 Task: Look for space in Elda, Spain from 6th June, 2023 to 8th June, 2023 for 2 adults in price range Rs.7000 to Rs.12000. Place can be private room with 1  bedroom having 2 beds and 1 bathroom. Property type can be house, flat, guest house. Amenities needed are: wifi. Booking option can be shelf check-in. Required host language is English.
Action: Mouse moved to (381, 328)
Screenshot: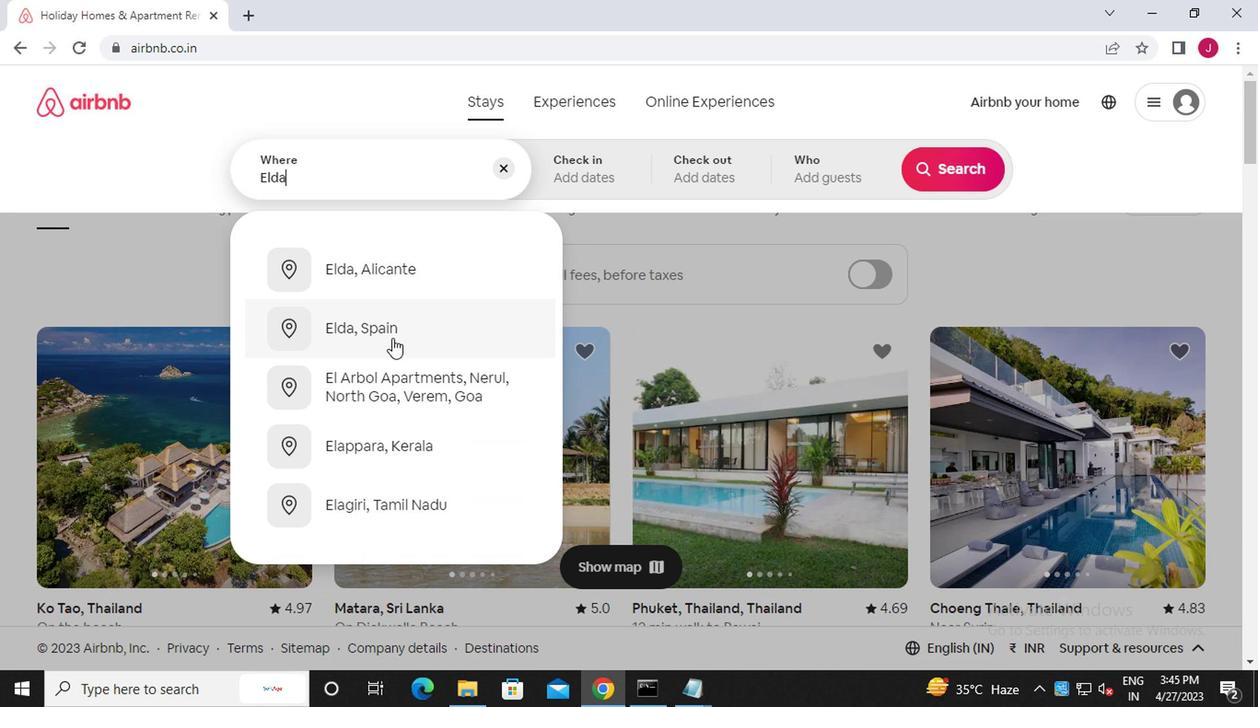 
Action: Mouse pressed left at (381, 328)
Screenshot: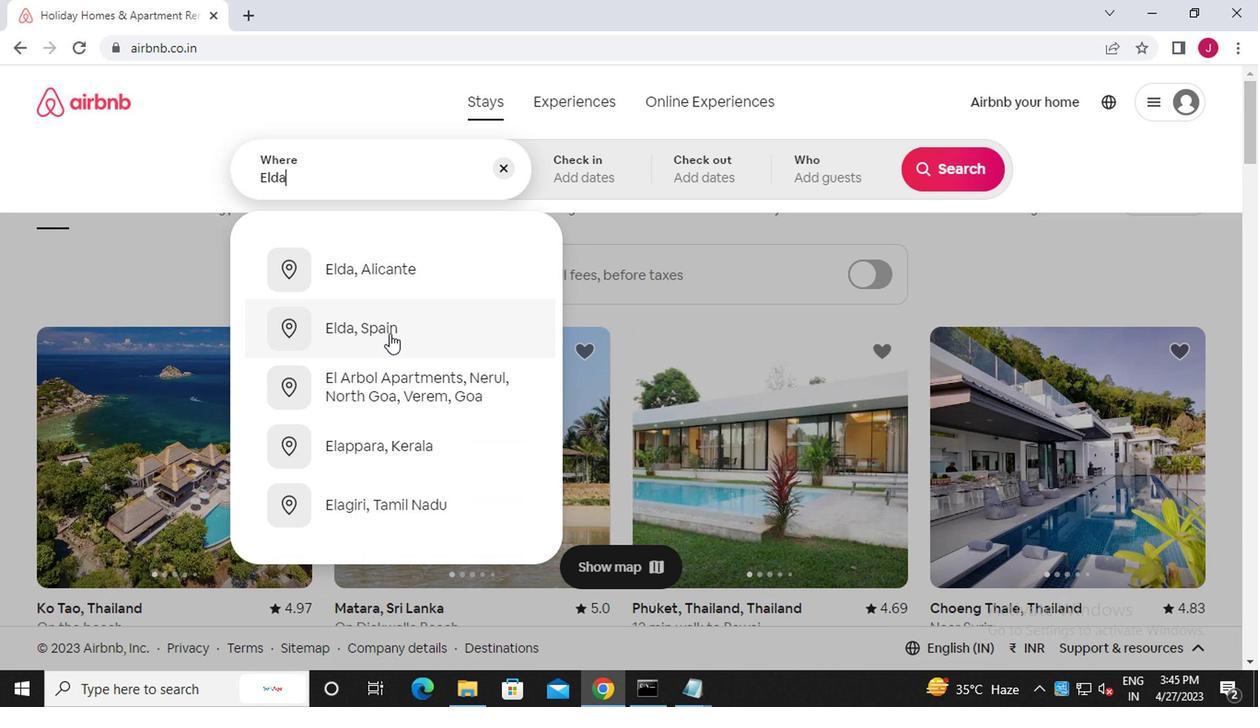 
Action: Mouse moved to (942, 315)
Screenshot: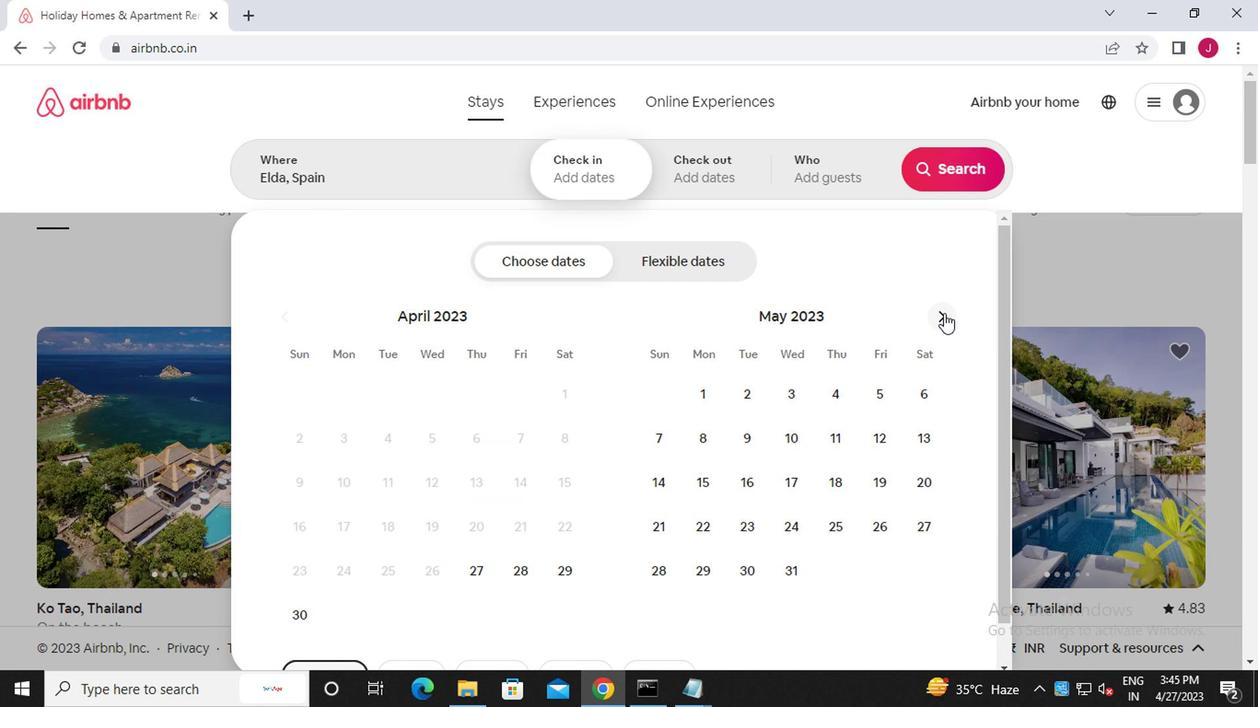 
Action: Mouse pressed left at (942, 315)
Screenshot: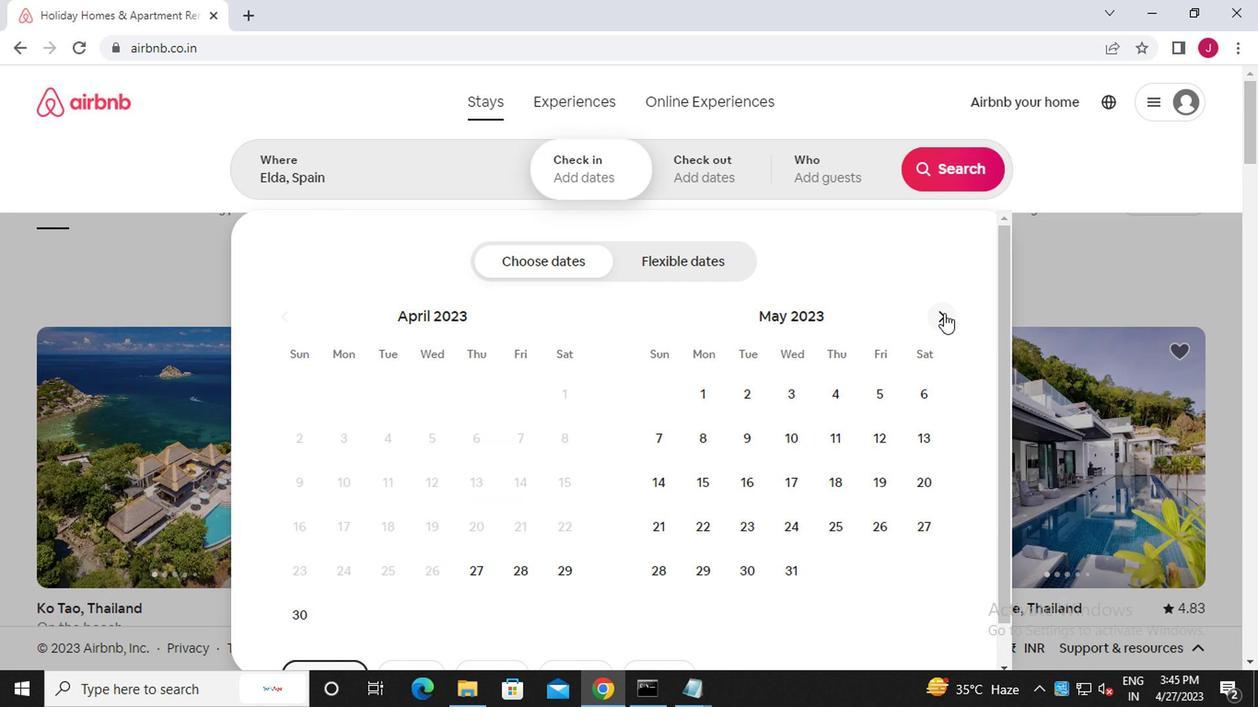 
Action: Mouse moved to (731, 442)
Screenshot: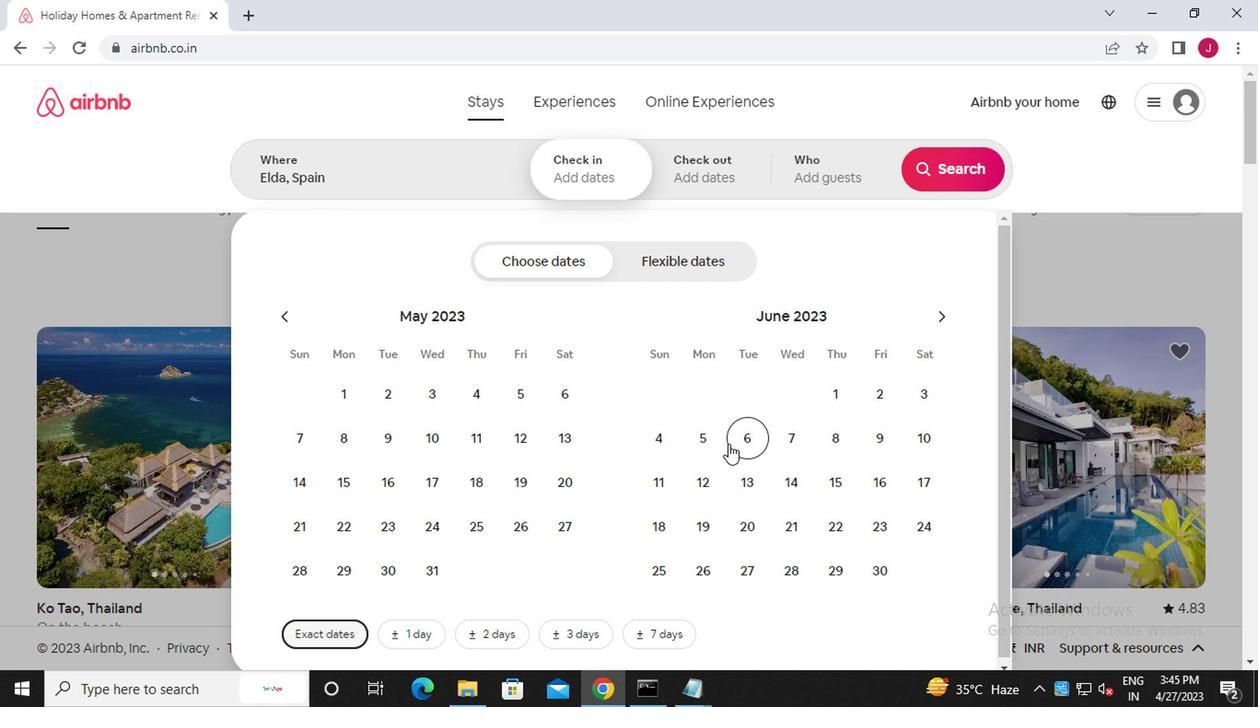 
Action: Mouse pressed left at (731, 442)
Screenshot: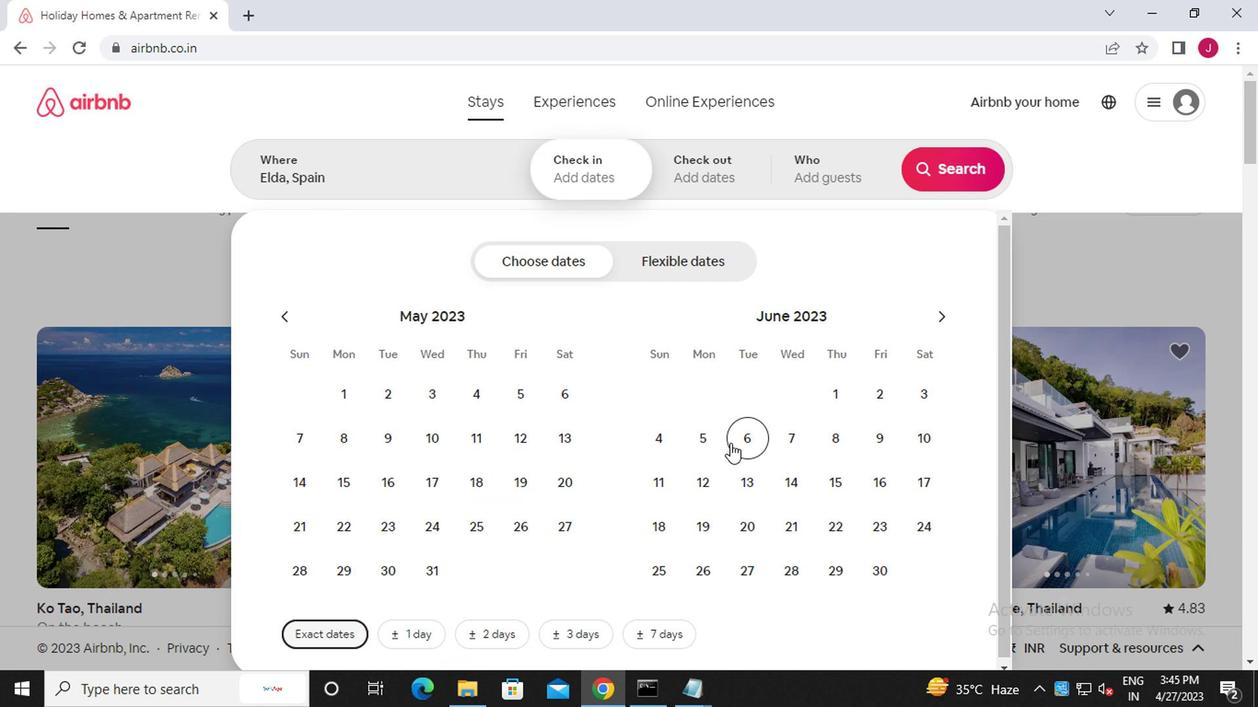 
Action: Mouse moved to (819, 435)
Screenshot: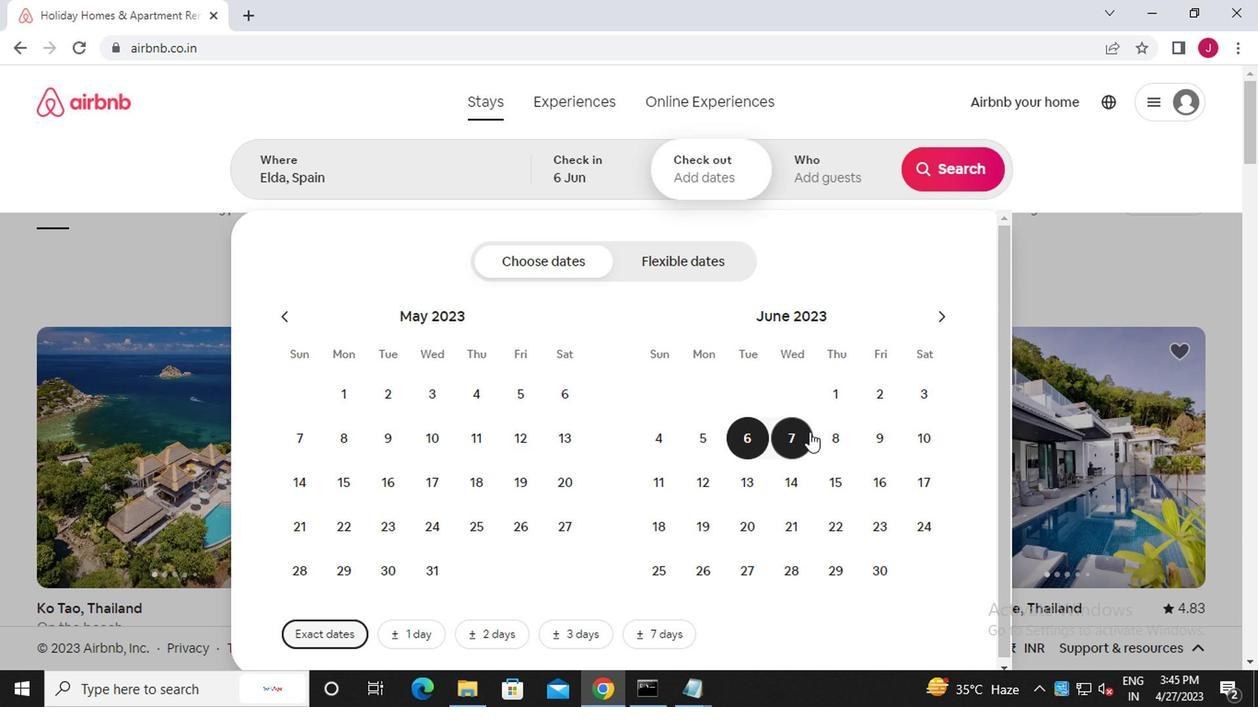 
Action: Mouse pressed left at (819, 435)
Screenshot: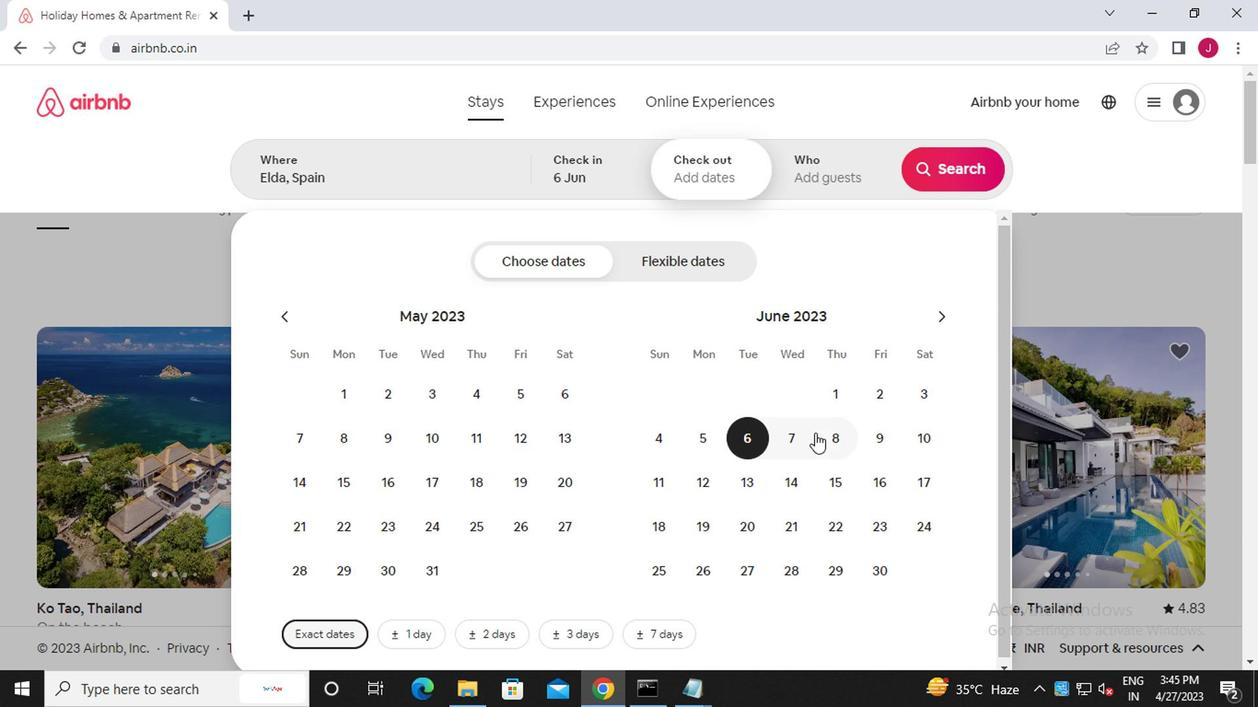 
Action: Mouse moved to (827, 168)
Screenshot: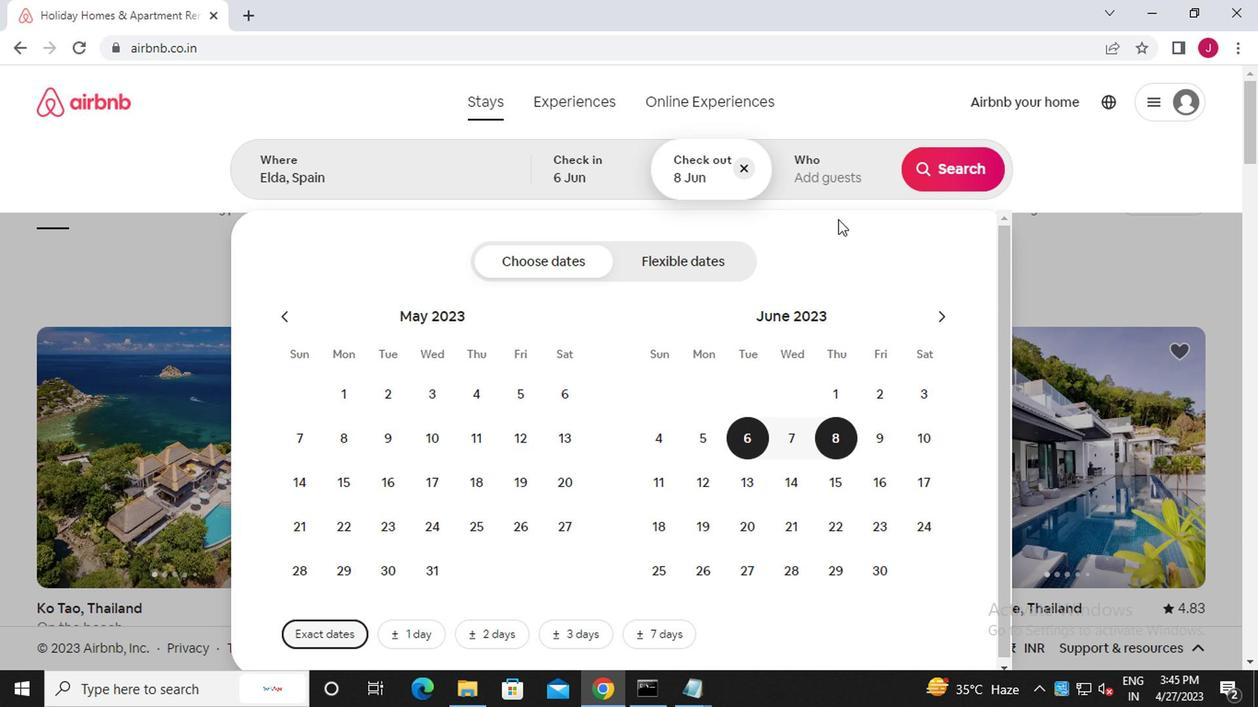 
Action: Mouse pressed left at (827, 168)
Screenshot: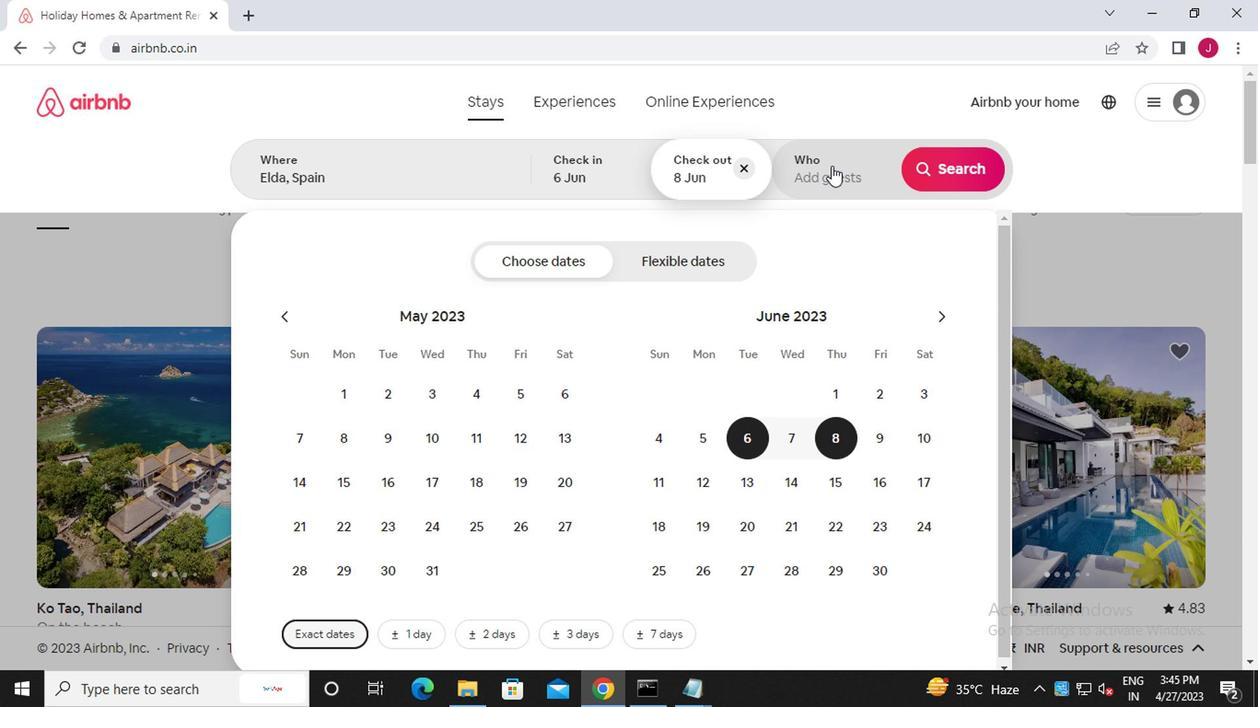 
Action: Mouse moved to (958, 283)
Screenshot: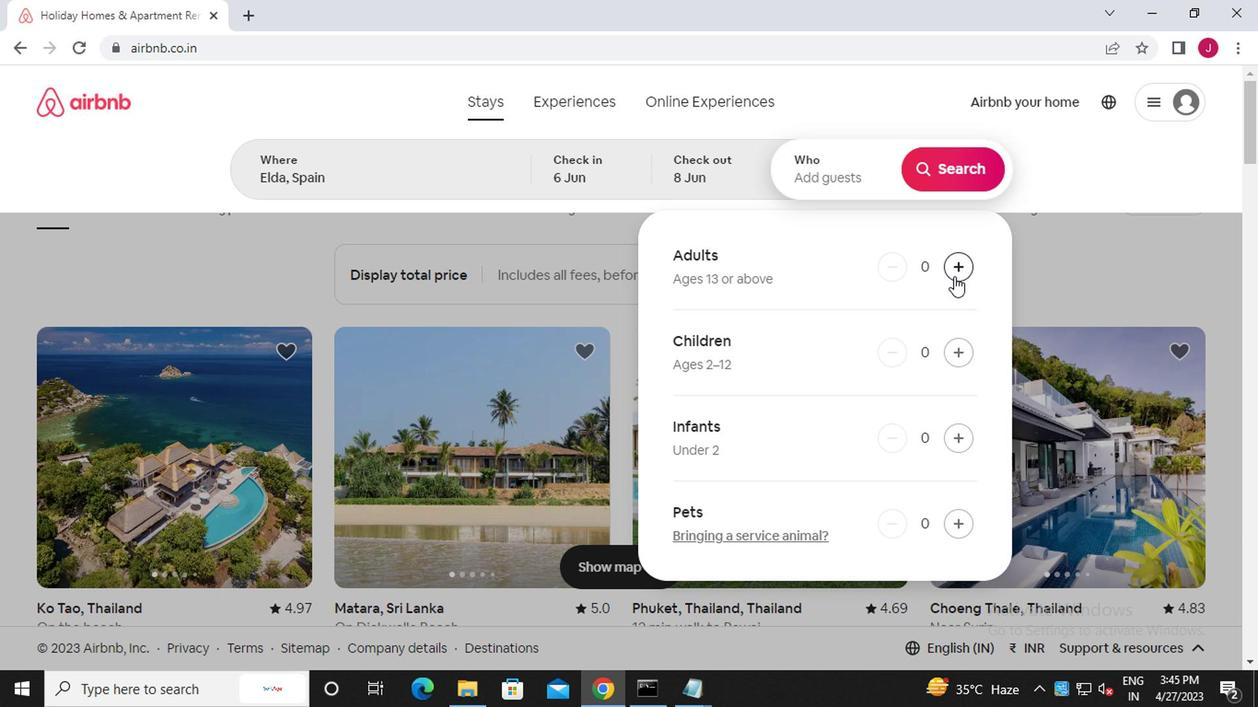 
Action: Mouse pressed left at (958, 283)
Screenshot: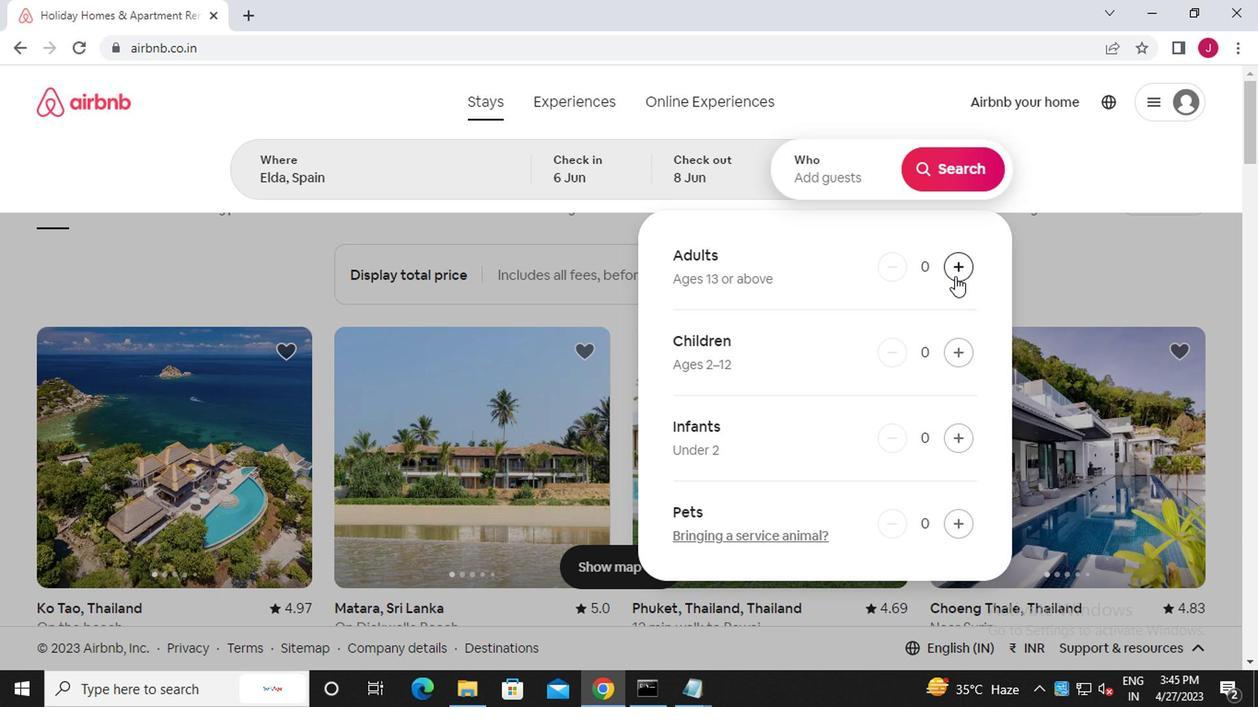 
Action: Mouse moved to (958, 283)
Screenshot: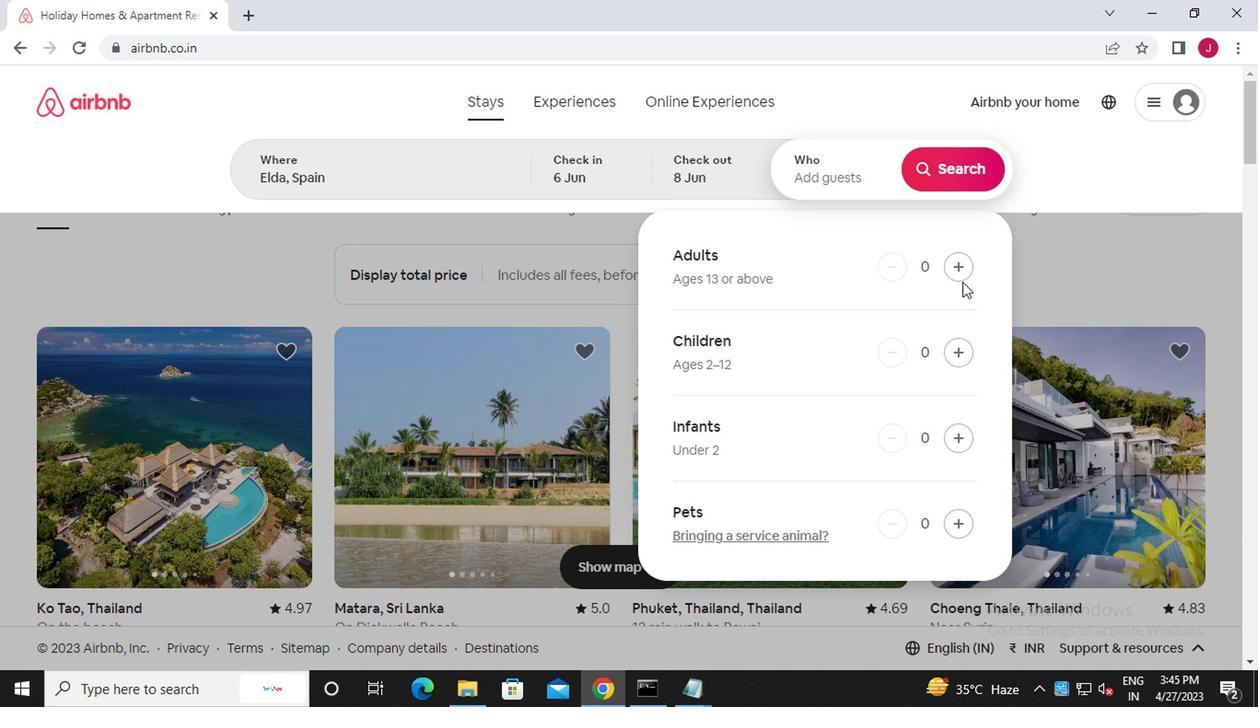 
Action: Mouse pressed left at (958, 283)
Screenshot: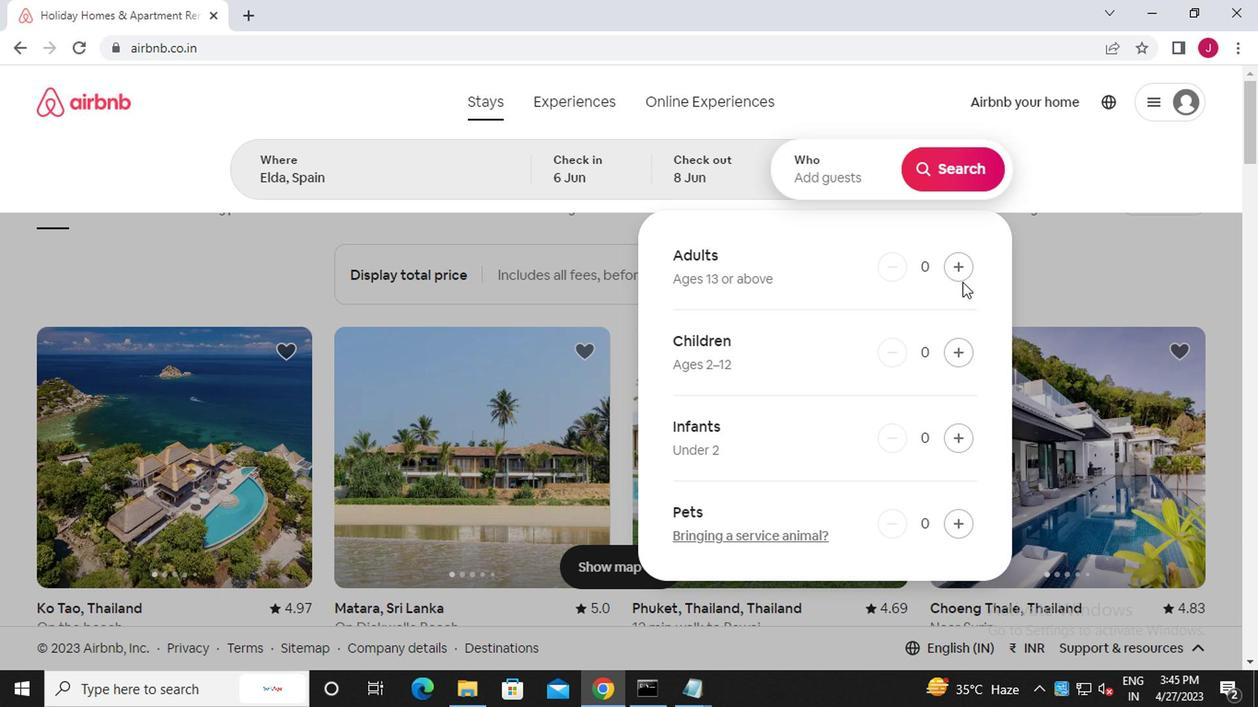 
Action: Mouse moved to (961, 270)
Screenshot: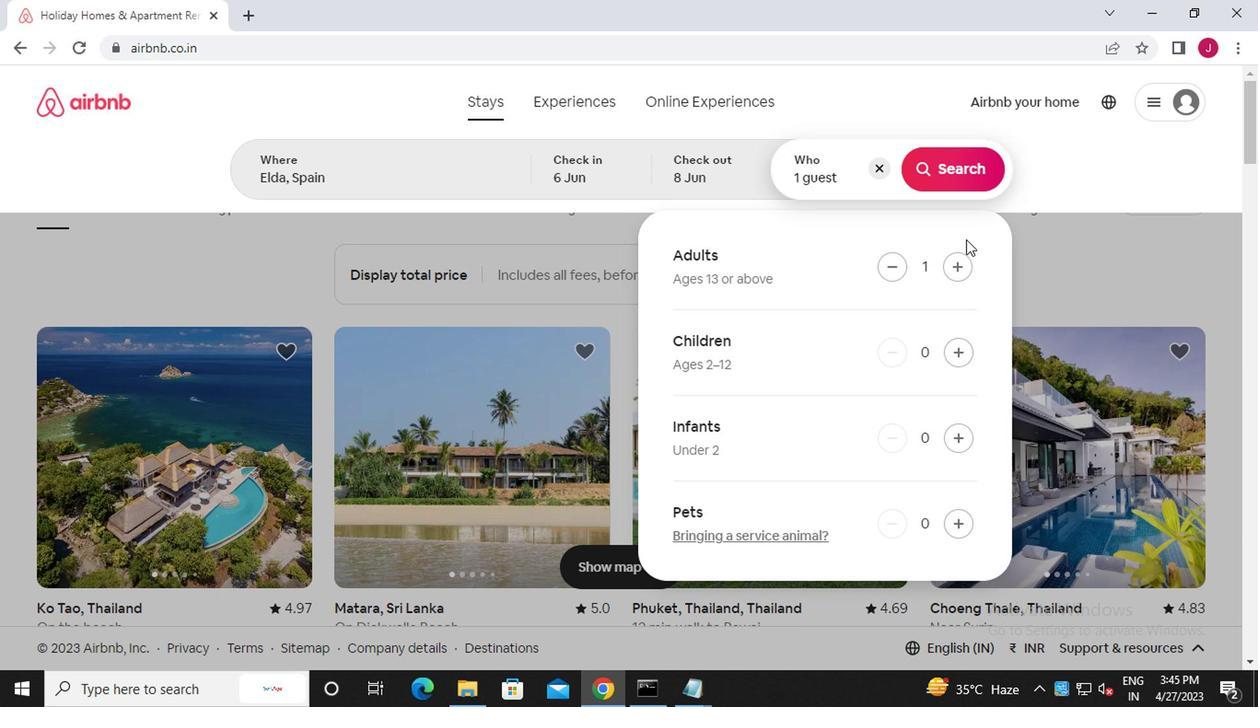 
Action: Mouse pressed left at (961, 270)
Screenshot: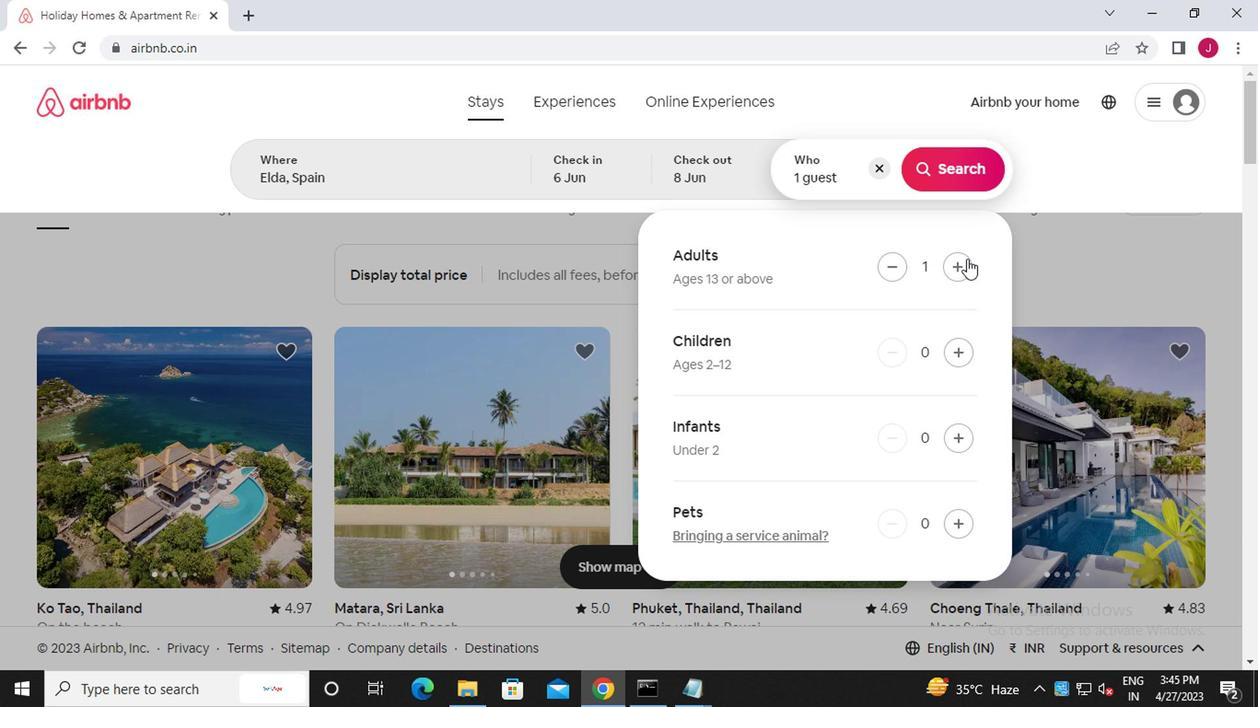 
Action: Mouse moved to (967, 179)
Screenshot: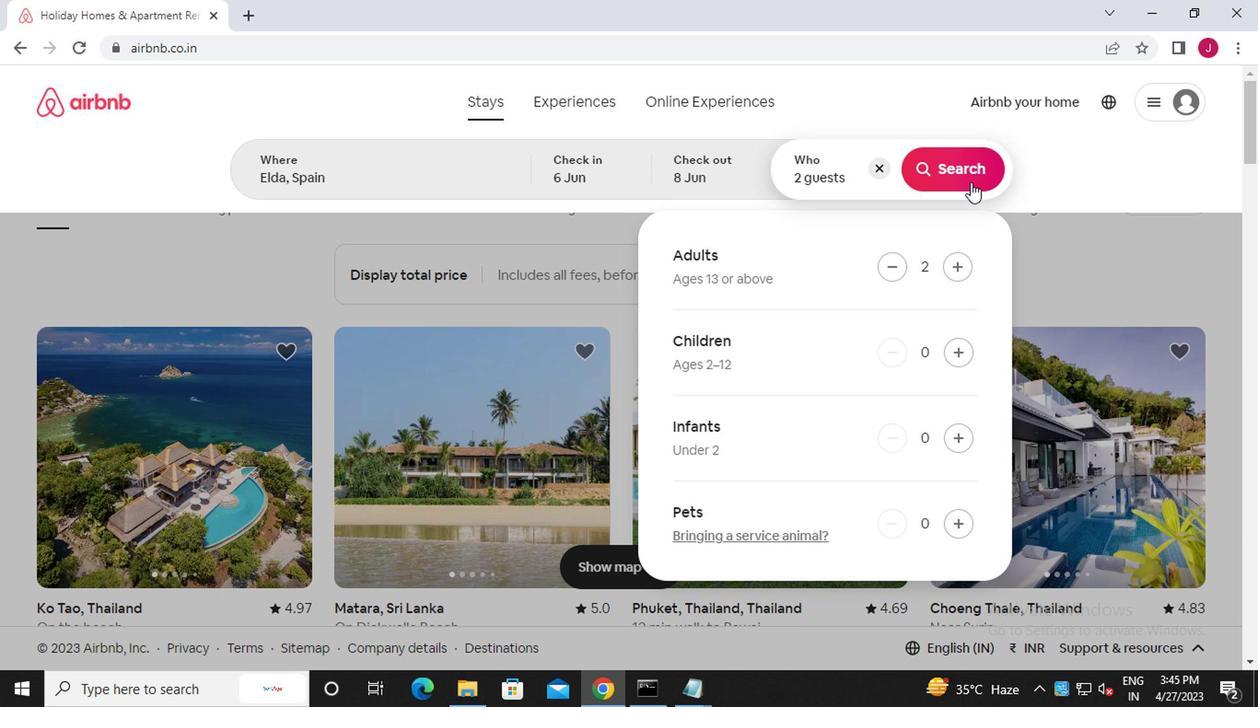 
Action: Mouse pressed left at (967, 179)
Screenshot: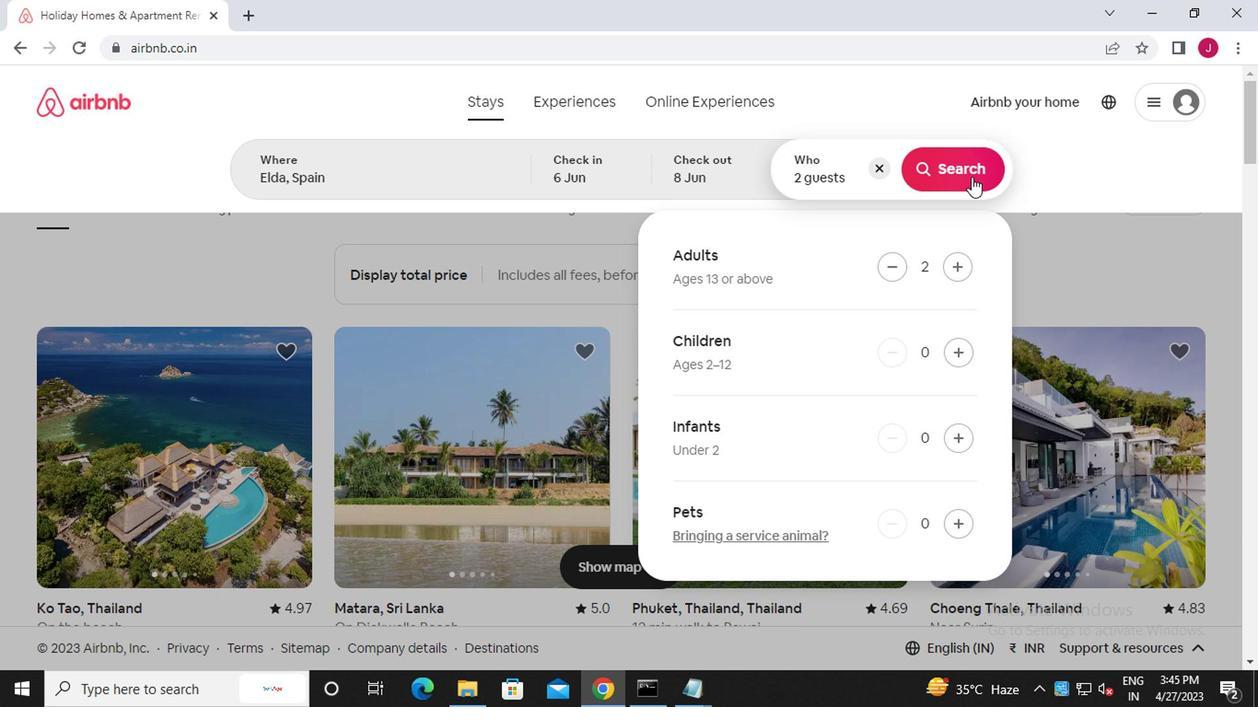 
Action: Mouse moved to (1193, 180)
Screenshot: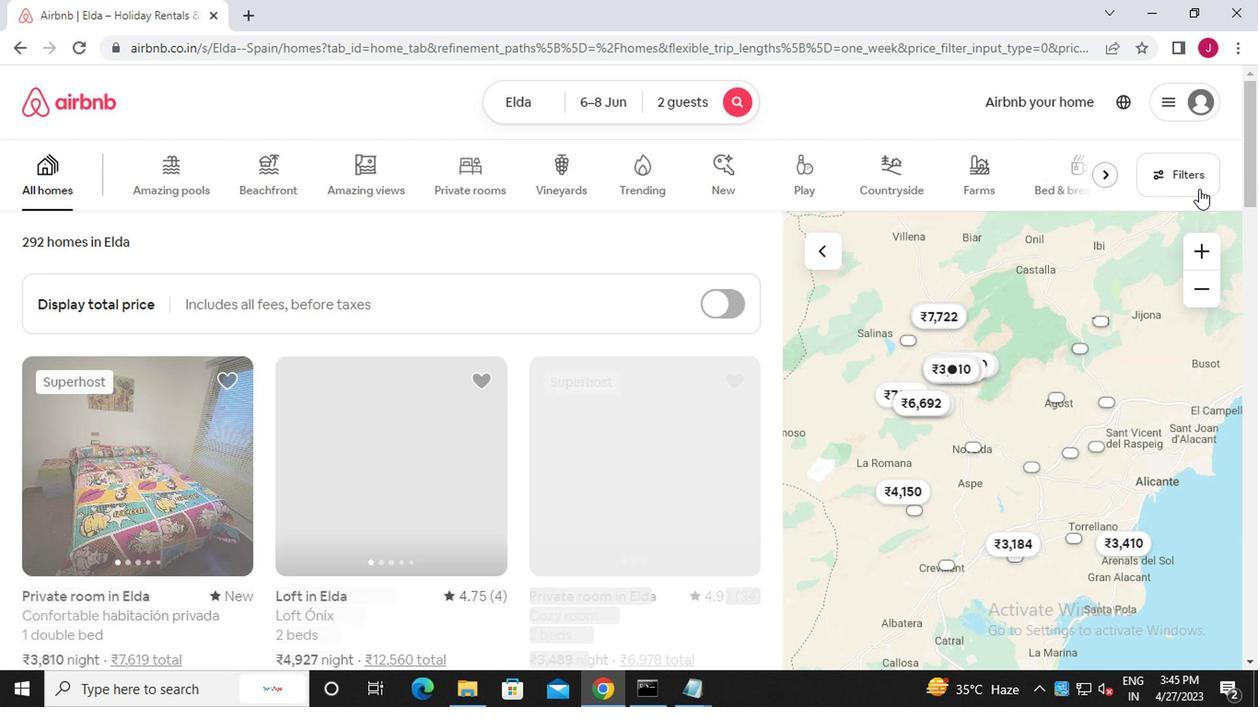 
Action: Mouse pressed left at (1193, 180)
Screenshot: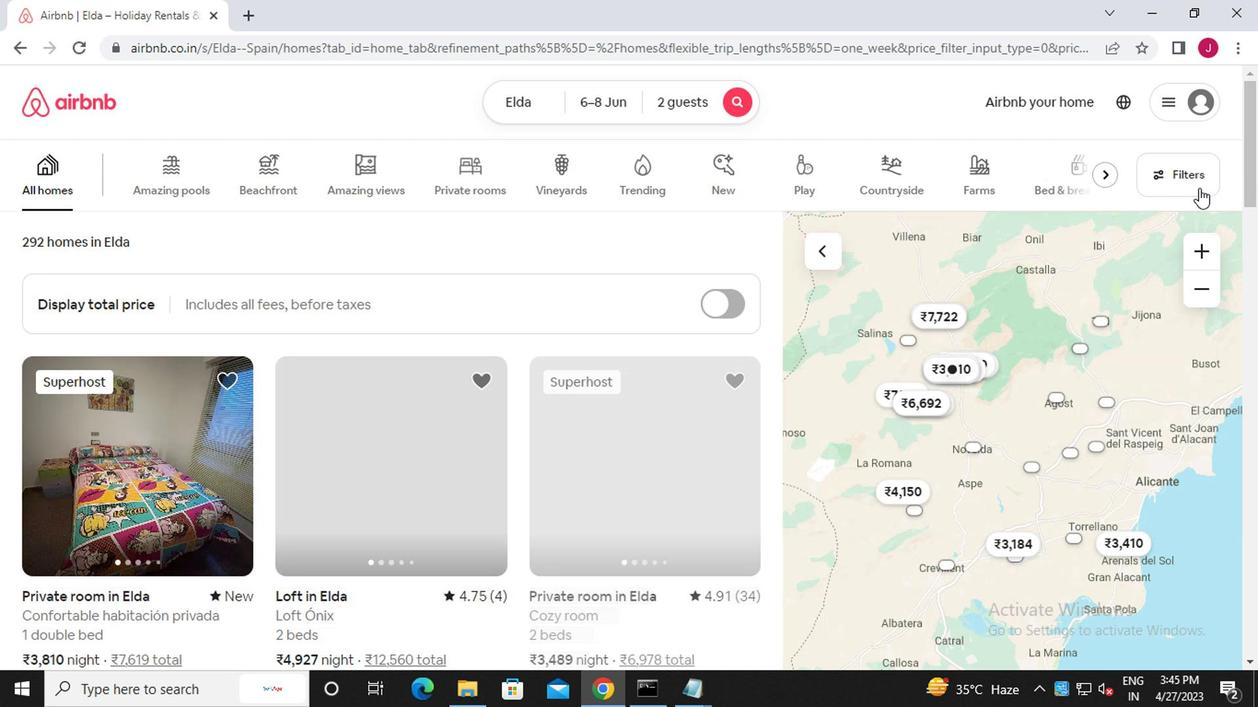 
Action: Mouse moved to (421, 404)
Screenshot: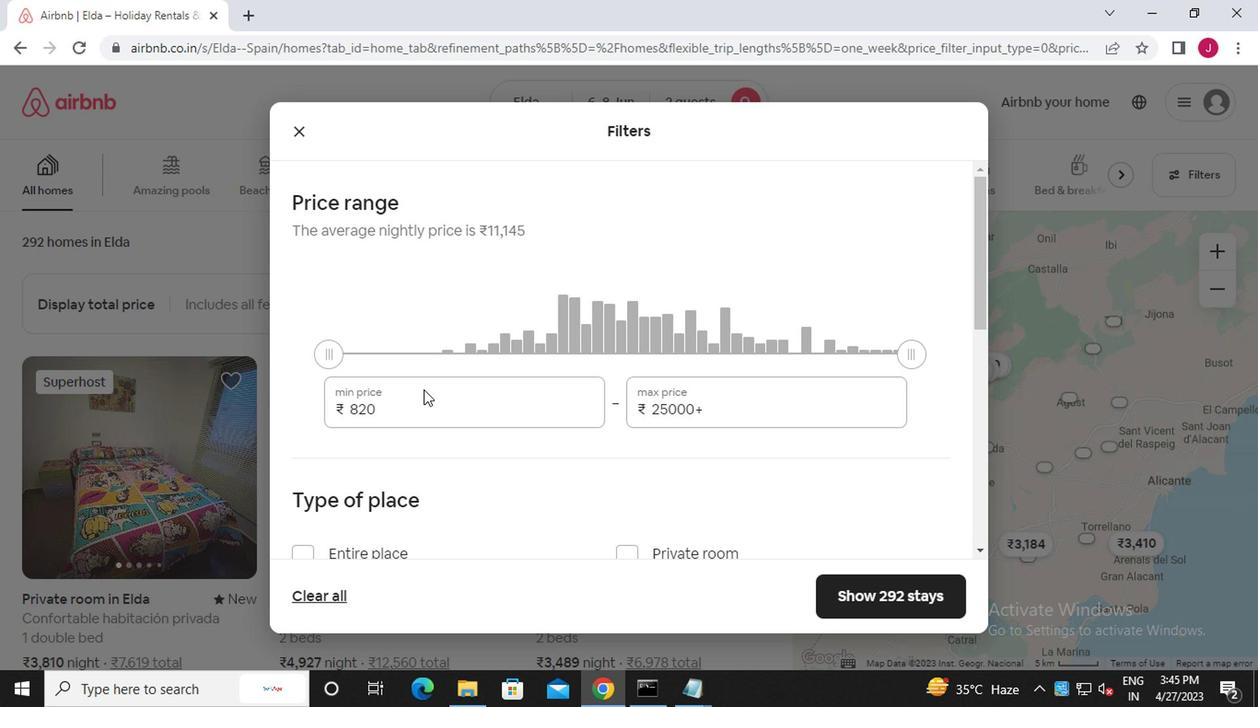 
Action: Mouse pressed left at (421, 404)
Screenshot: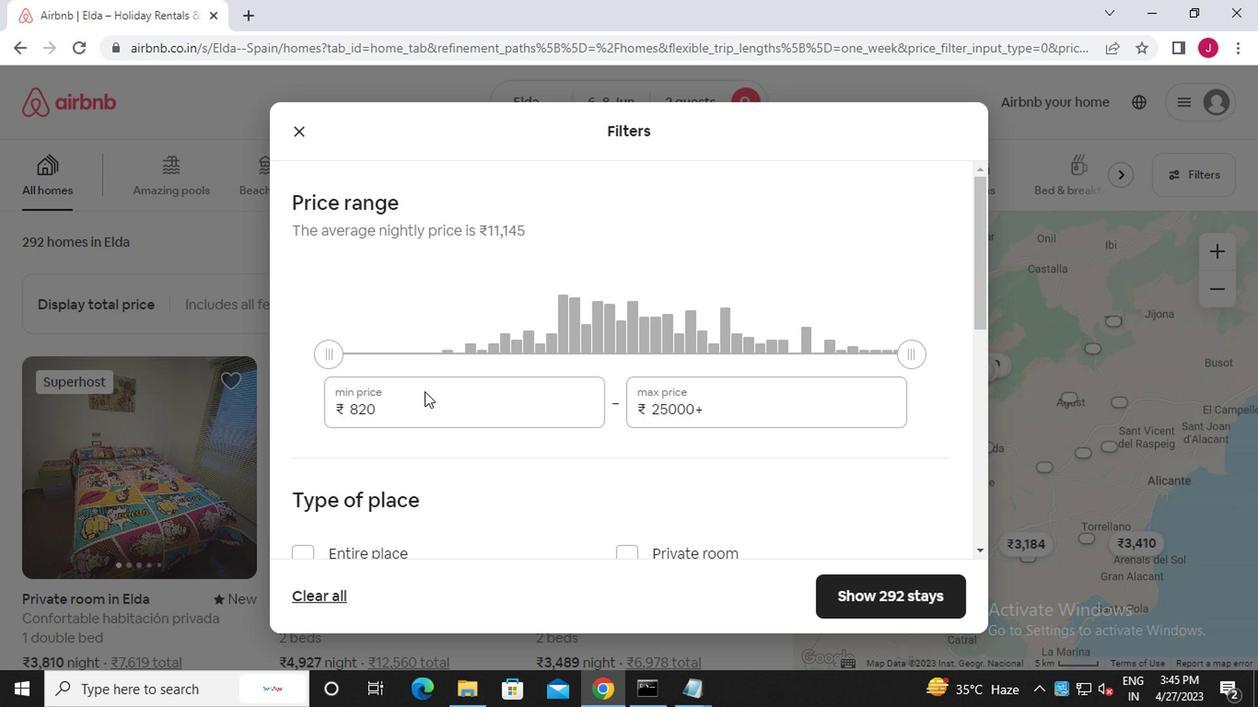 
Action: Mouse moved to (422, 405)
Screenshot: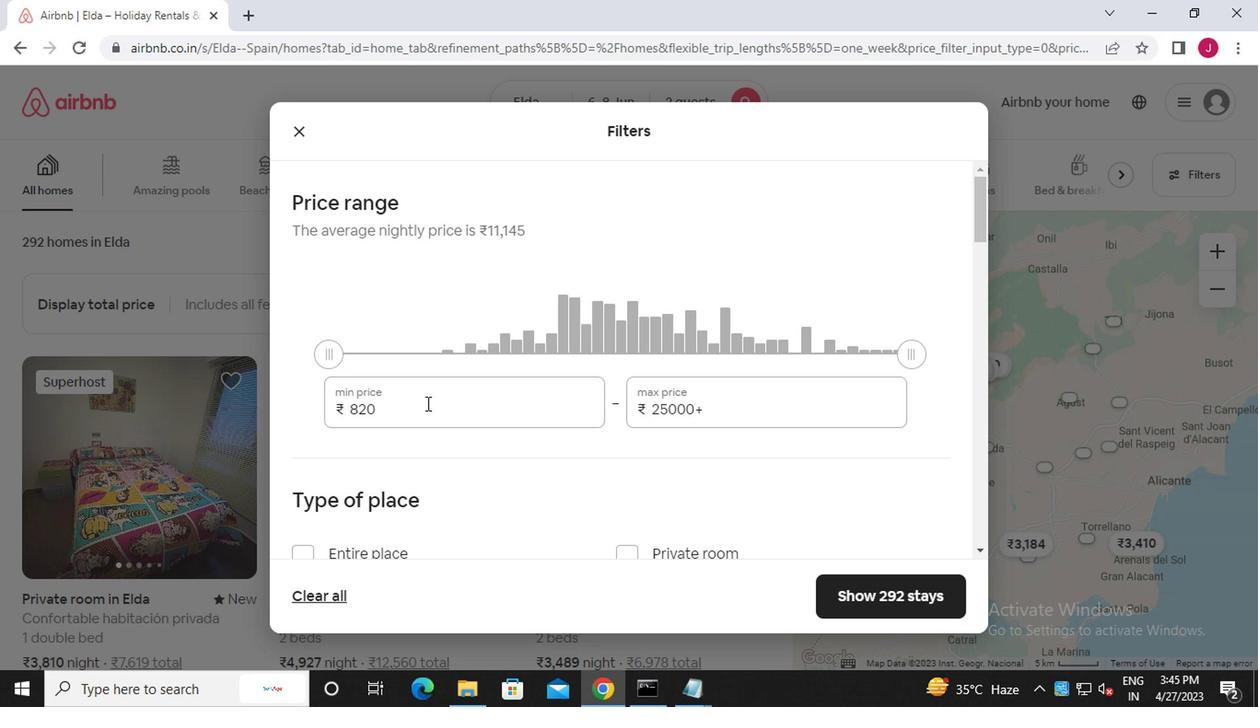 
Action: Key pressed <Key.backspace><Key.backspace><Key.backspace><<103>><<96>><<96>><<96>>
Screenshot: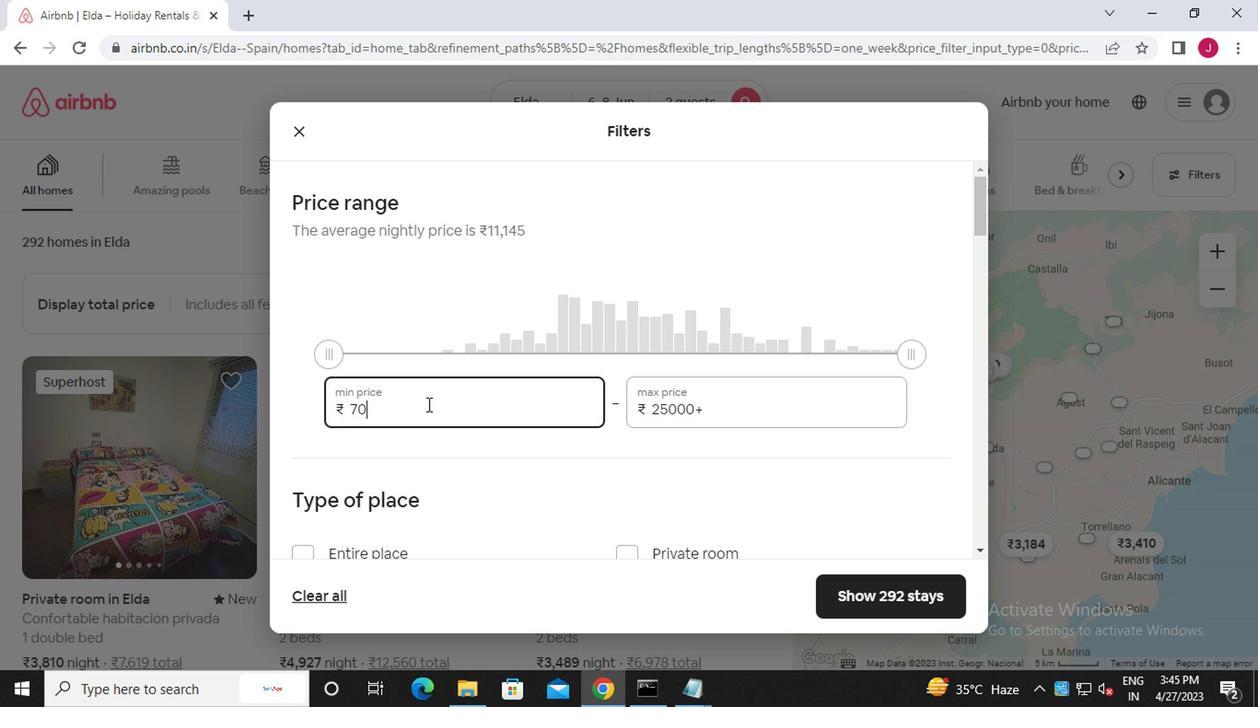 
Action: Mouse moved to (729, 407)
Screenshot: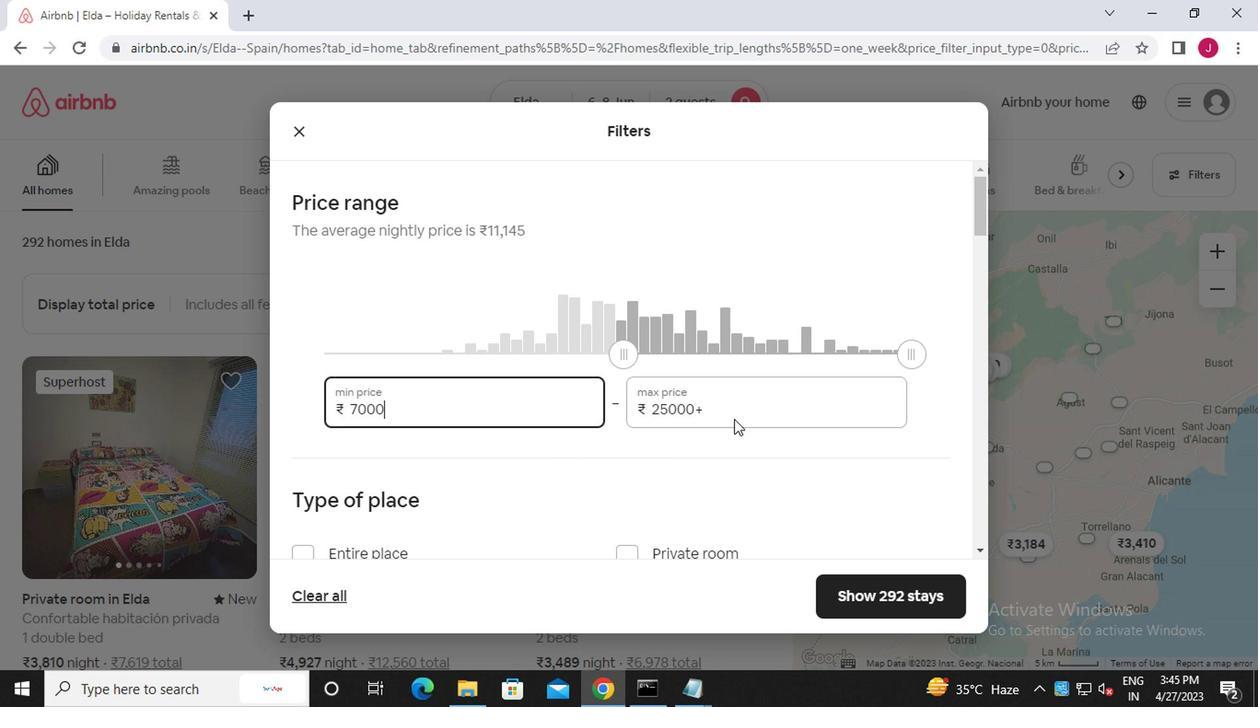 
Action: Mouse pressed left at (729, 407)
Screenshot: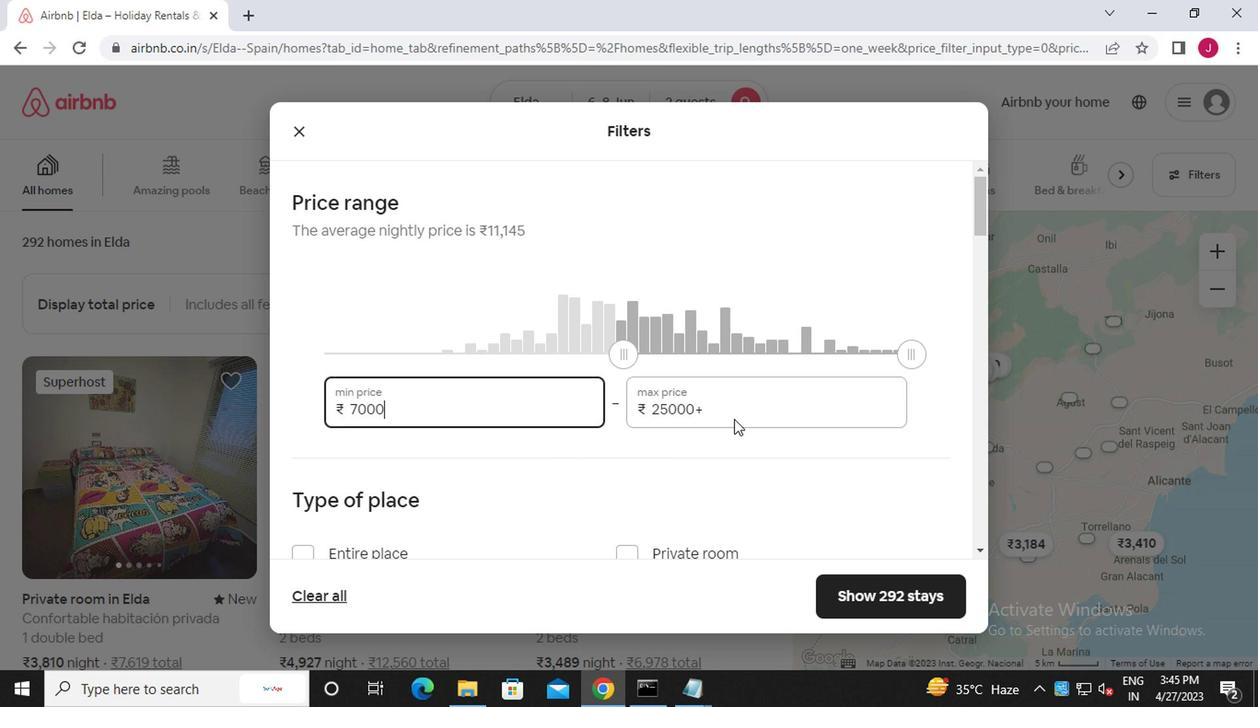 
Action: Key pressed <Key.backspace><Key.backspace><Key.backspace><Key.backspace><Key.backspace><Key.backspace><Key.backspace><Key.backspace><Key.backspace><Key.backspace><<97>><<98>><<96>><<96>><<96>>
Screenshot: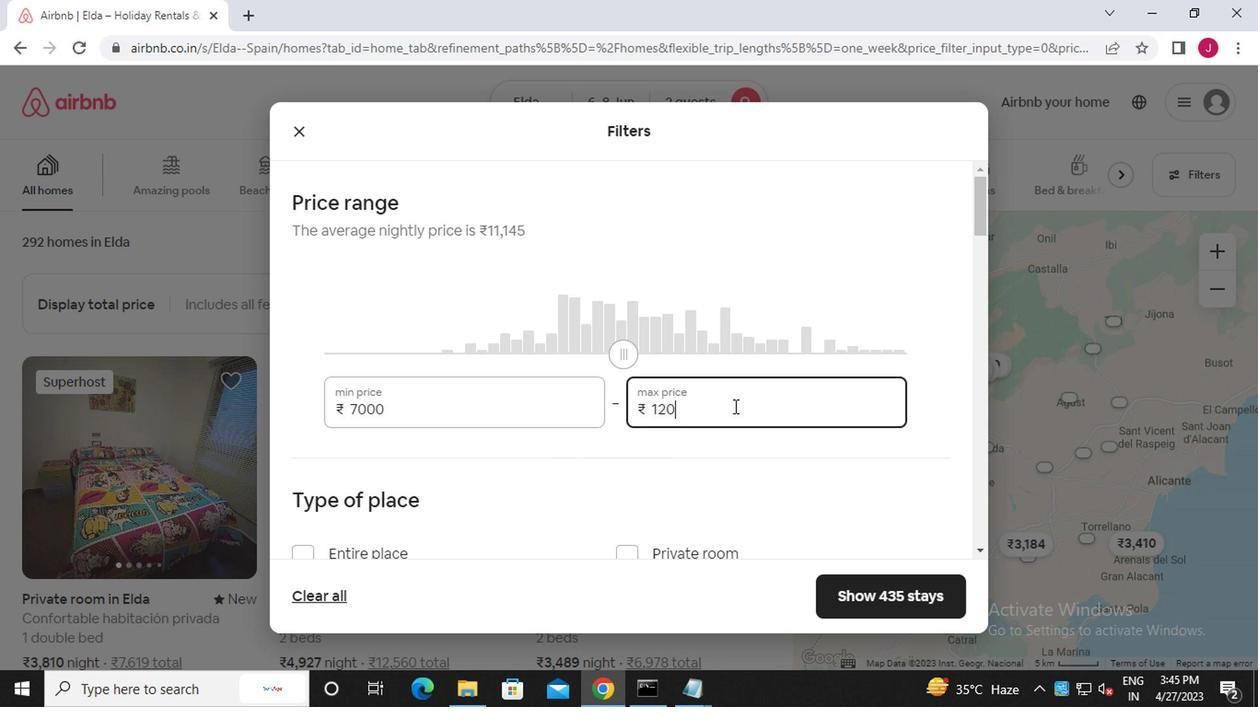 
Action: Mouse moved to (584, 382)
Screenshot: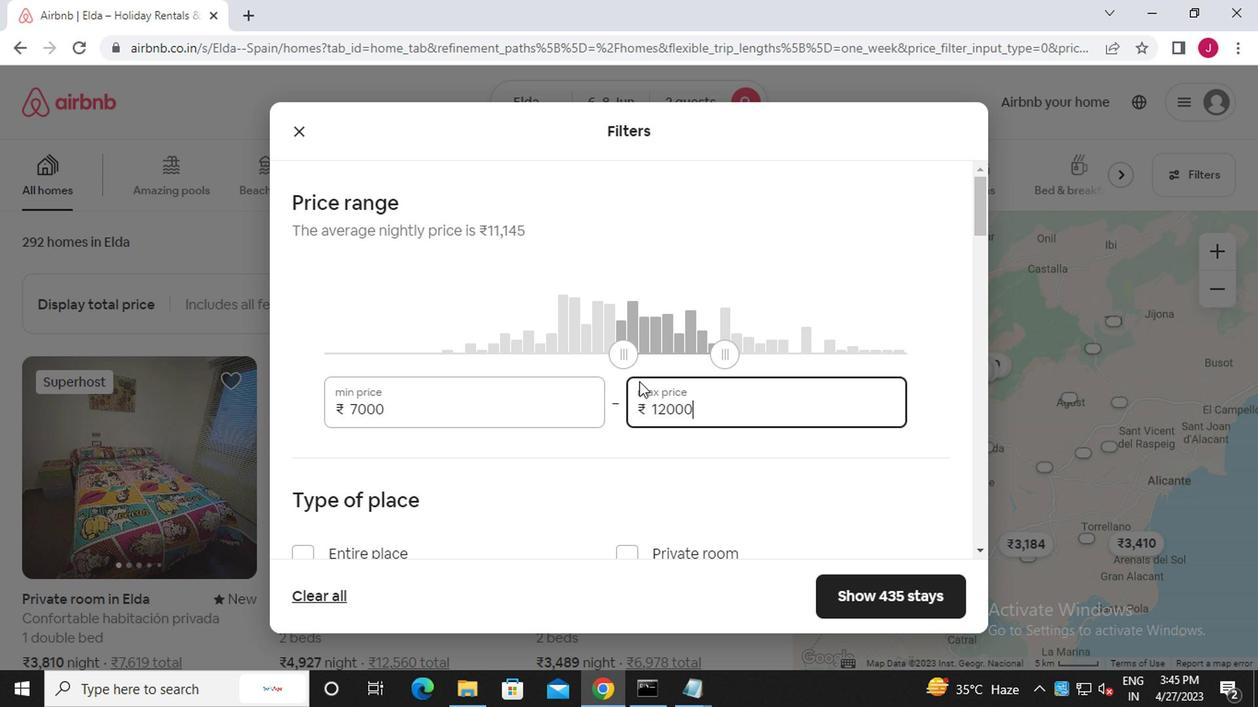
Action: Mouse scrolled (584, 380) with delta (0, -1)
Screenshot: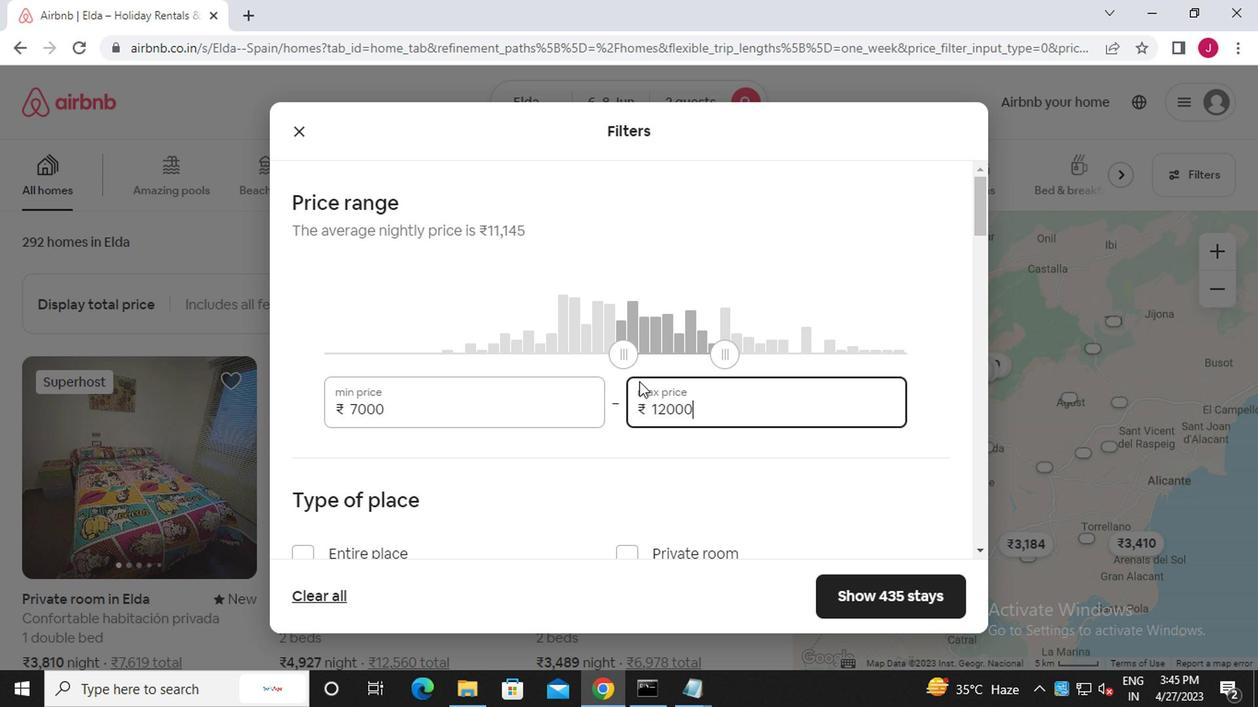 
Action: Mouse moved to (575, 385)
Screenshot: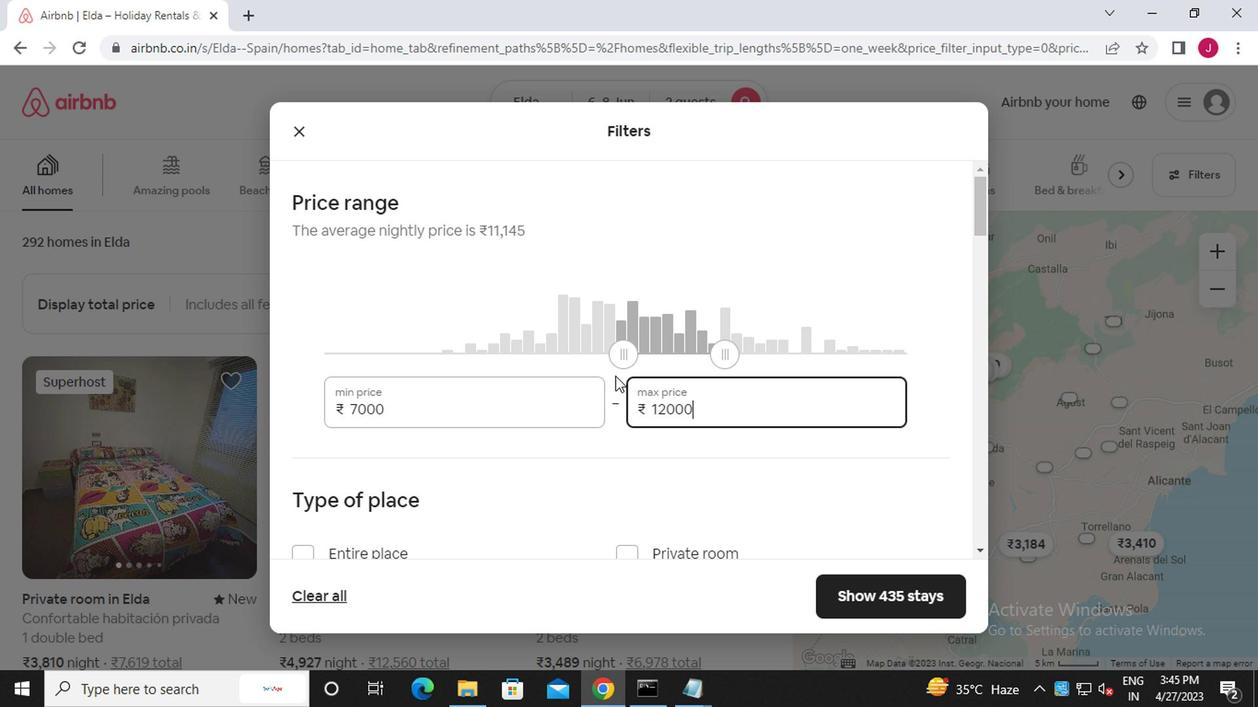 
Action: Mouse scrolled (575, 384) with delta (0, 0)
Screenshot: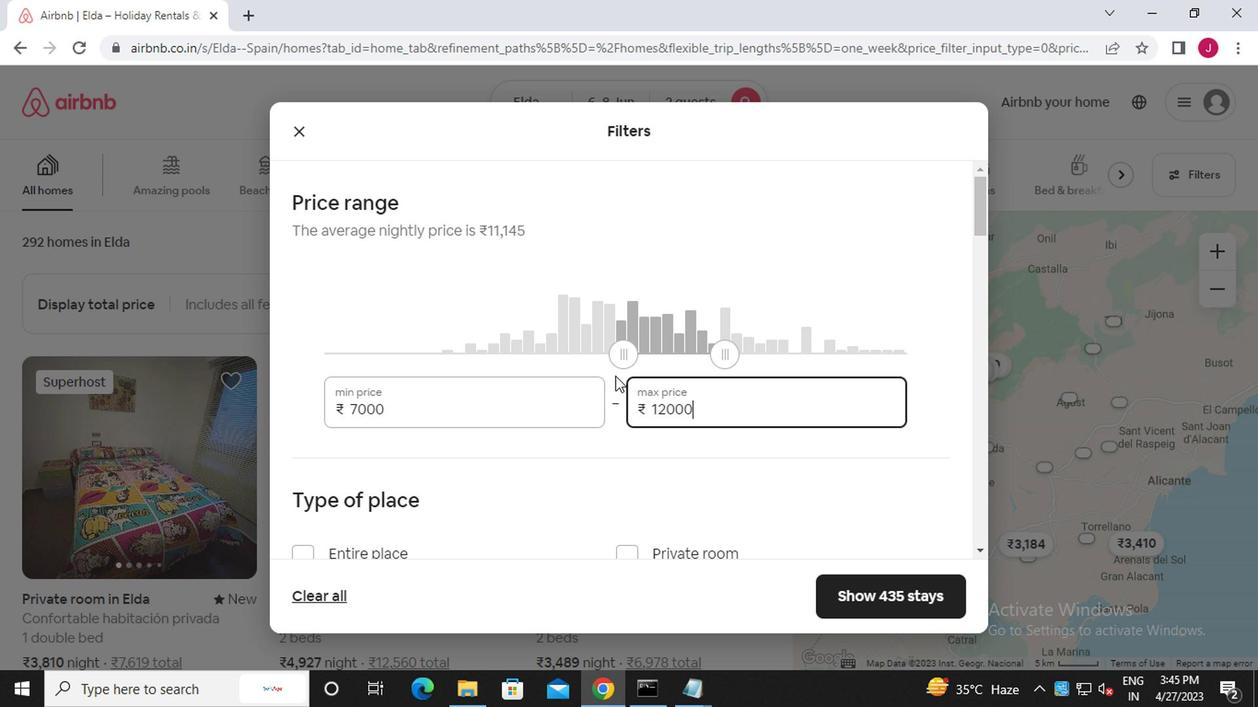 
Action: Mouse moved to (573, 385)
Screenshot: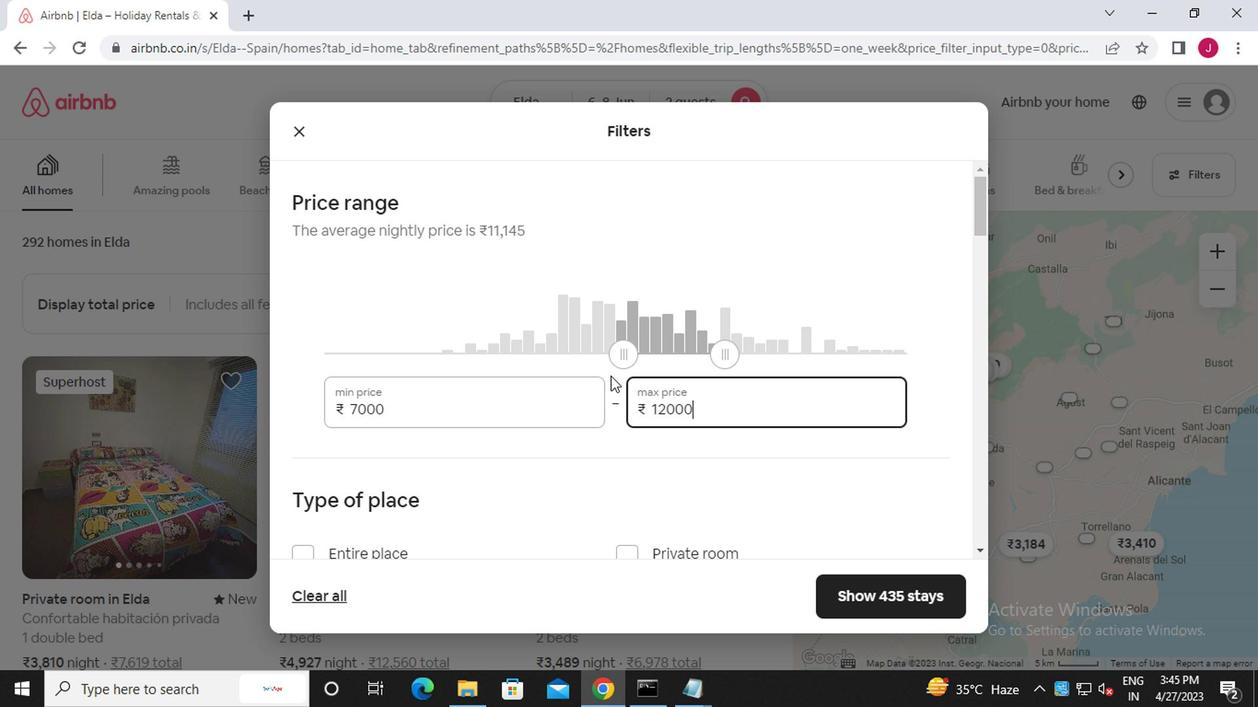 
Action: Mouse scrolled (573, 384) with delta (0, 0)
Screenshot: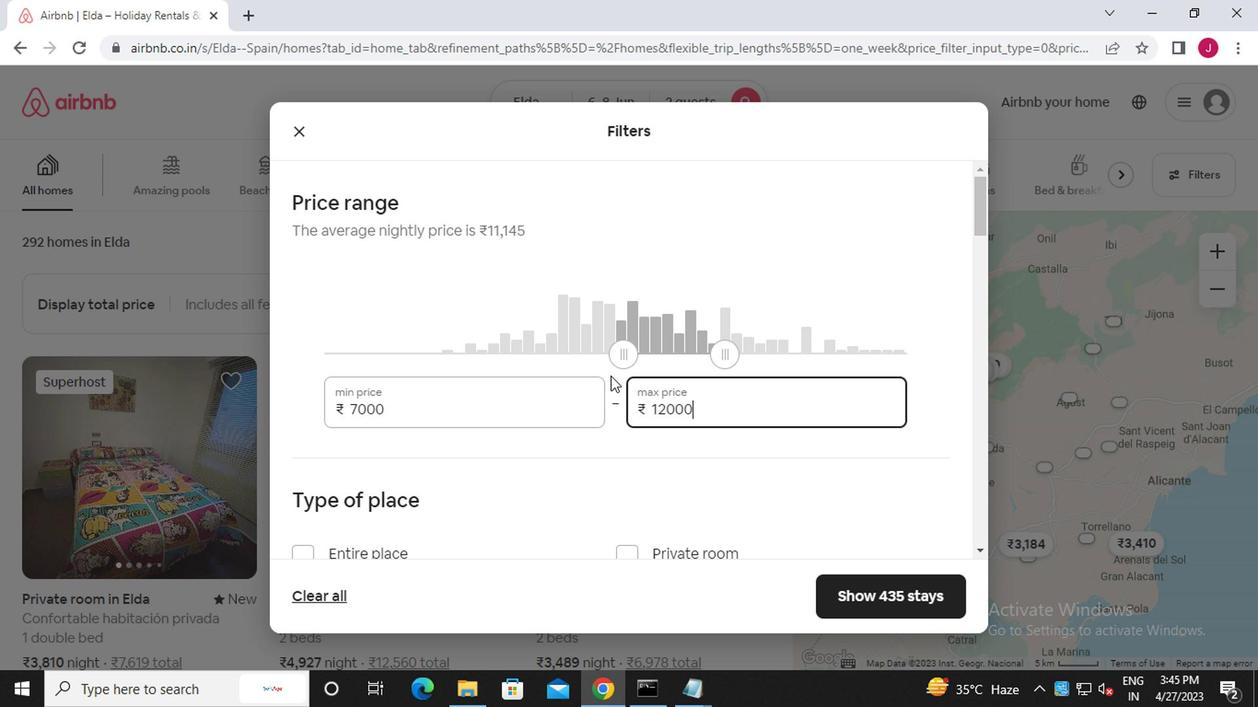 
Action: Mouse moved to (618, 288)
Screenshot: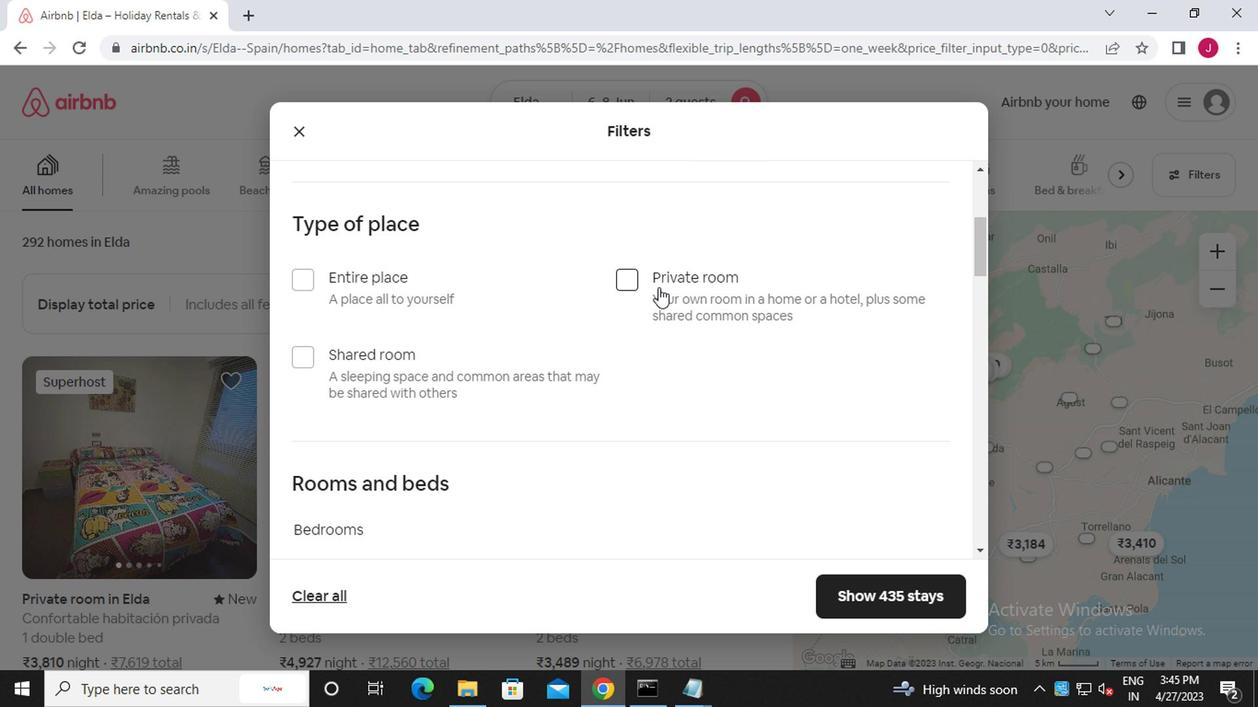 
Action: Mouse pressed left at (618, 288)
Screenshot: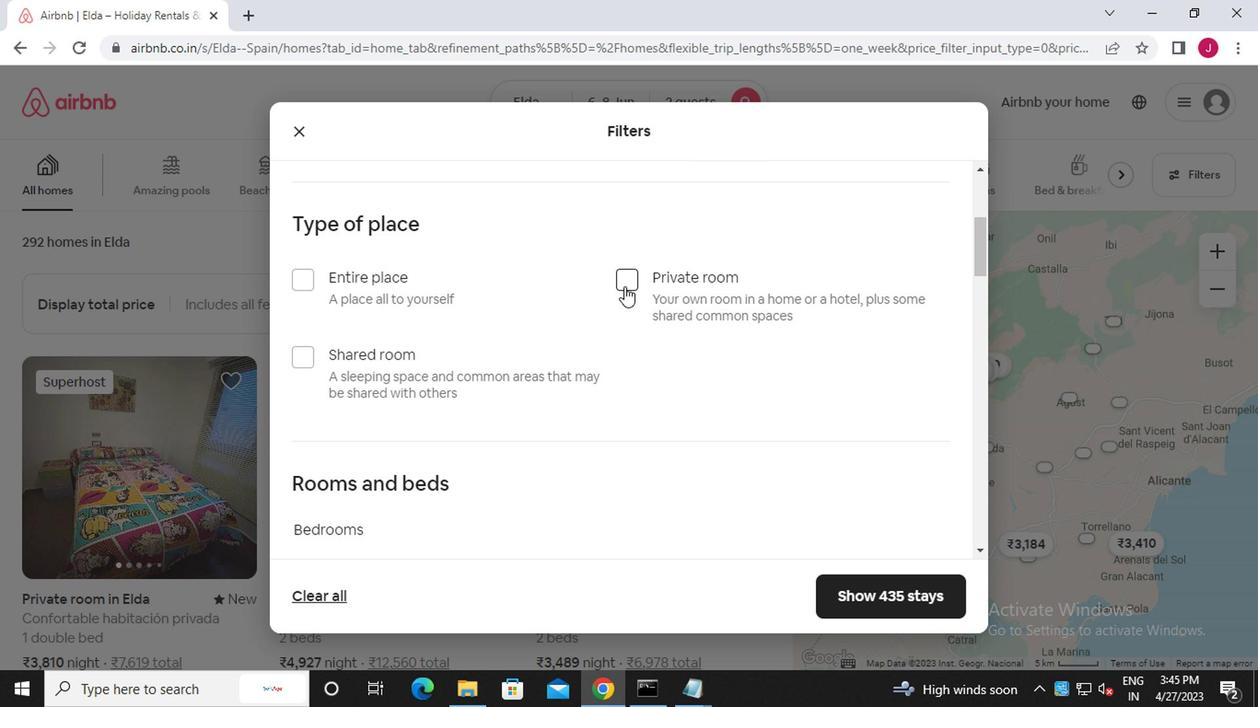 
Action: Mouse moved to (424, 400)
Screenshot: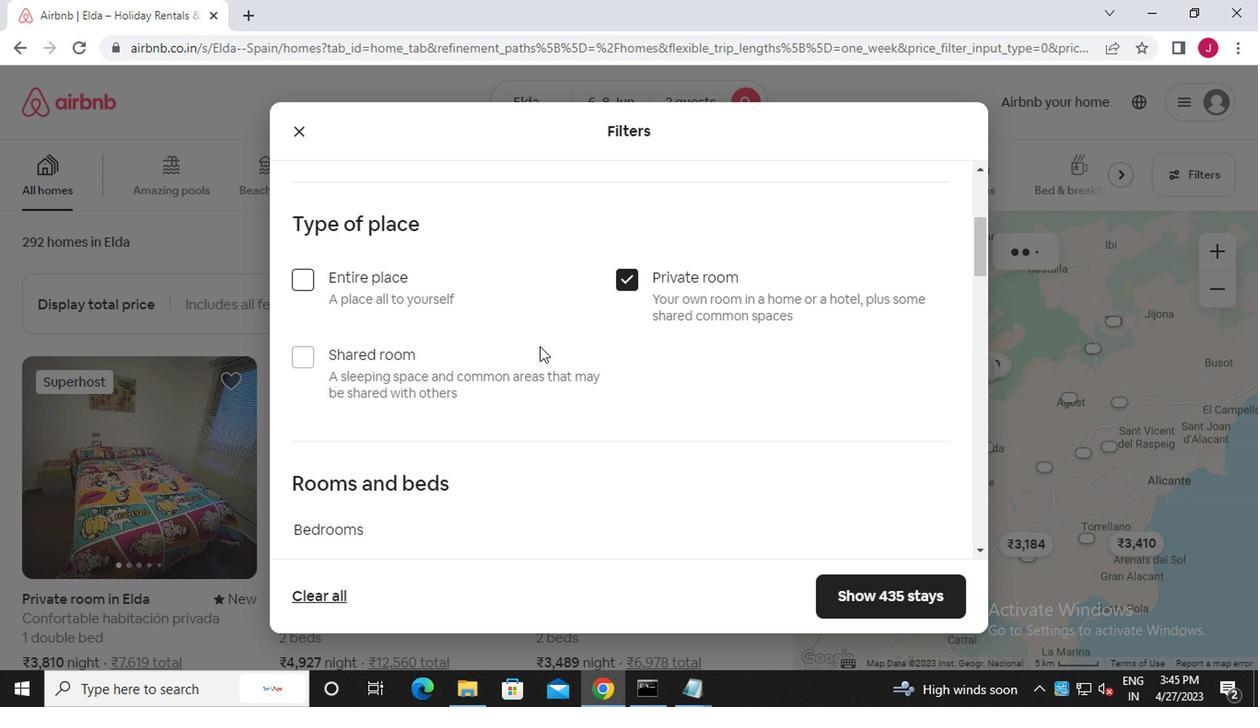 
Action: Mouse scrolled (424, 399) with delta (0, -1)
Screenshot: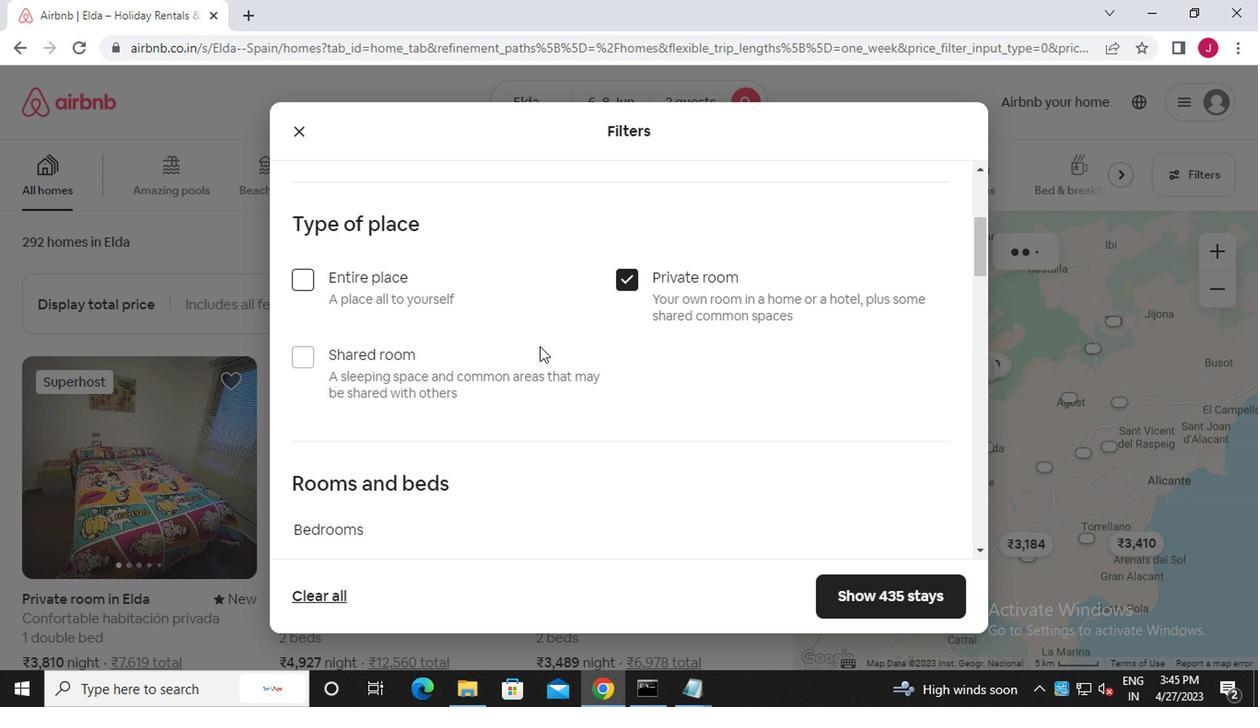 
Action: Mouse scrolled (424, 399) with delta (0, -1)
Screenshot: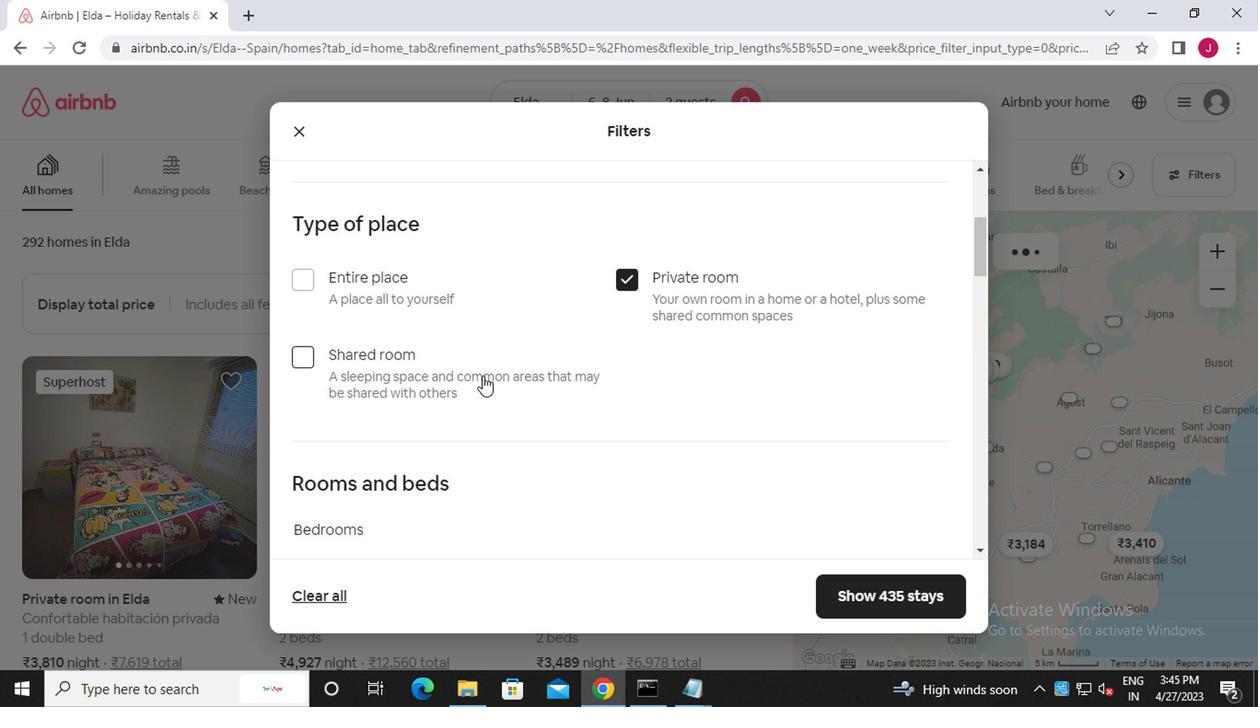 
Action: Mouse scrolled (424, 399) with delta (0, -1)
Screenshot: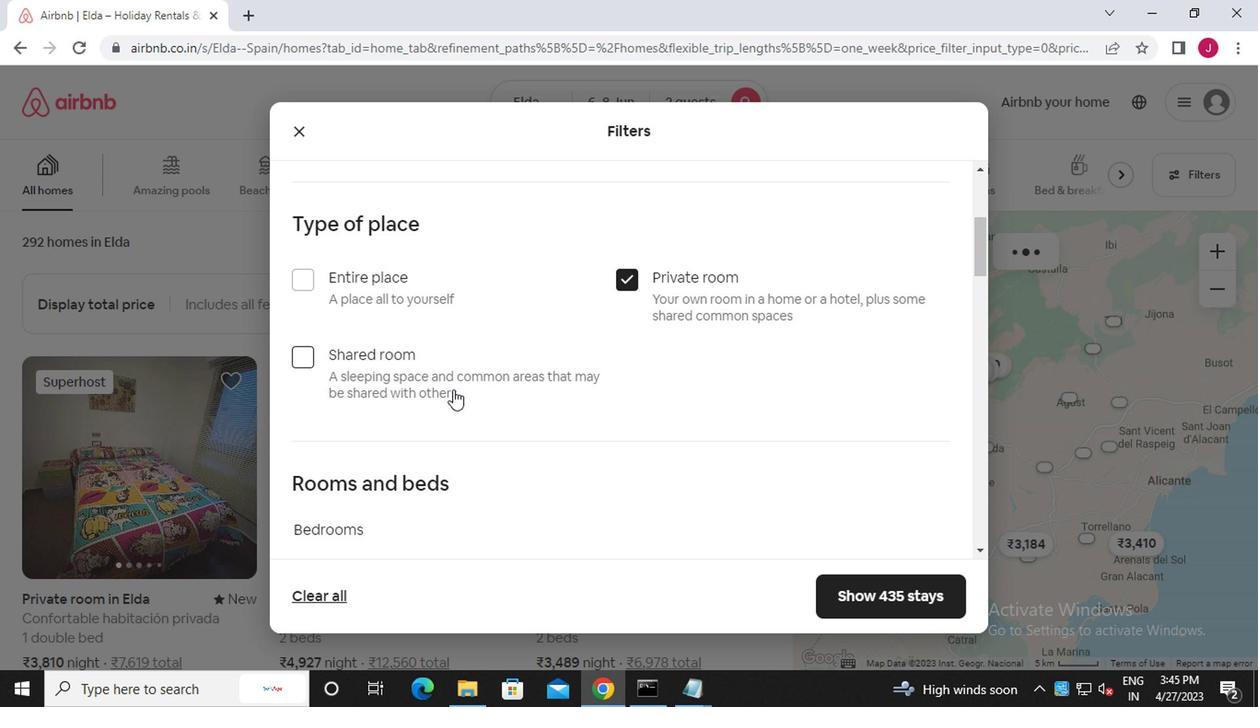 
Action: Mouse moved to (402, 300)
Screenshot: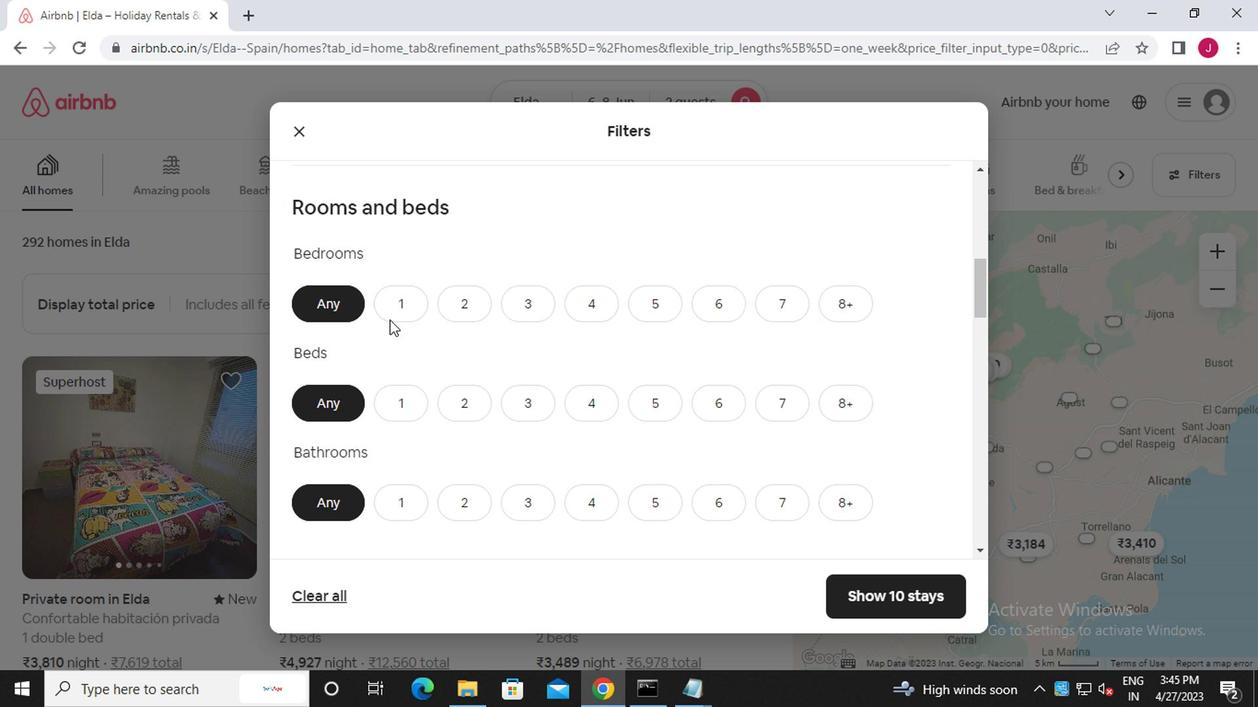 
Action: Mouse pressed left at (402, 300)
Screenshot: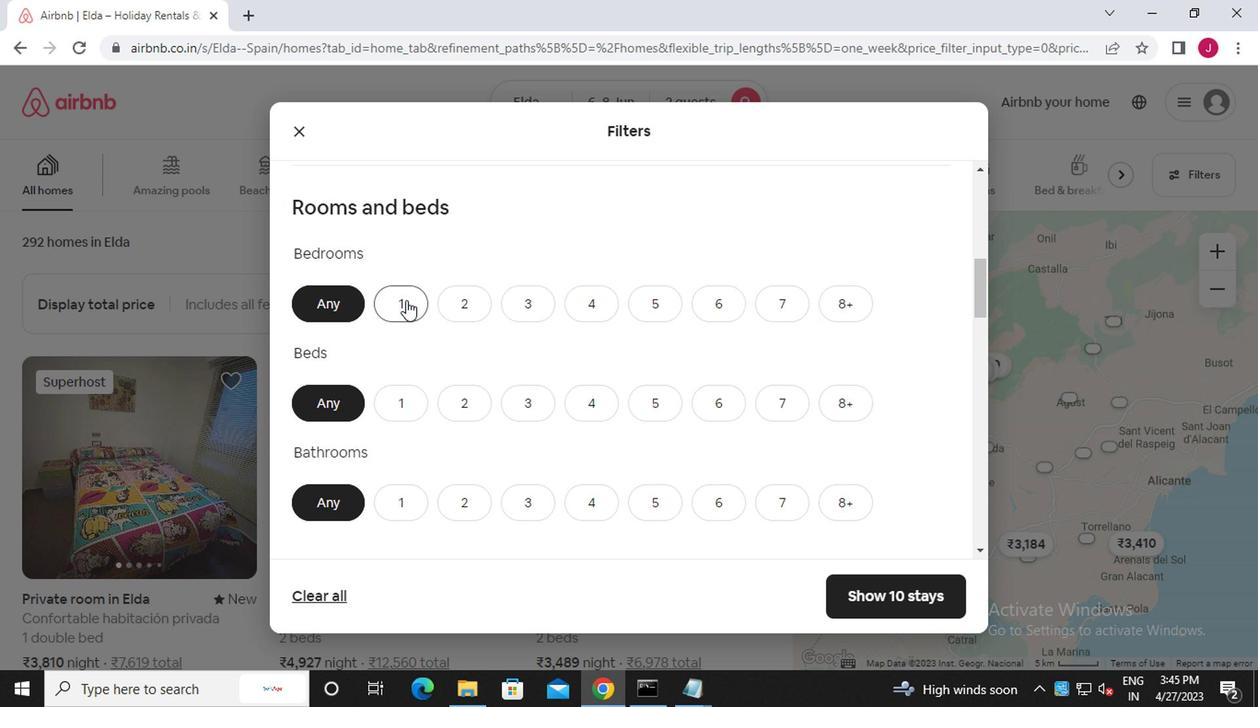 
Action: Mouse moved to (465, 403)
Screenshot: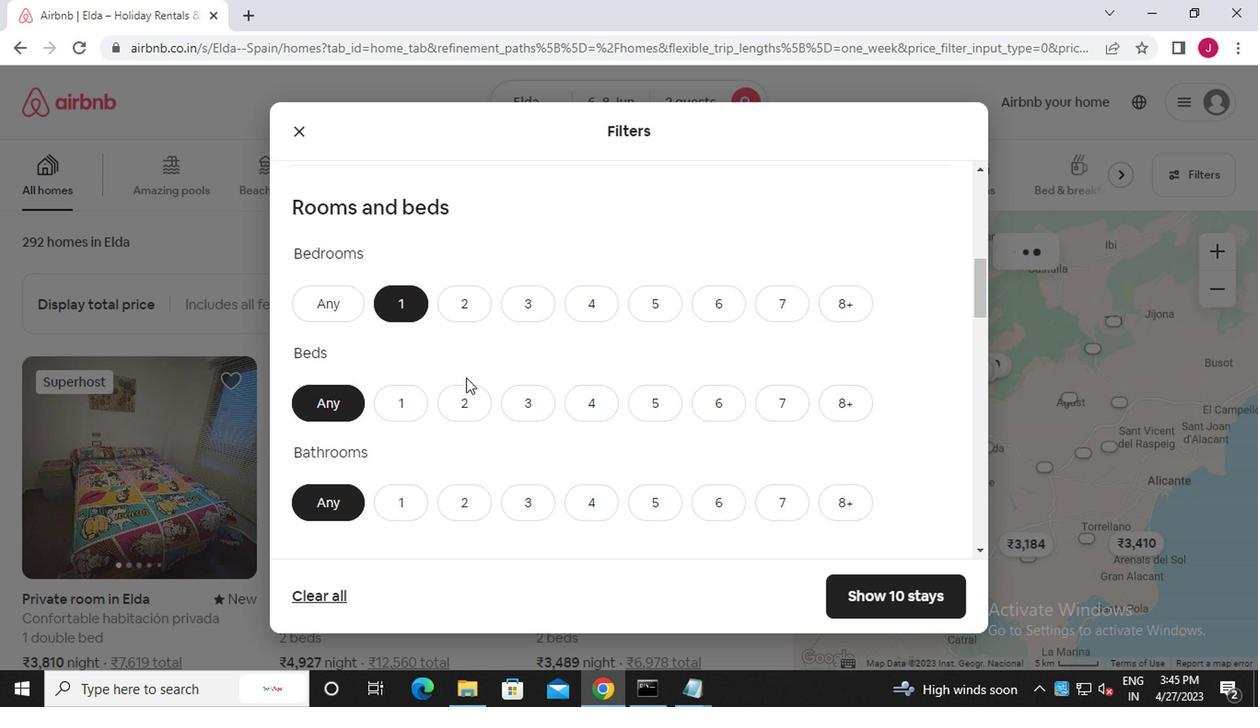 
Action: Mouse pressed left at (465, 403)
Screenshot: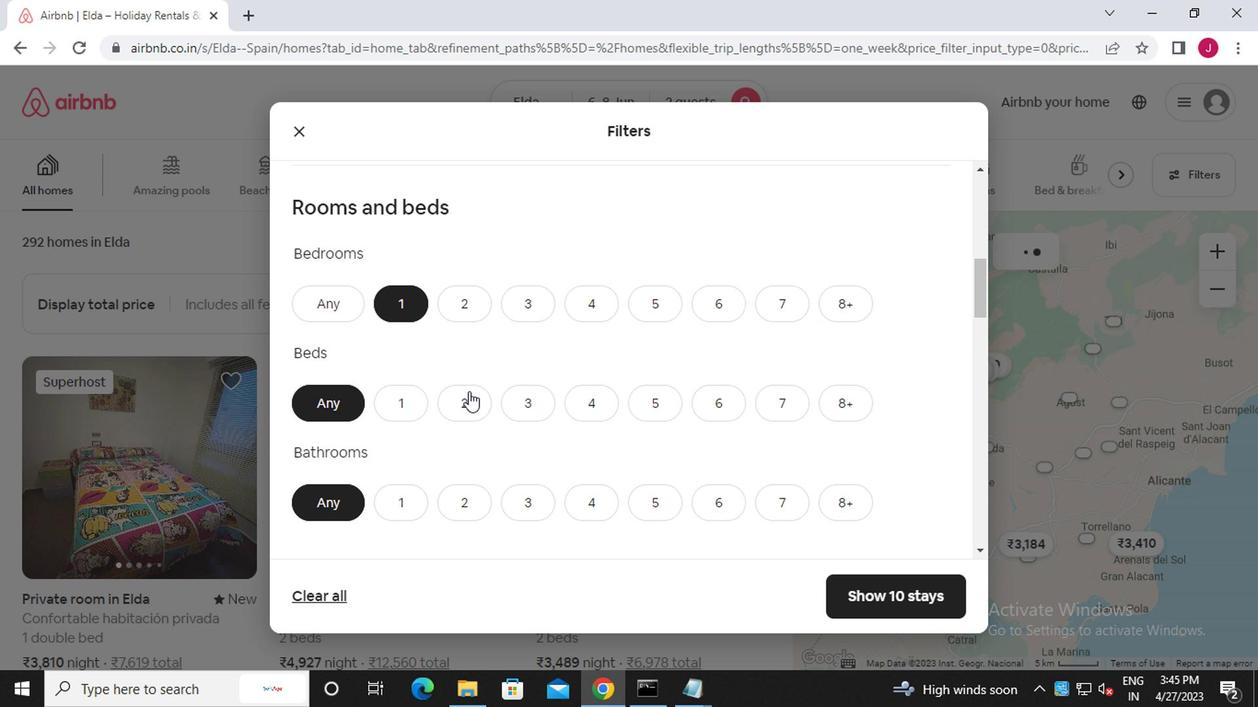 
Action: Mouse moved to (399, 504)
Screenshot: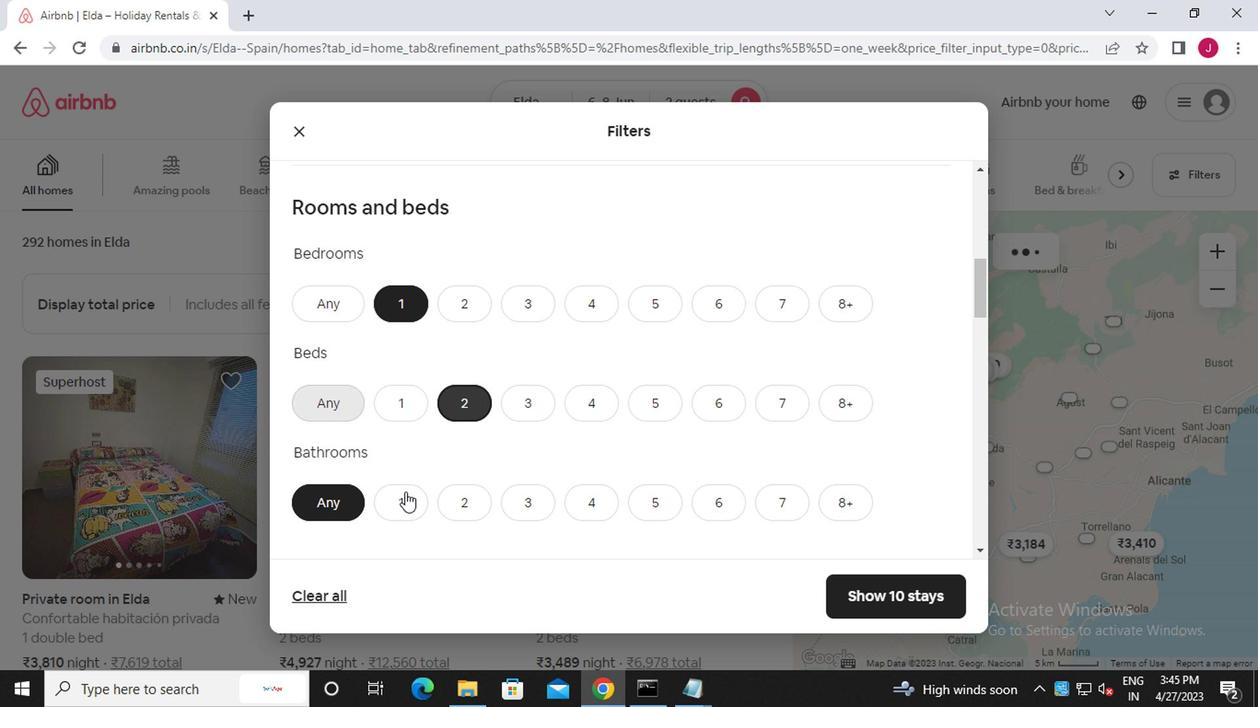 
Action: Mouse pressed left at (399, 504)
Screenshot: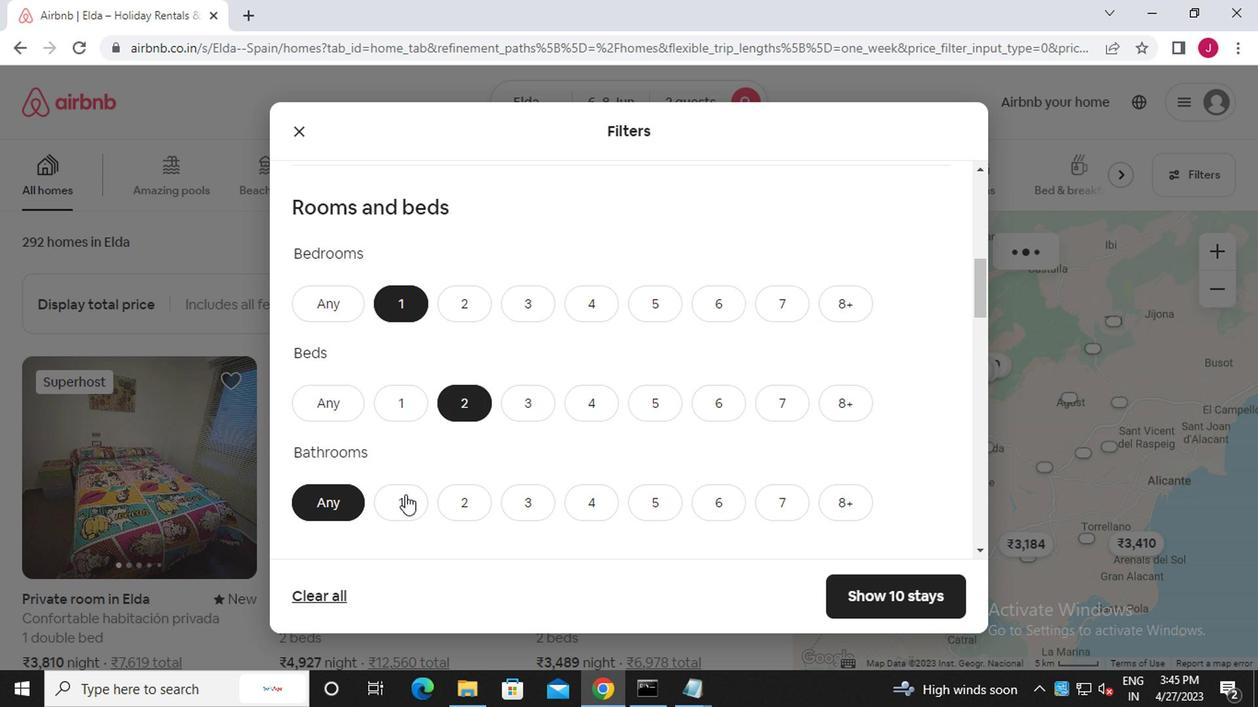 
Action: Mouse moved to (383, 494)
Screenshot: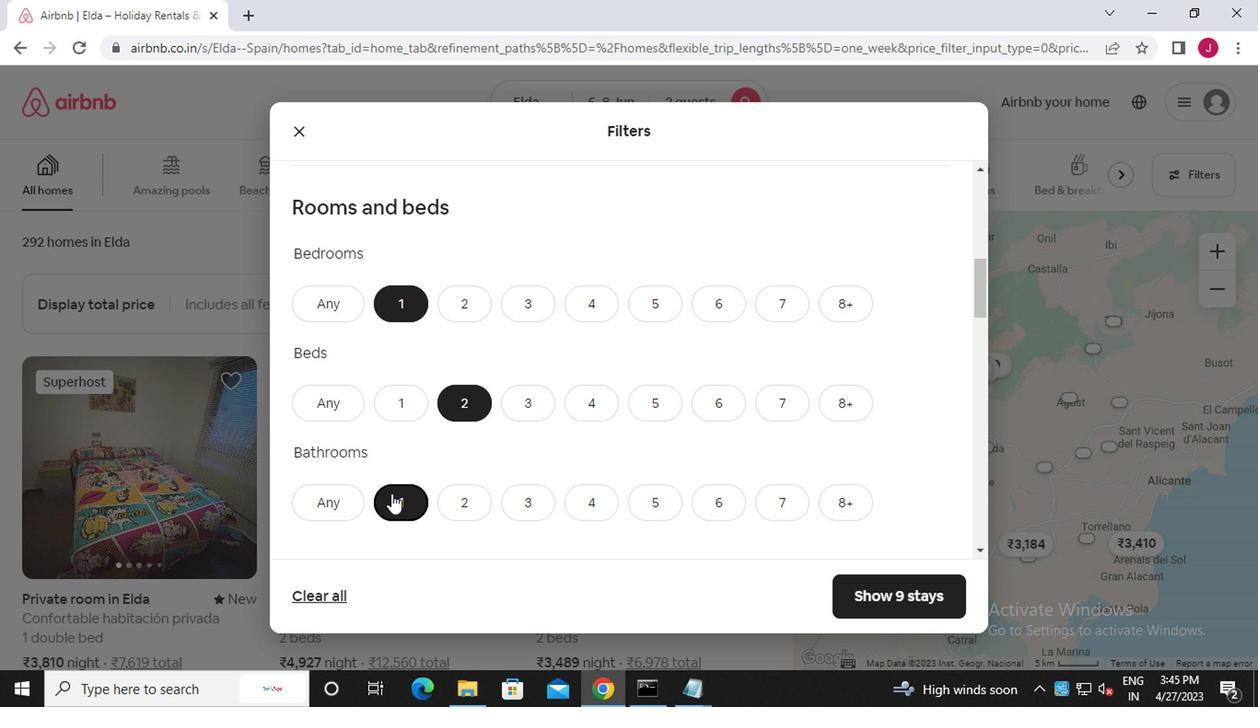 
Action: Mouse scrolled (383, 493) with delta (0, -1)
Screenshot: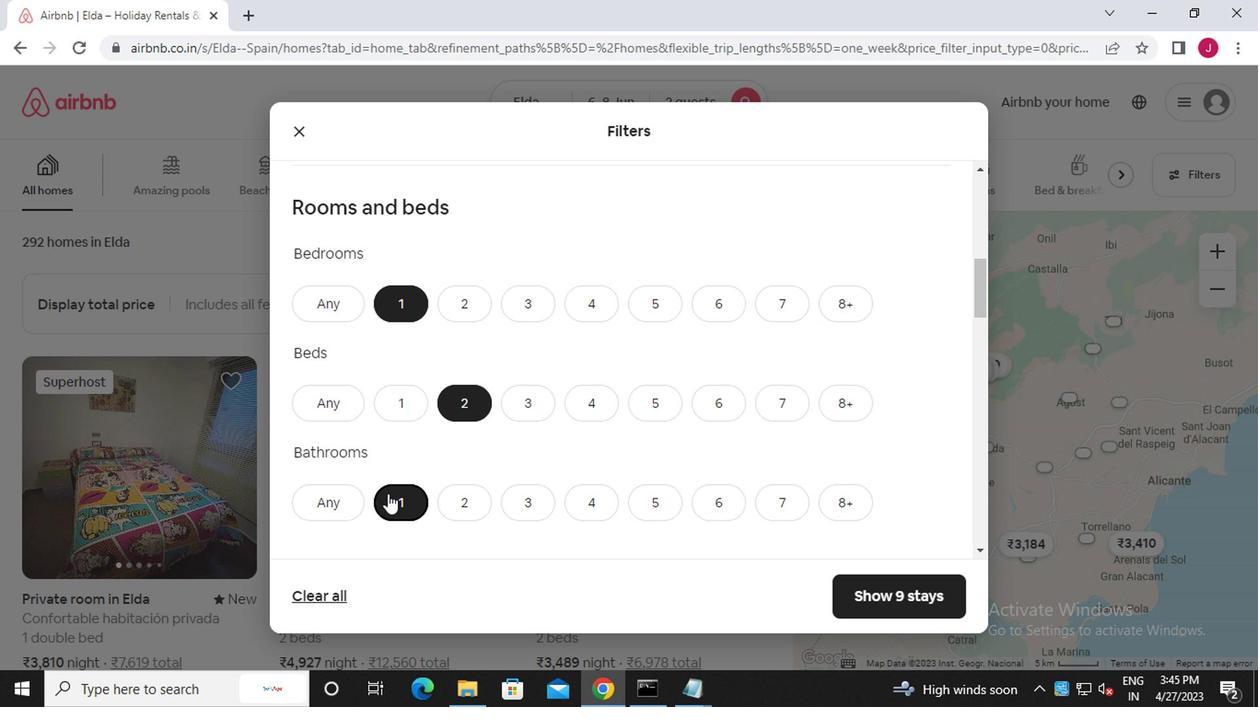 
Action: Mouse scrolled (383, 493) with delta (0, -1)
Screenshot: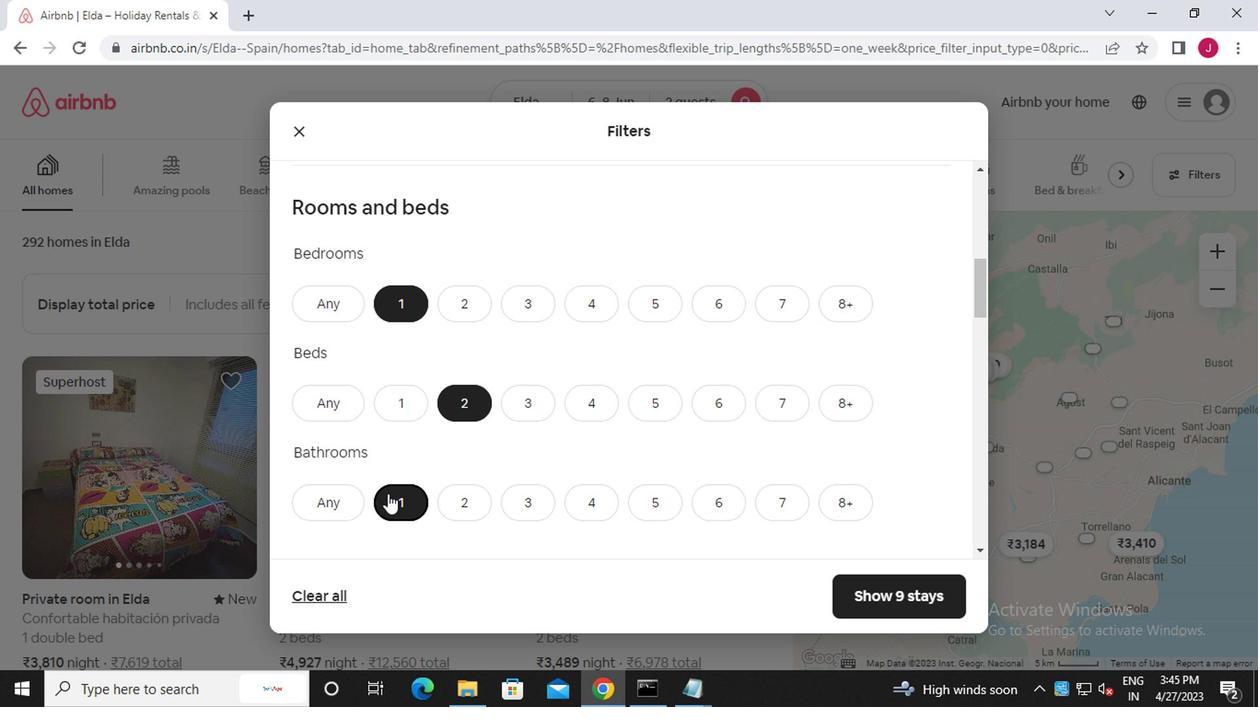 
Action: Mouse scrolled (383, 493) with delta (0, -1)
Screenshot: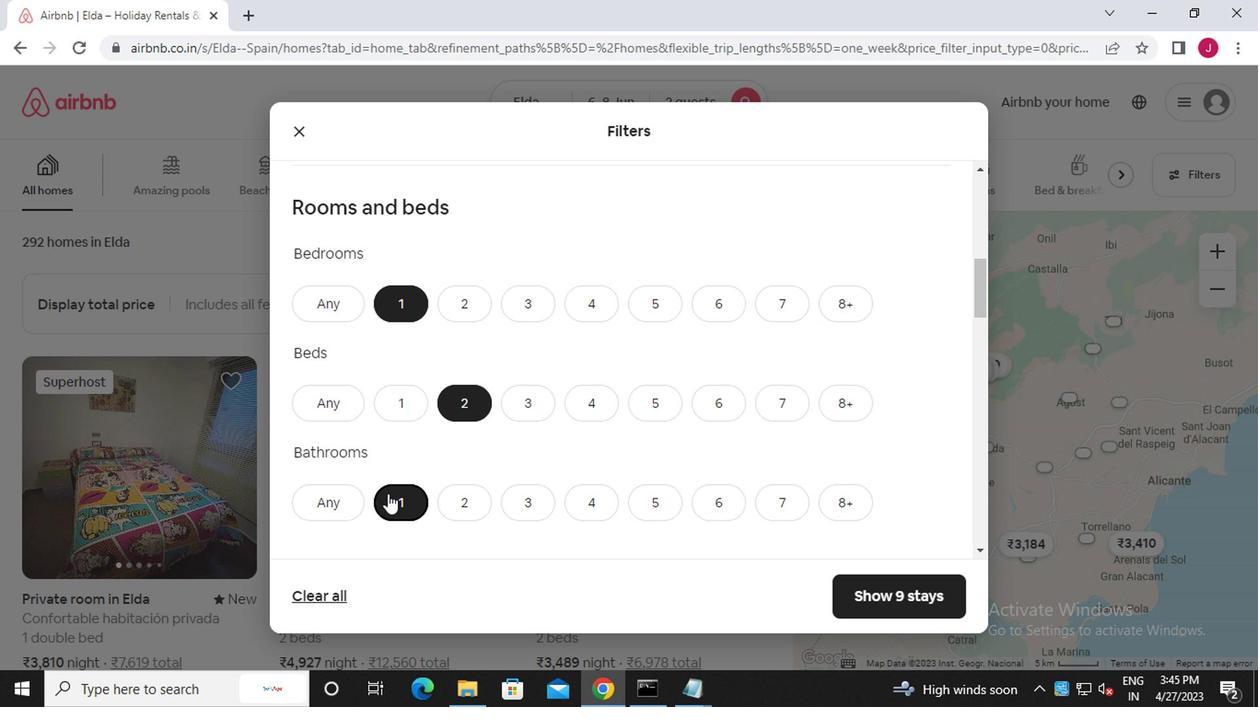 
Action: Mouse moved to (361, 446)
Screenshot: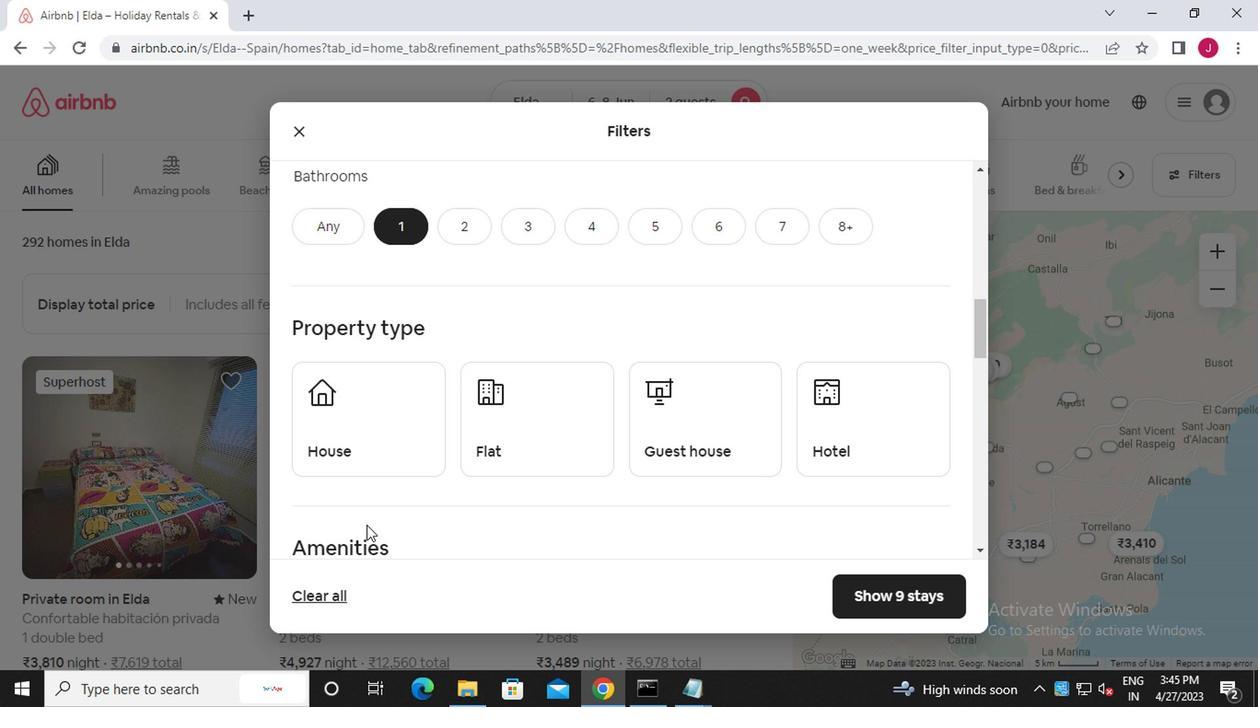 
Action: Mouse pressed left at (361, 446)
Screenshot: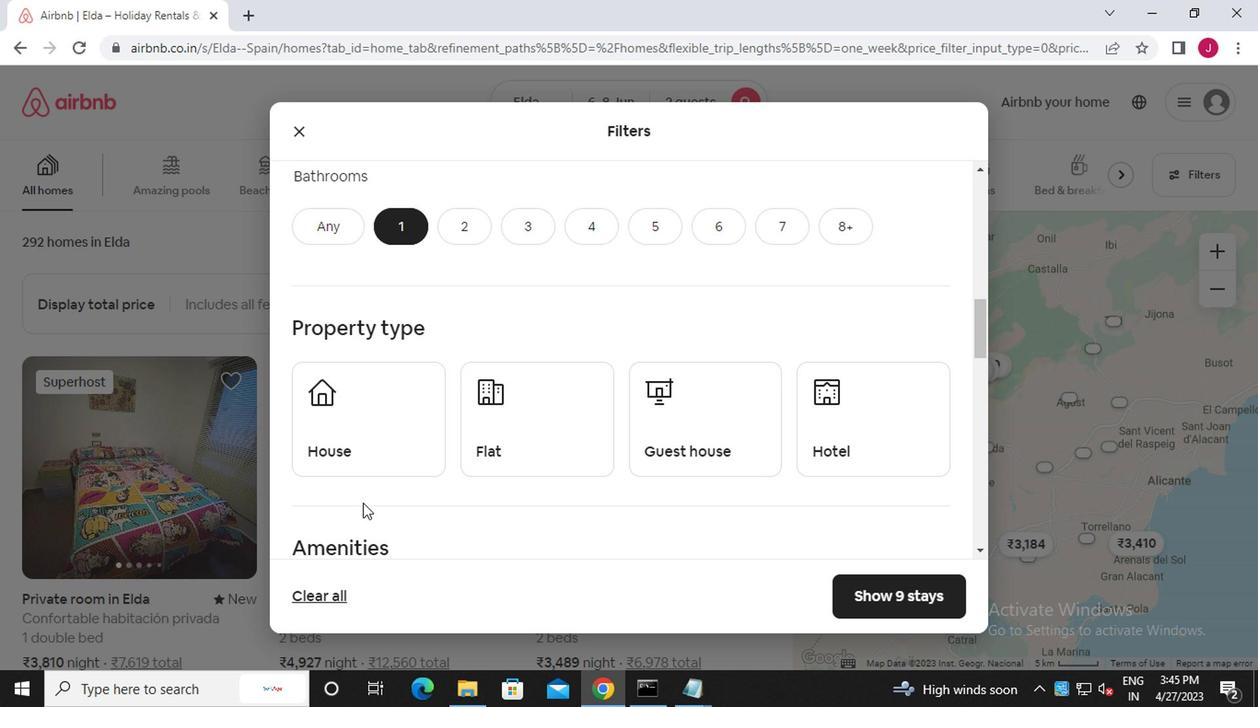 
Action: Mouse moved to (494, 438)
Screenshot: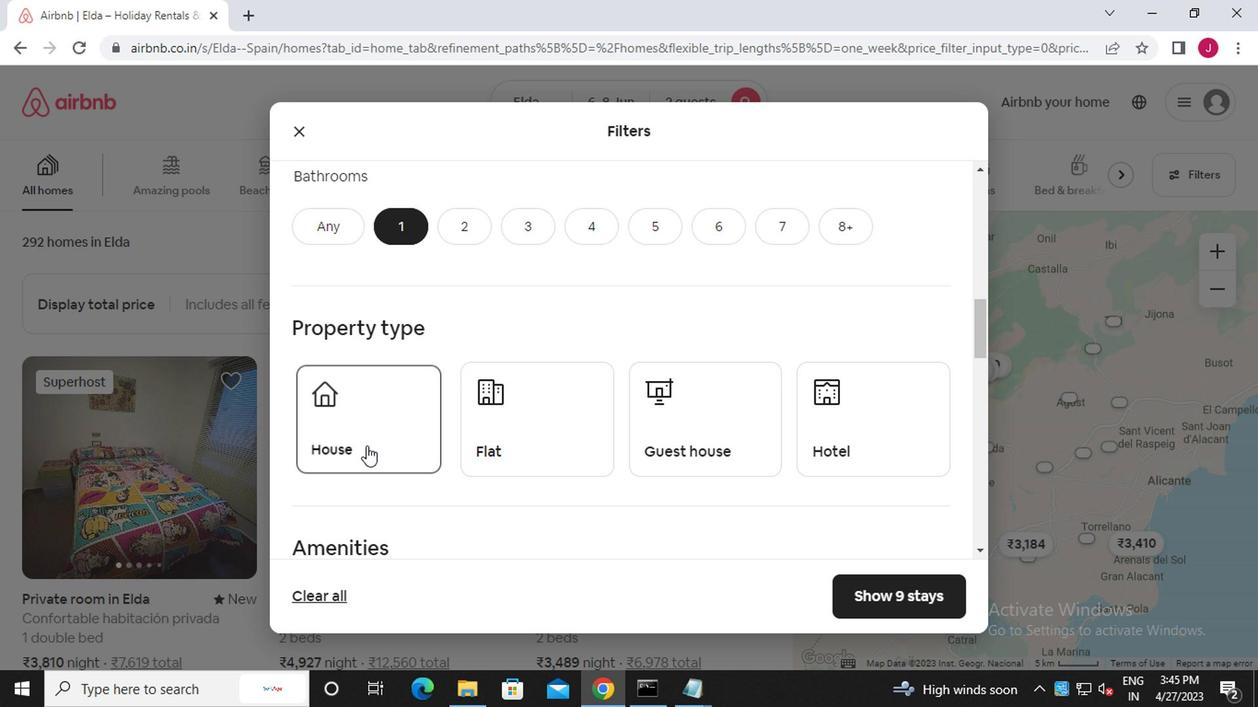 
Action: Mouse pressed left at (494, 438)
Screenshot: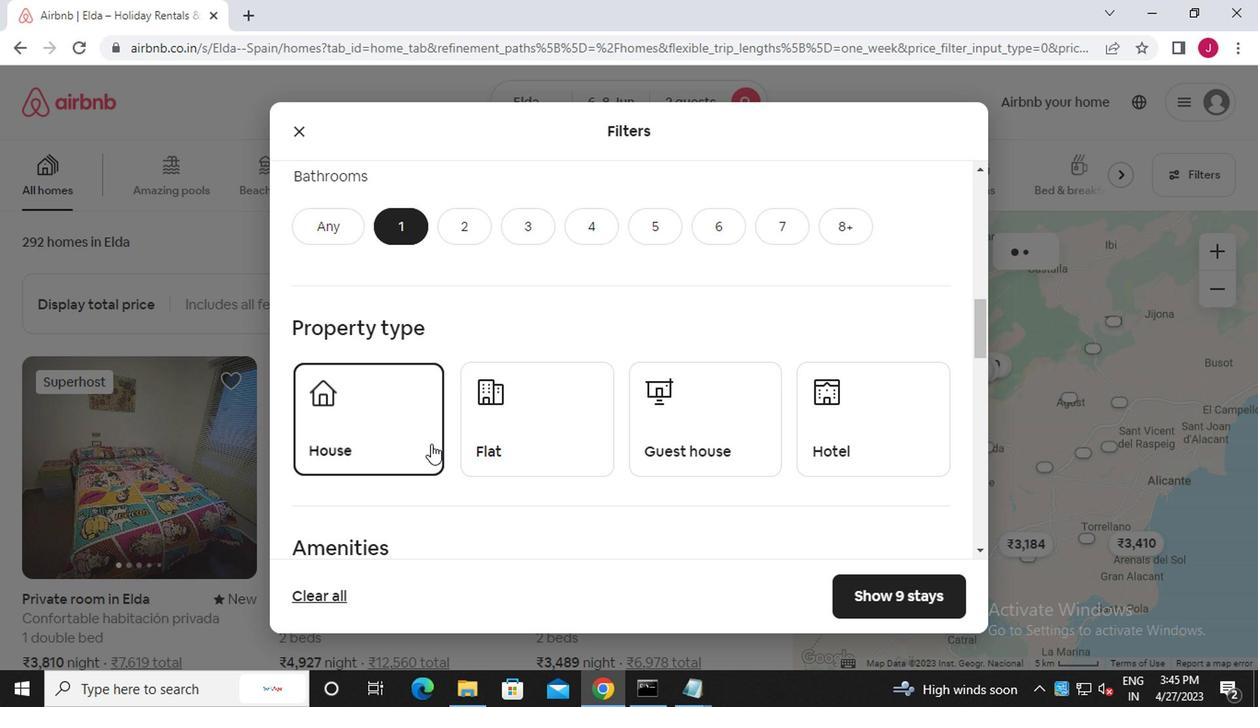 
Action: Mouse moved to (661, 435)
Screenshot: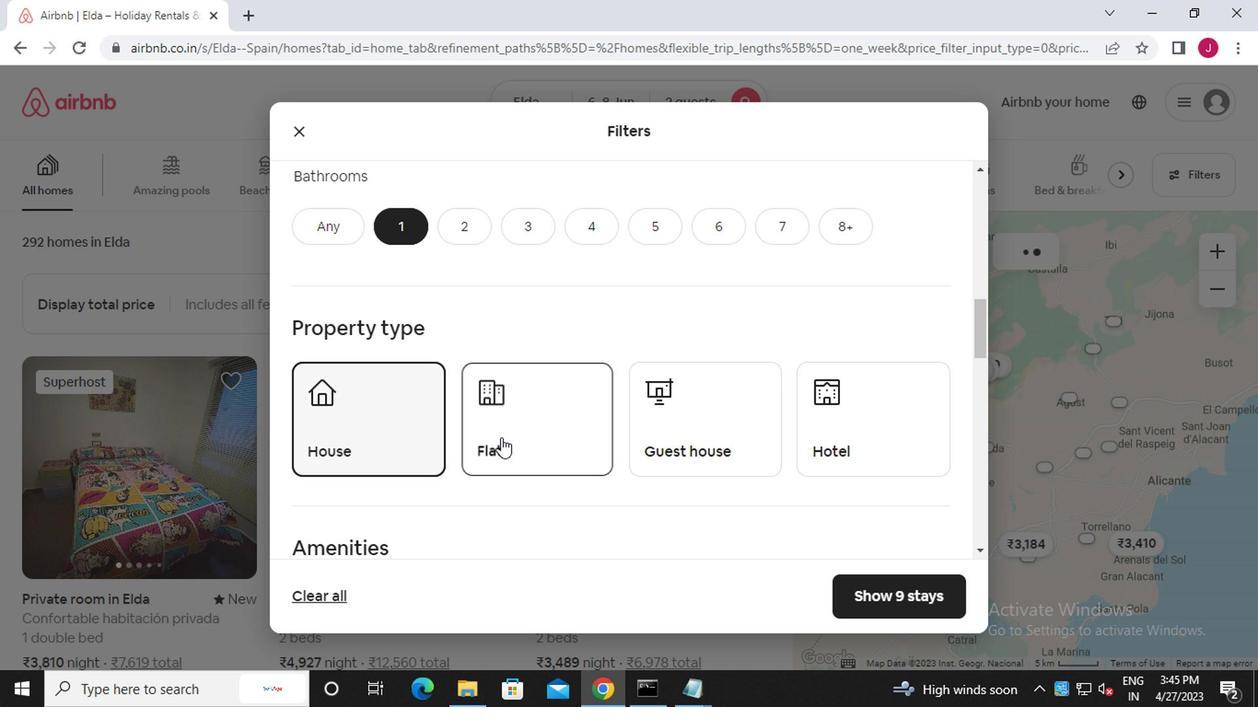 
Action: Mouse pressed left at (661, 435)
Screenshot: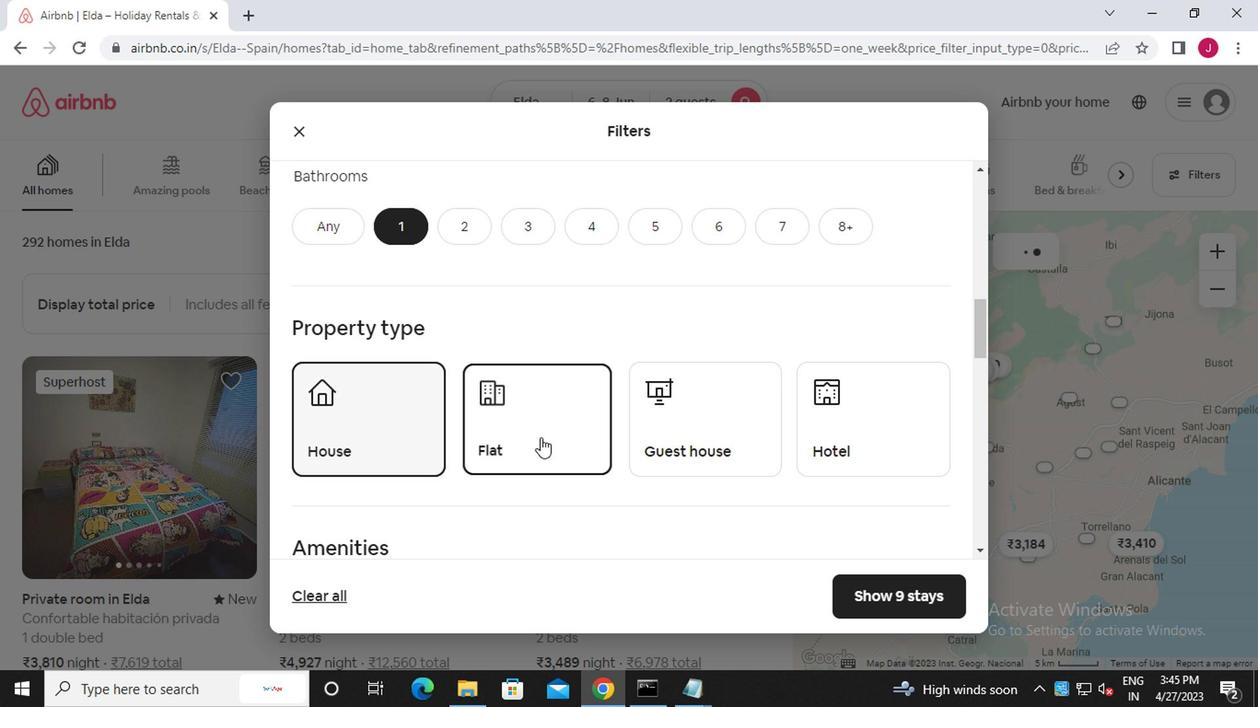 
Action: Mouse moved to (661, 435)
Screenshot: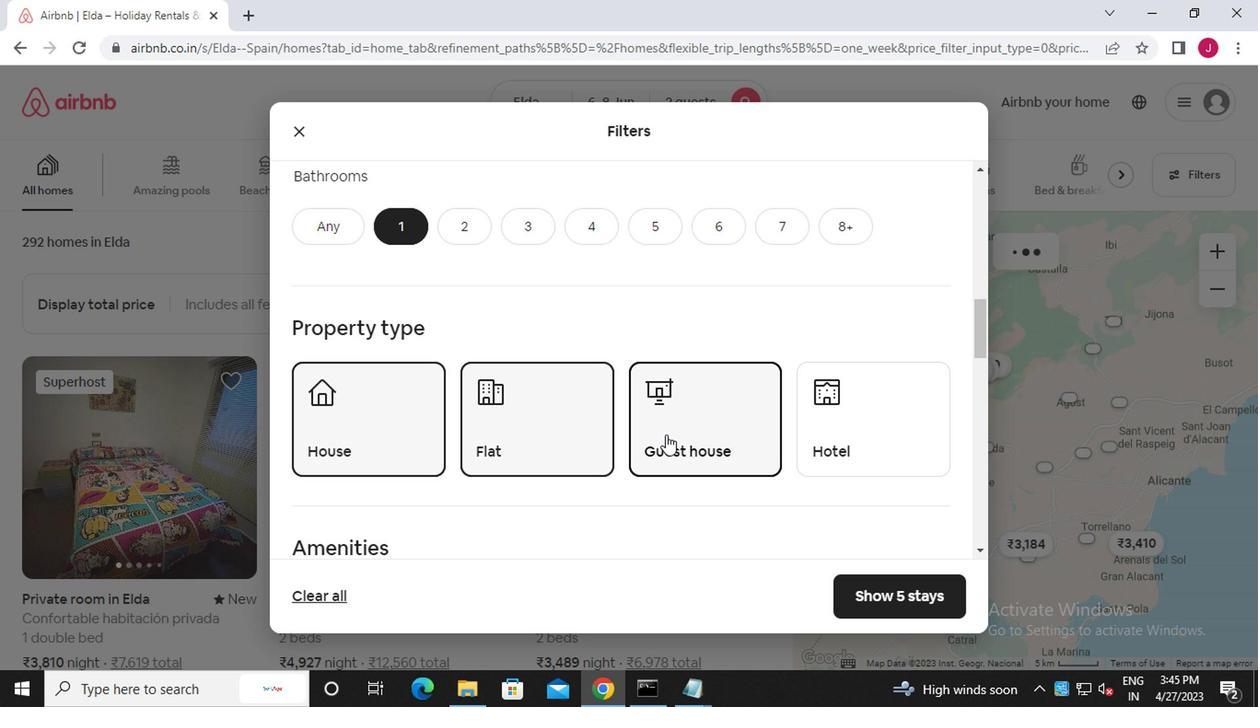 
Action: Mouse scrolled (661, 435) with delta (0, 0)
Screenshot: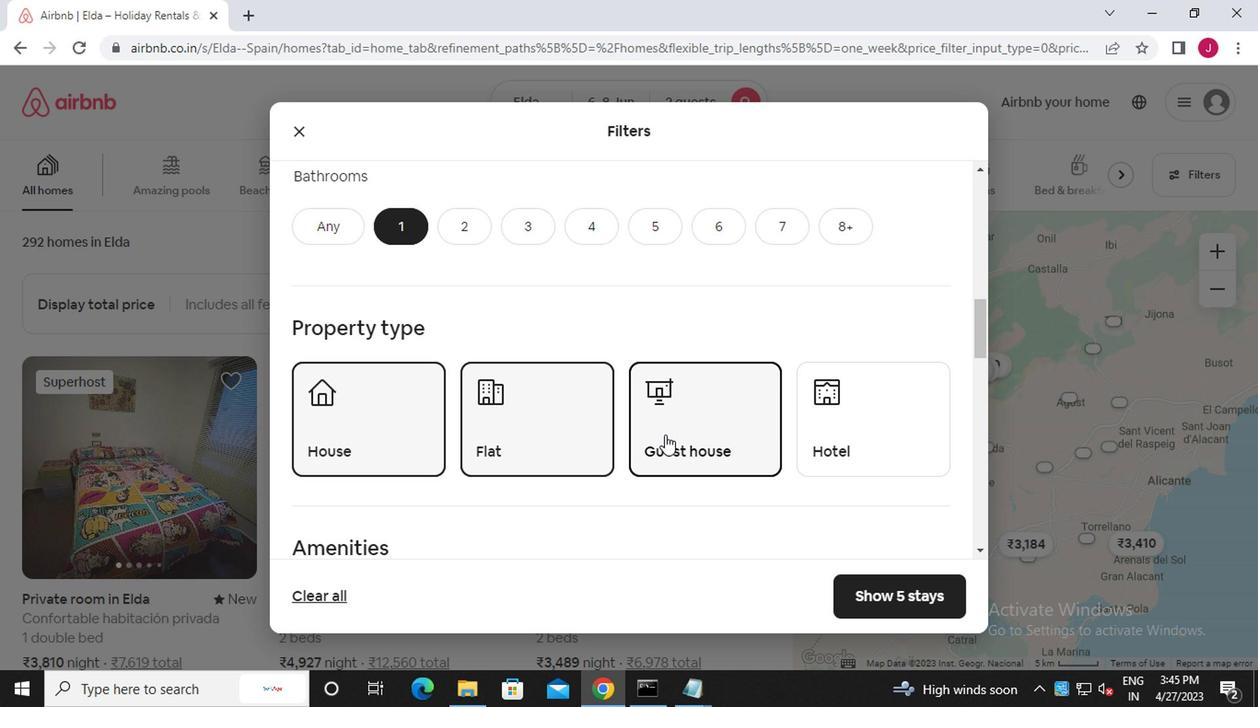 
Action: Mouse scrolled (661, 435) with delta (0, 0)
Screenshot: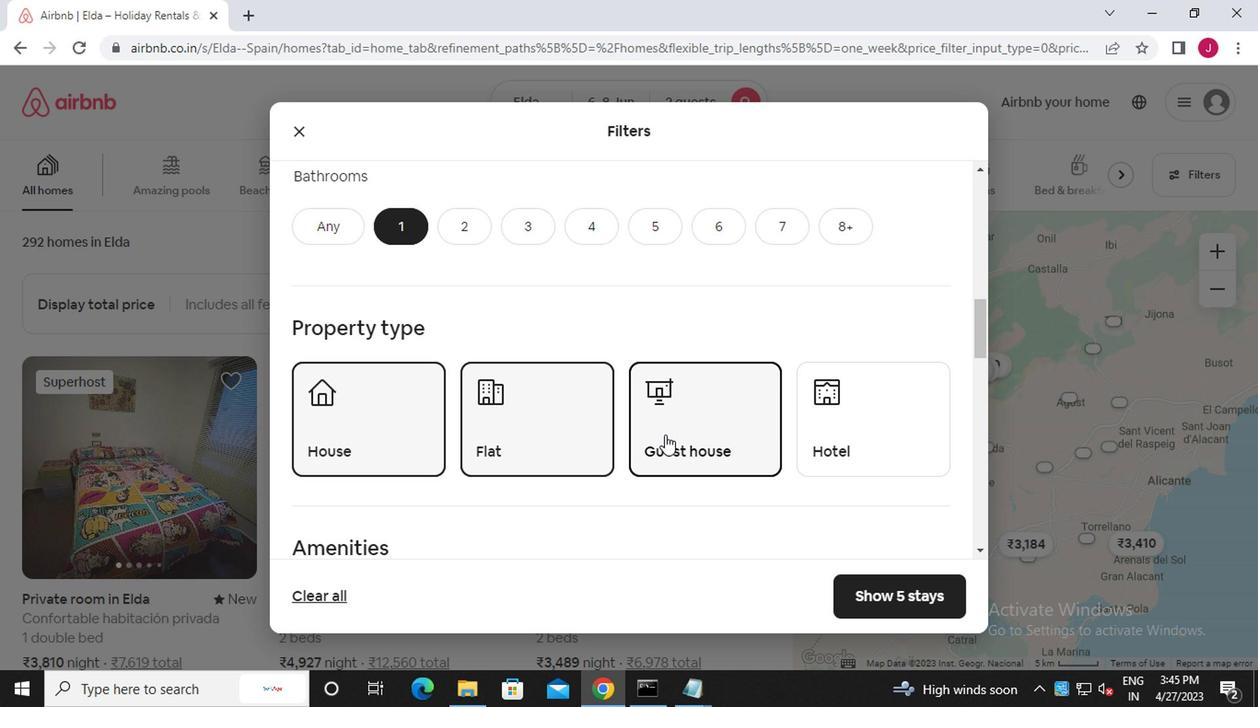 
Action: Mouse scrolled (661, 435) with delta (0, 0)
Screenshot: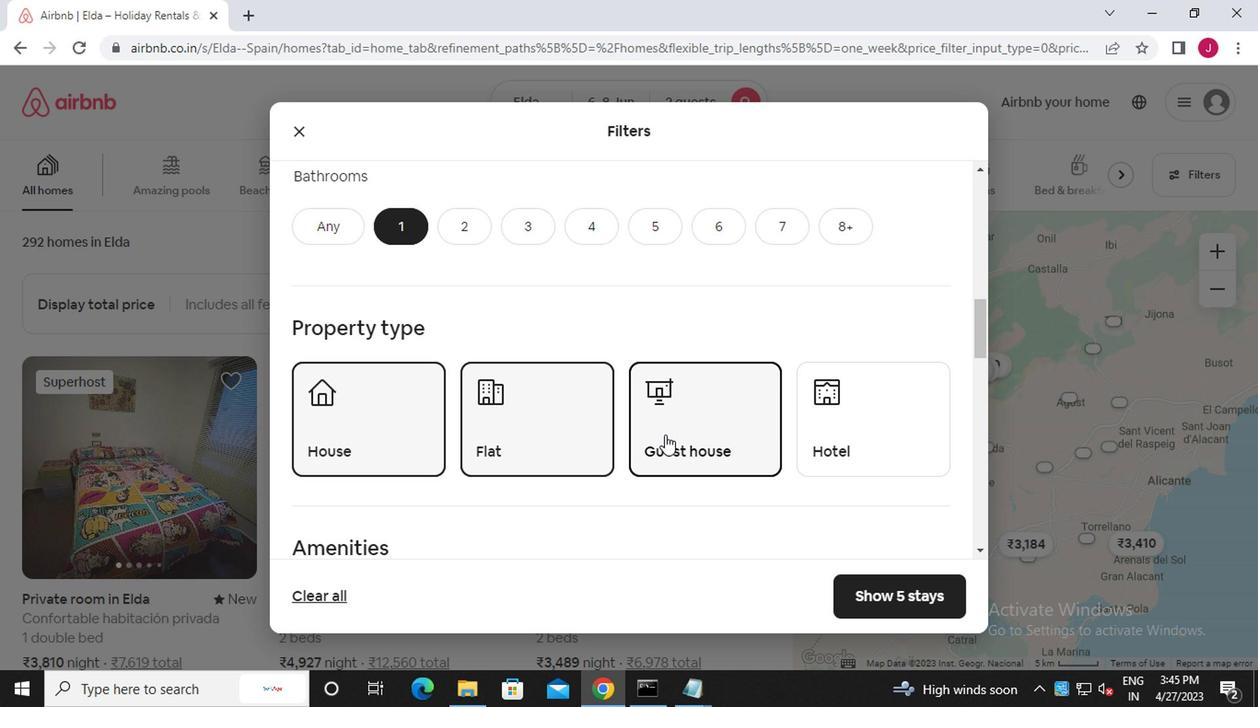 
Action: Mouse moved to (302, 407)
Screenshot: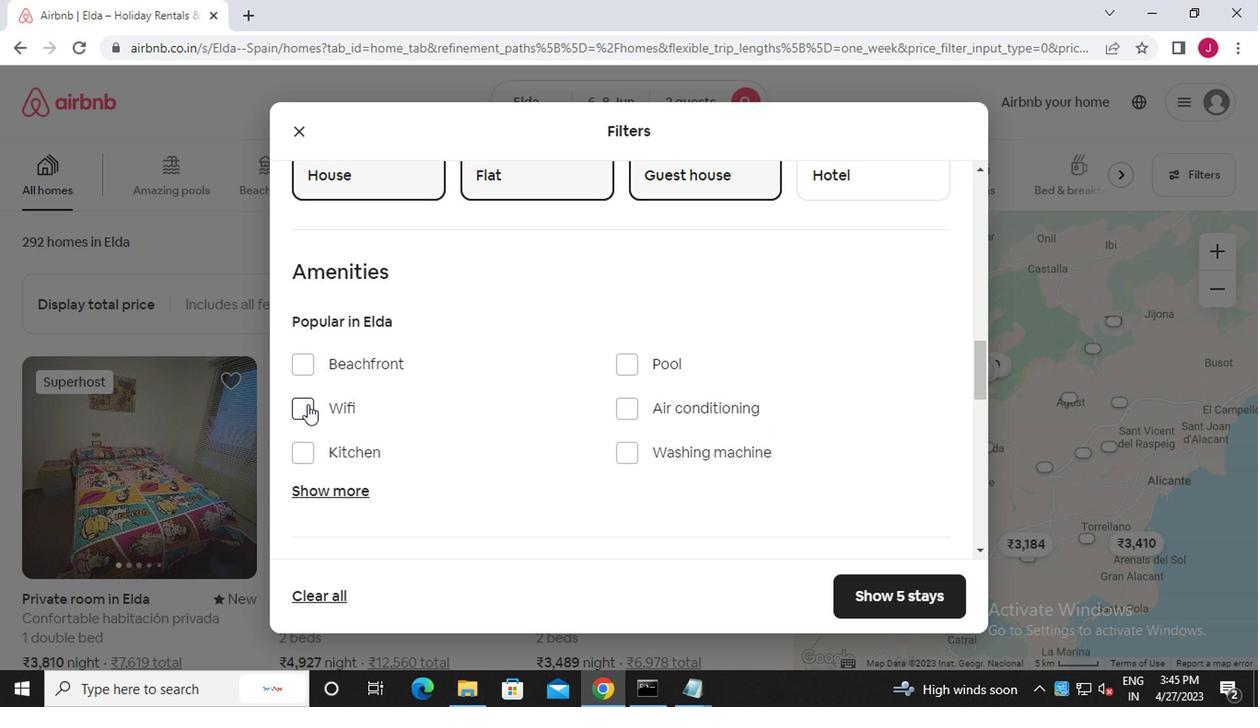 
Action: Mouse pressed left at (302, 407)
Screenshot: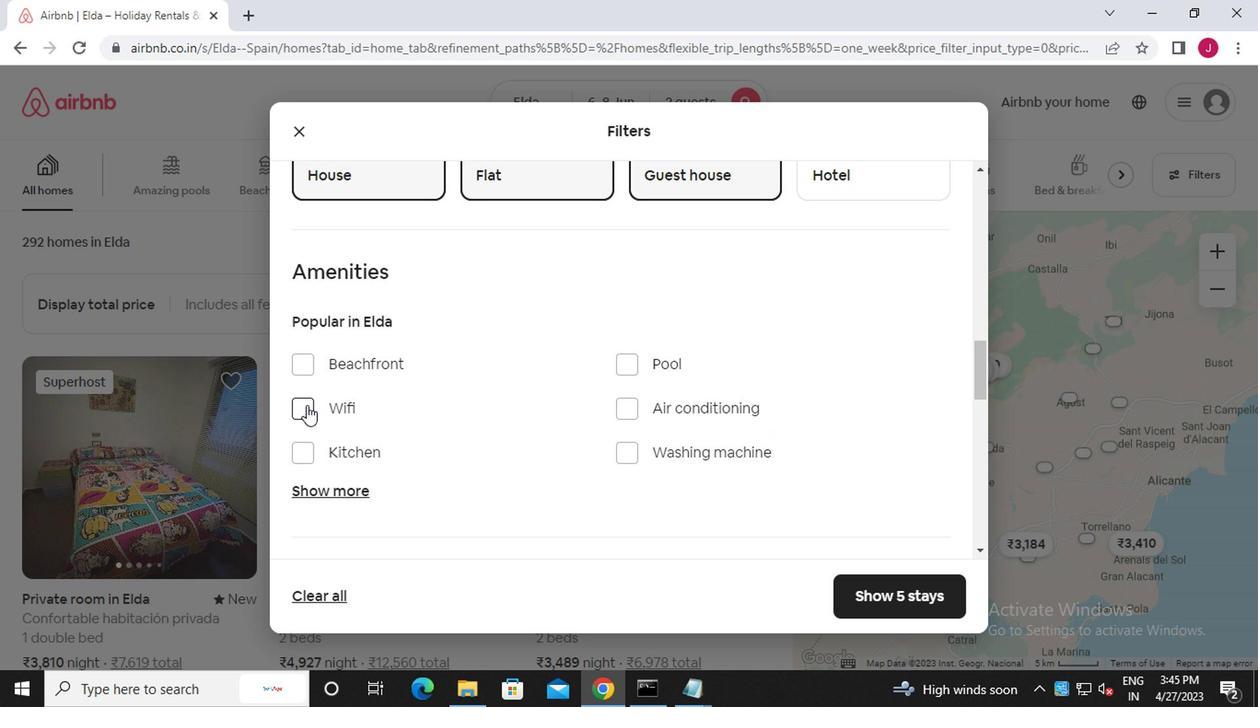 
Action: Mouse moved to (682, 444)
Screenshot: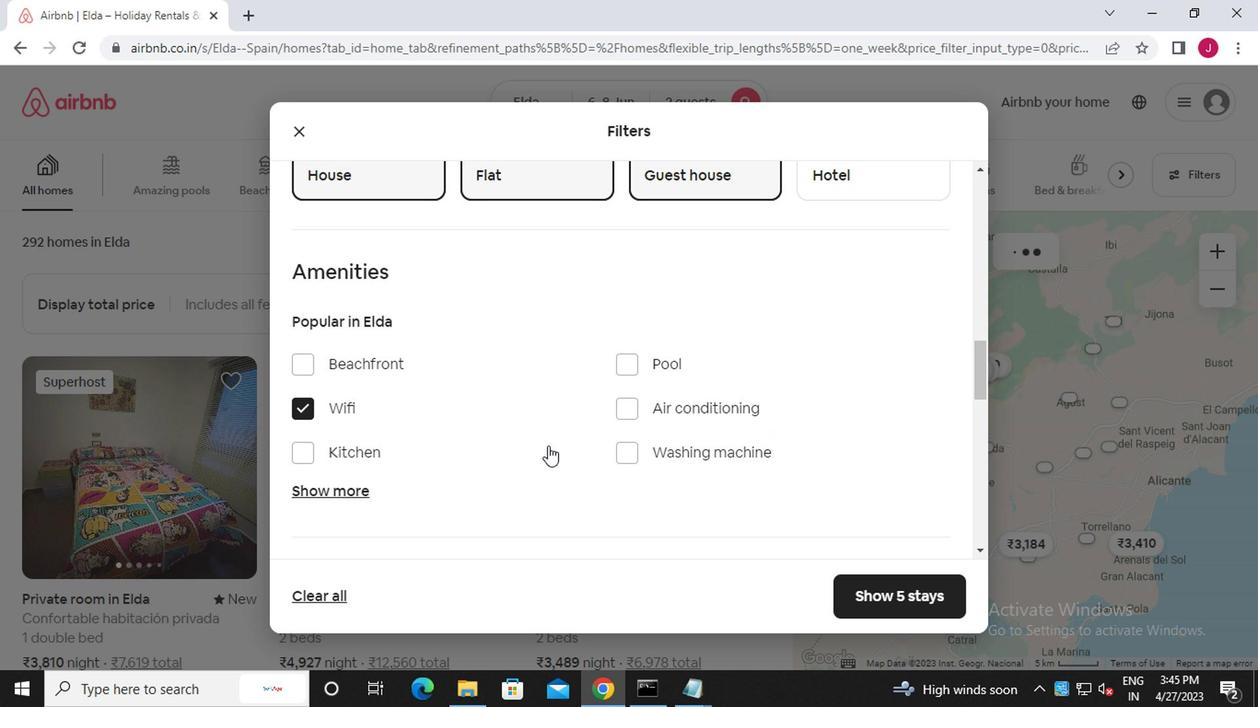 
Action: Mouse scrolled (682, 442) with delta (0, -1)
Screenshot: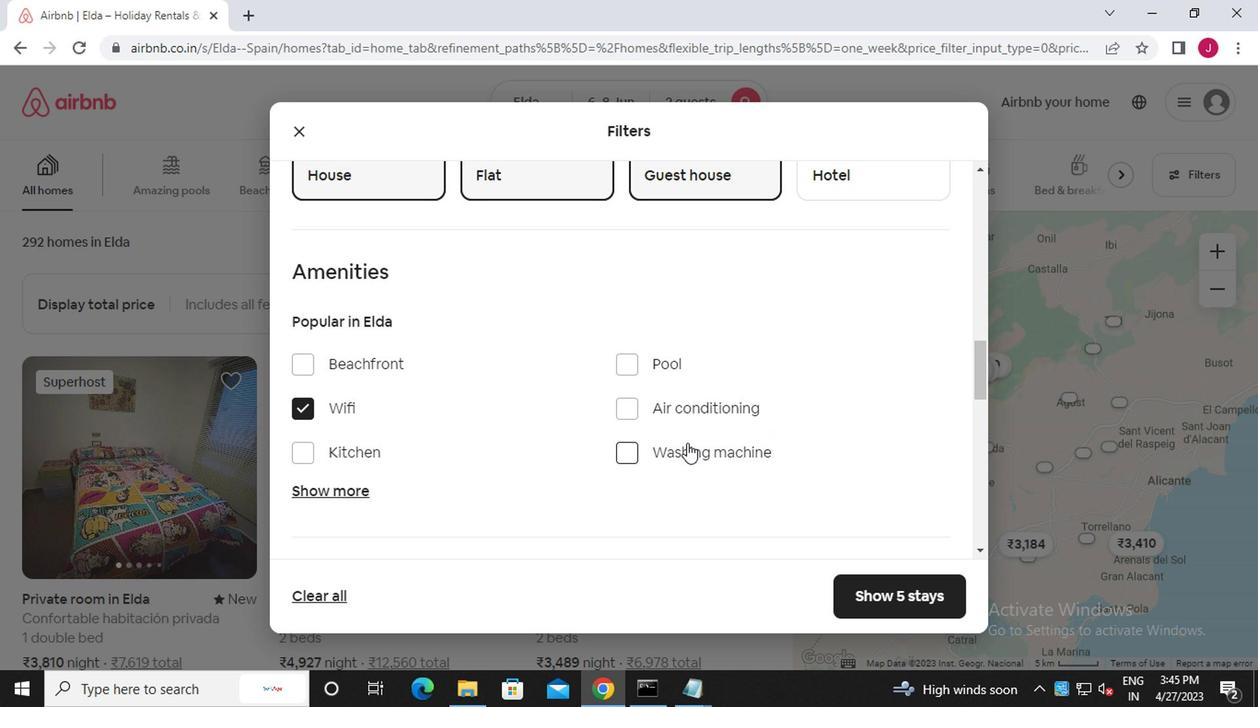 
Action: Mouse scrolled (682, 442) with delta (0, -1)
Screenshot: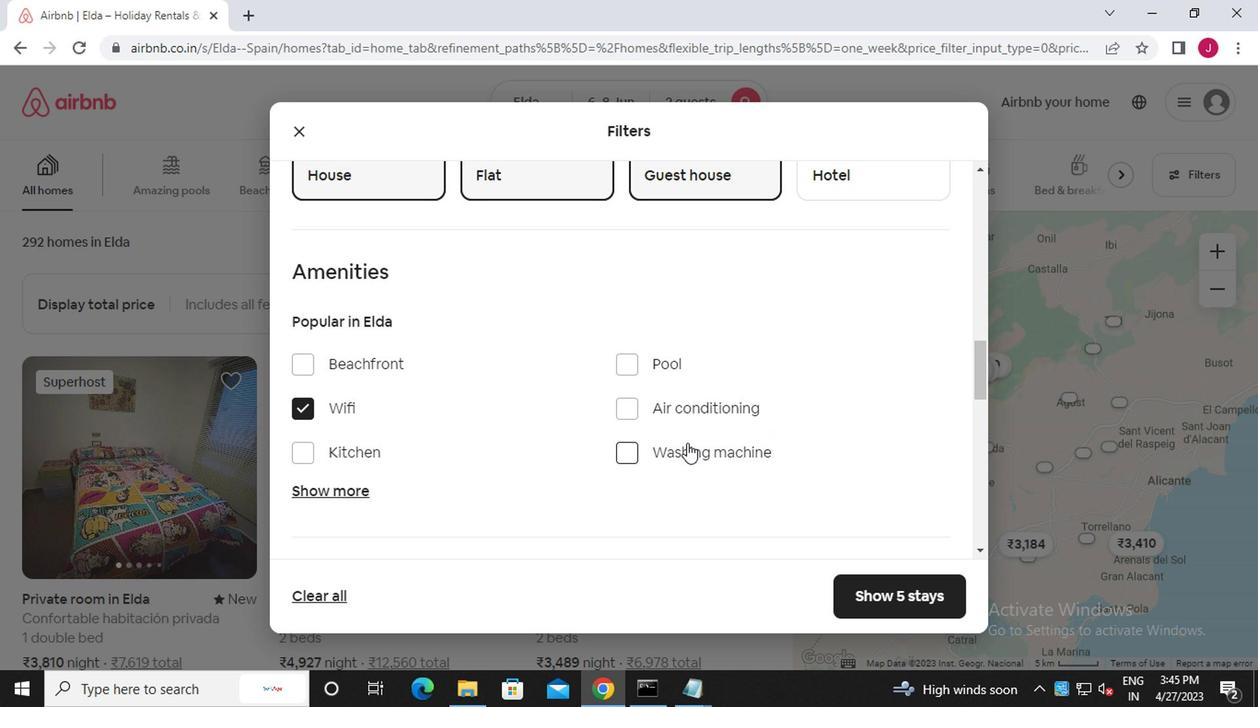 
Action: Mouse scrolled (682, 442) with delta (0, -1)
Screenshot: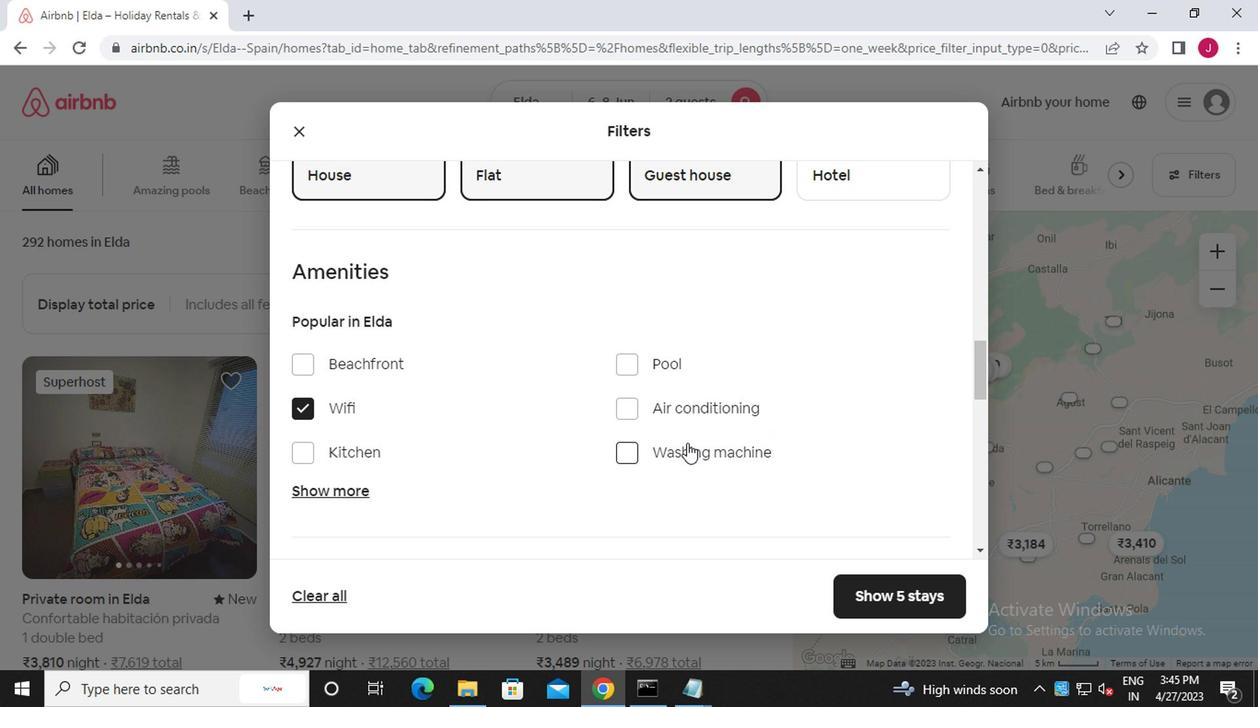 
Action: Mouse scrolled (682, 442) with delta (0, -1)
Screenshot: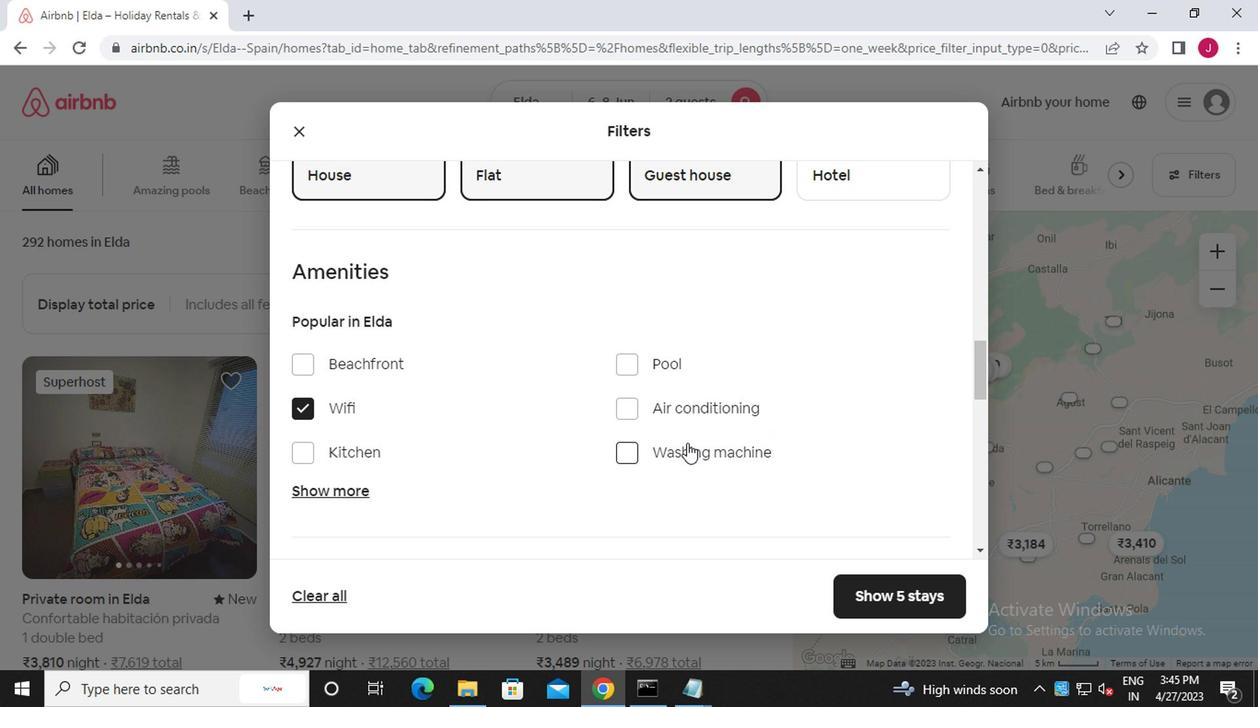 
Action: Mouse moved to (921, 336)
Screenshot: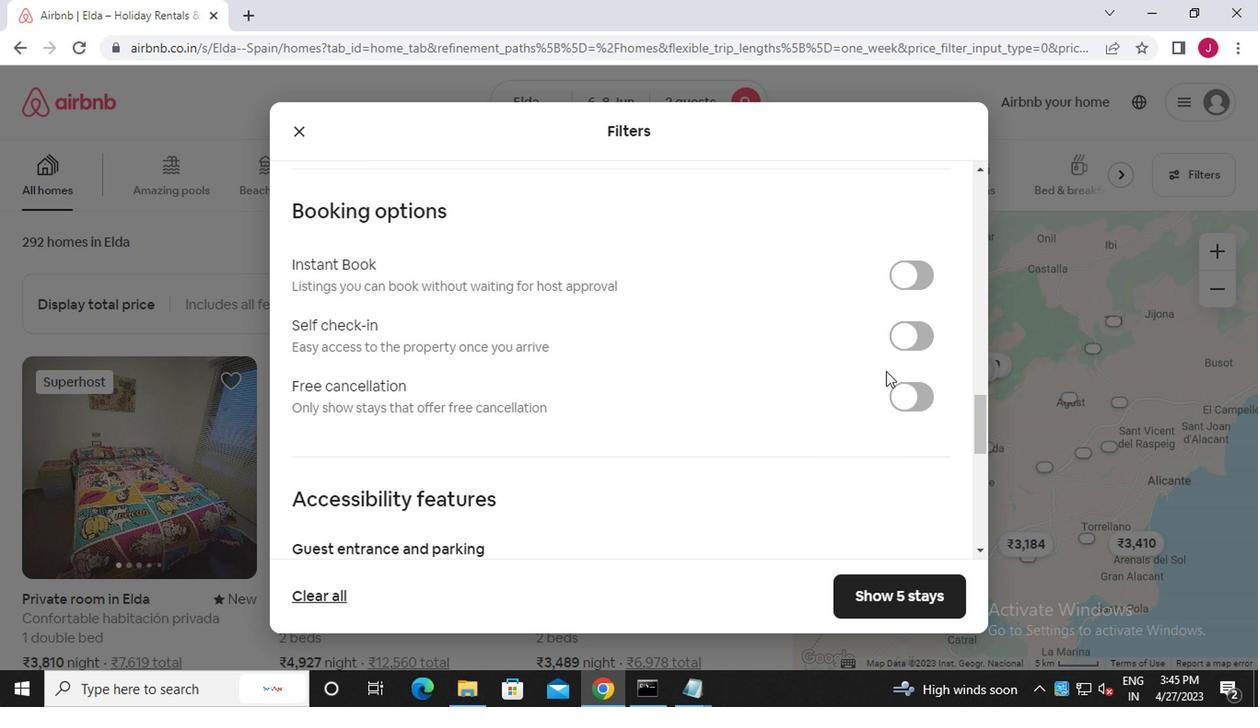 
Action: Mouse pressed left at (921, 336)
Screenshot: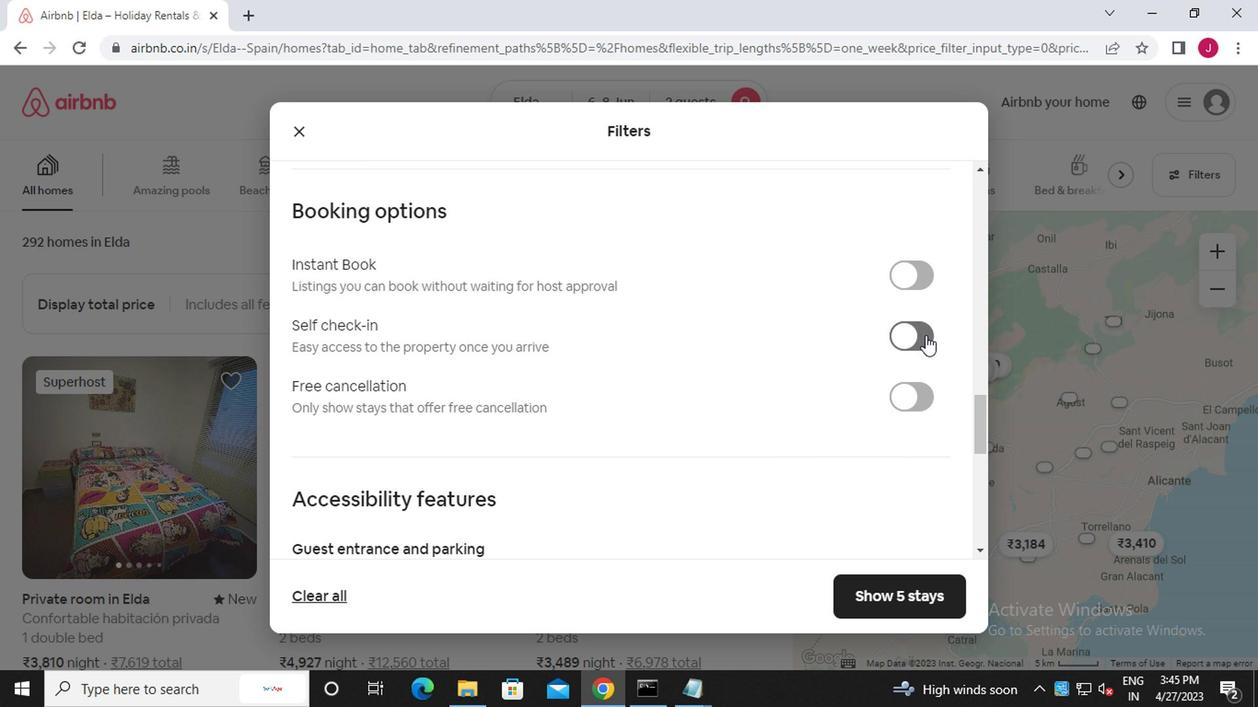 
Action: Mouse moved to (414, 488)
Screenshot: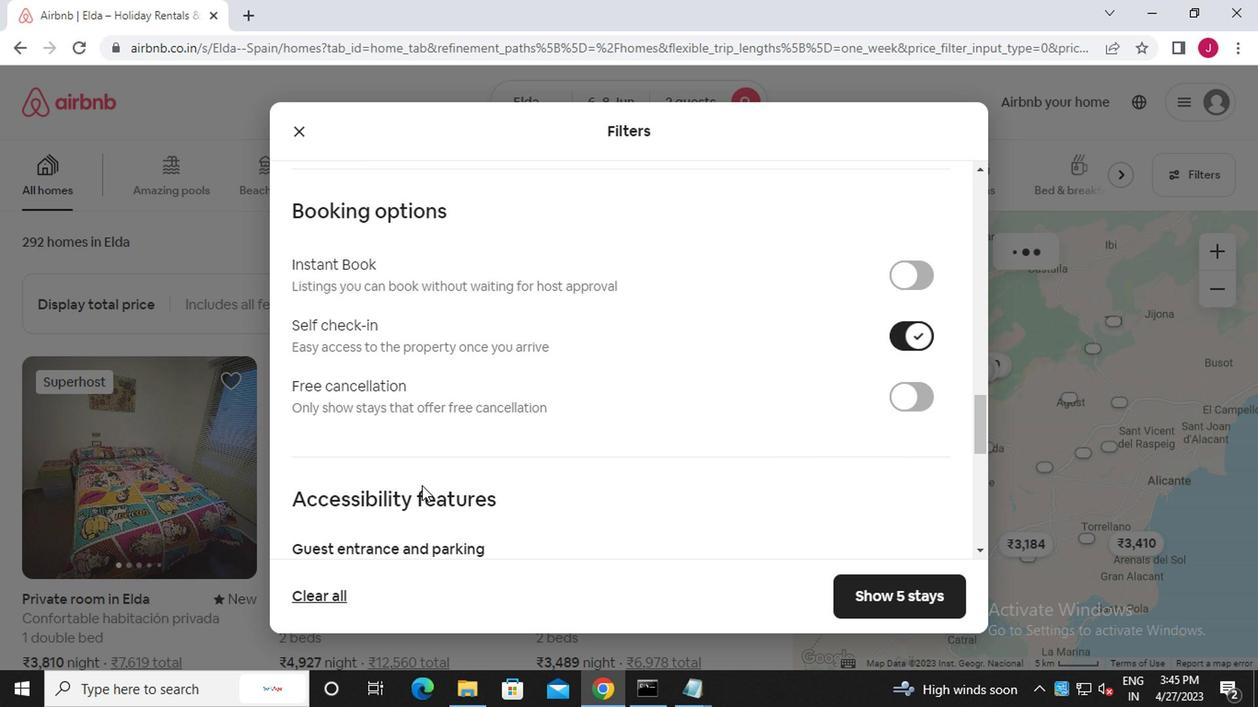 
Action: Mouse scrolled (414, 486) with delta (0, -1)
Screenshot: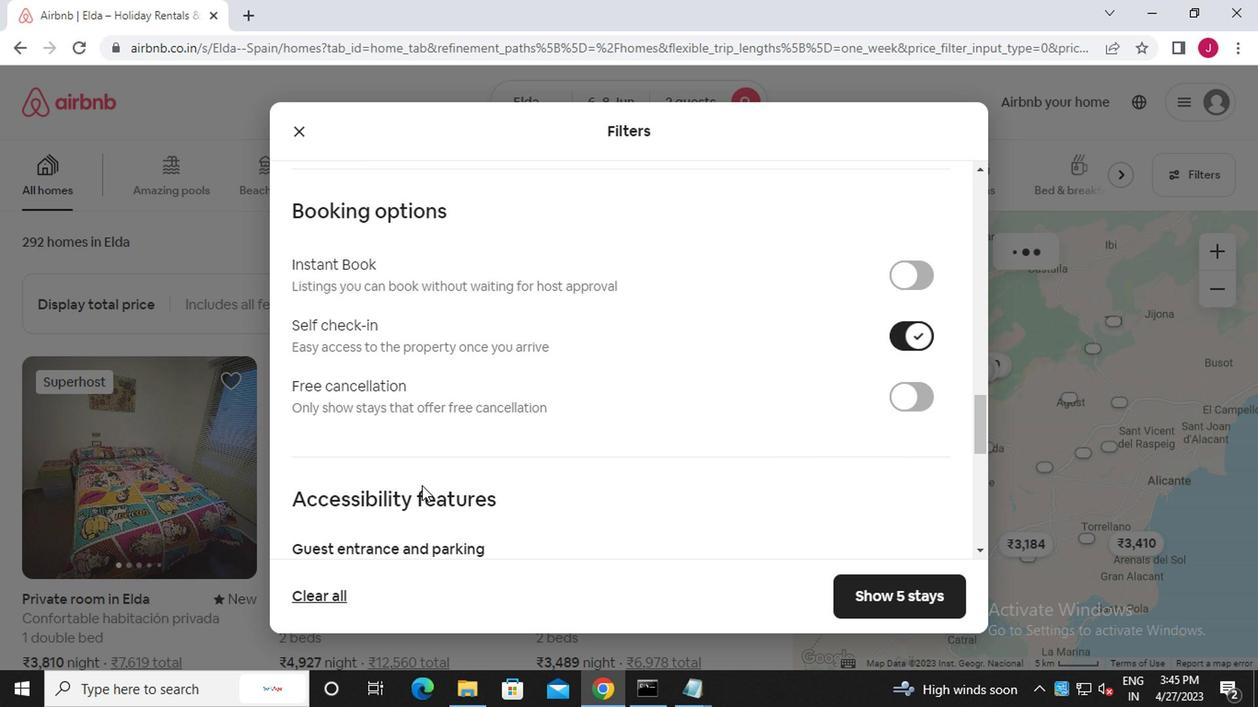
Action: Mouse scrolled (414, 486) with delta (0, -1)
Screenshot: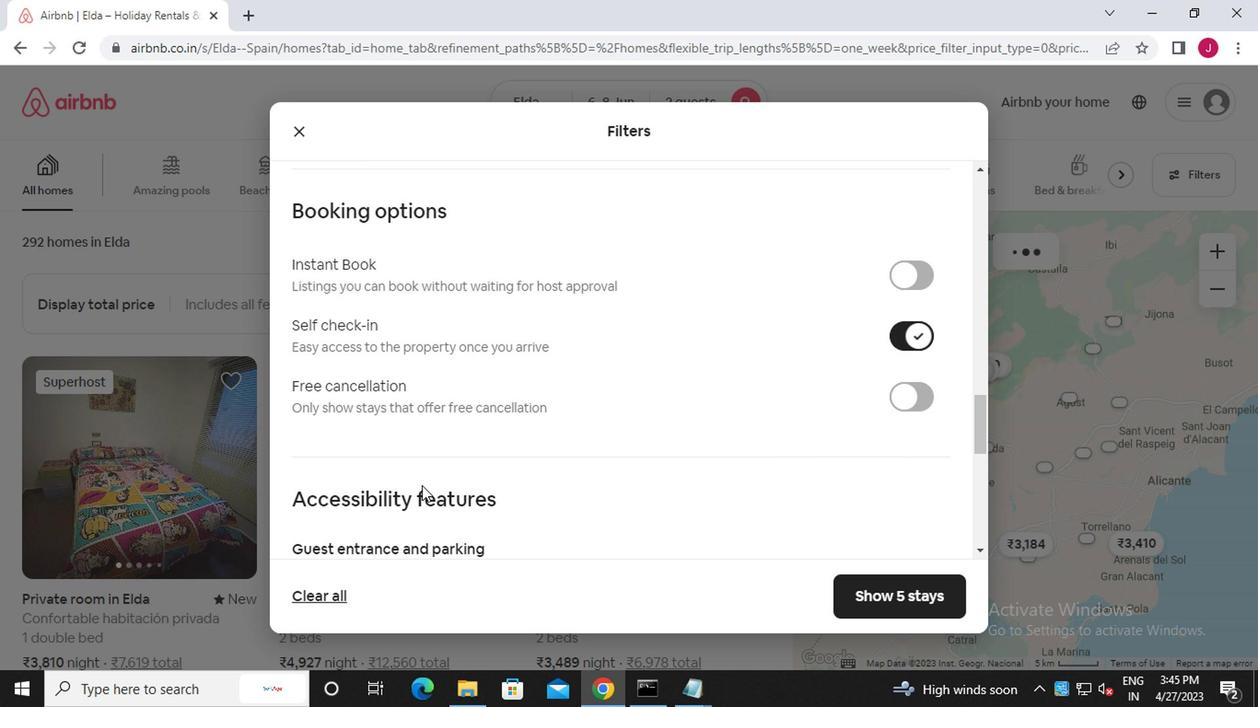 
Action: Mouse scrolled (414, 486) with delta (0, -1)
Screenshot: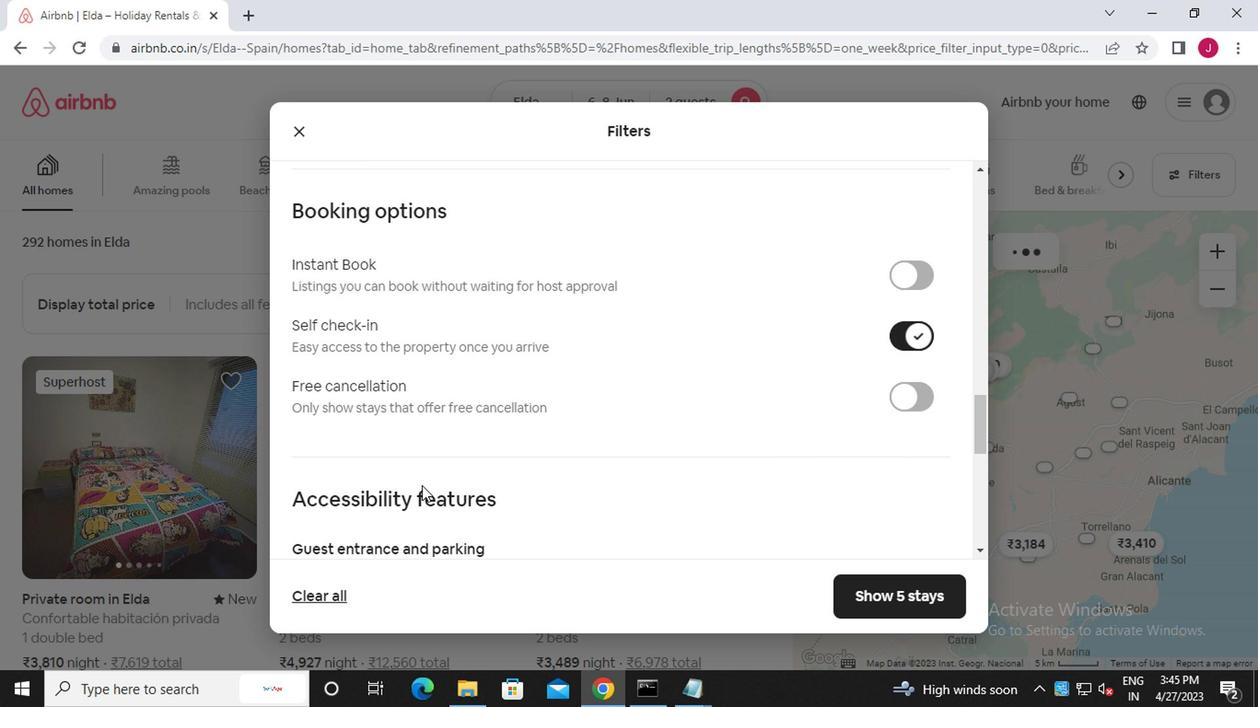 
Action: Mouse scrolled (414, 486) with delta (0, -1)
Screenshot: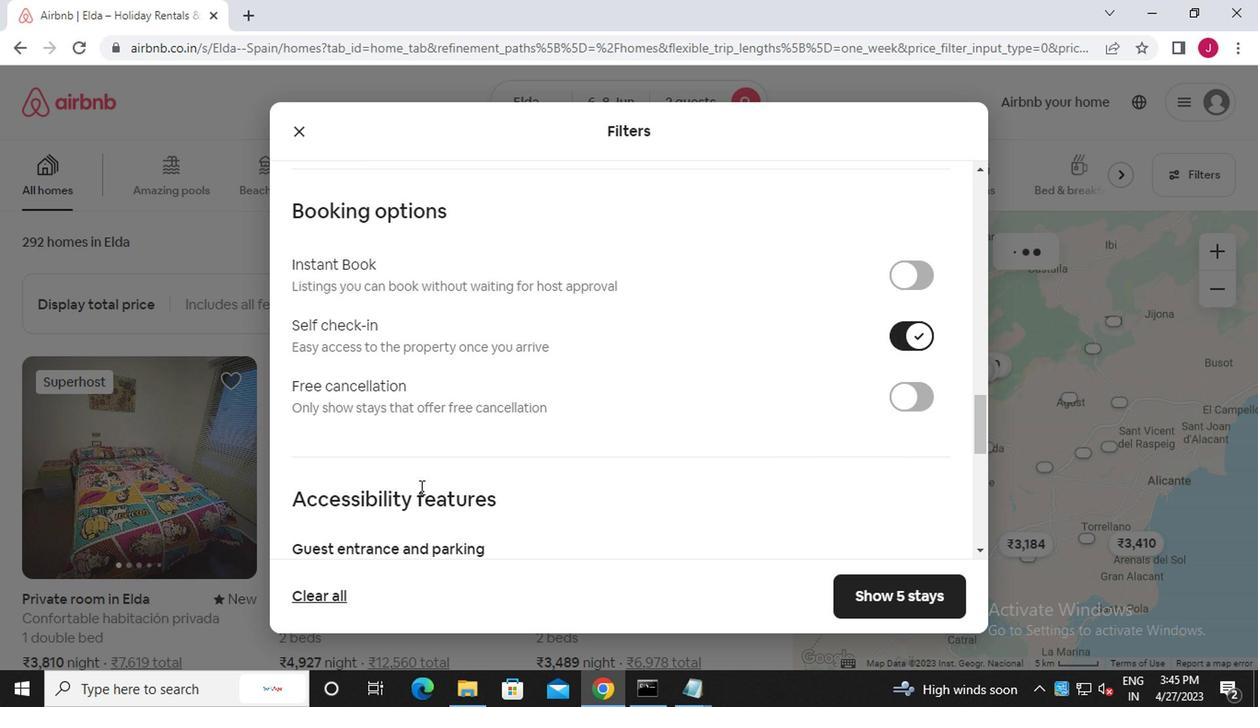 
Action: Mouse scrolled (414, 486) with delta (0, -1)
Screenshot: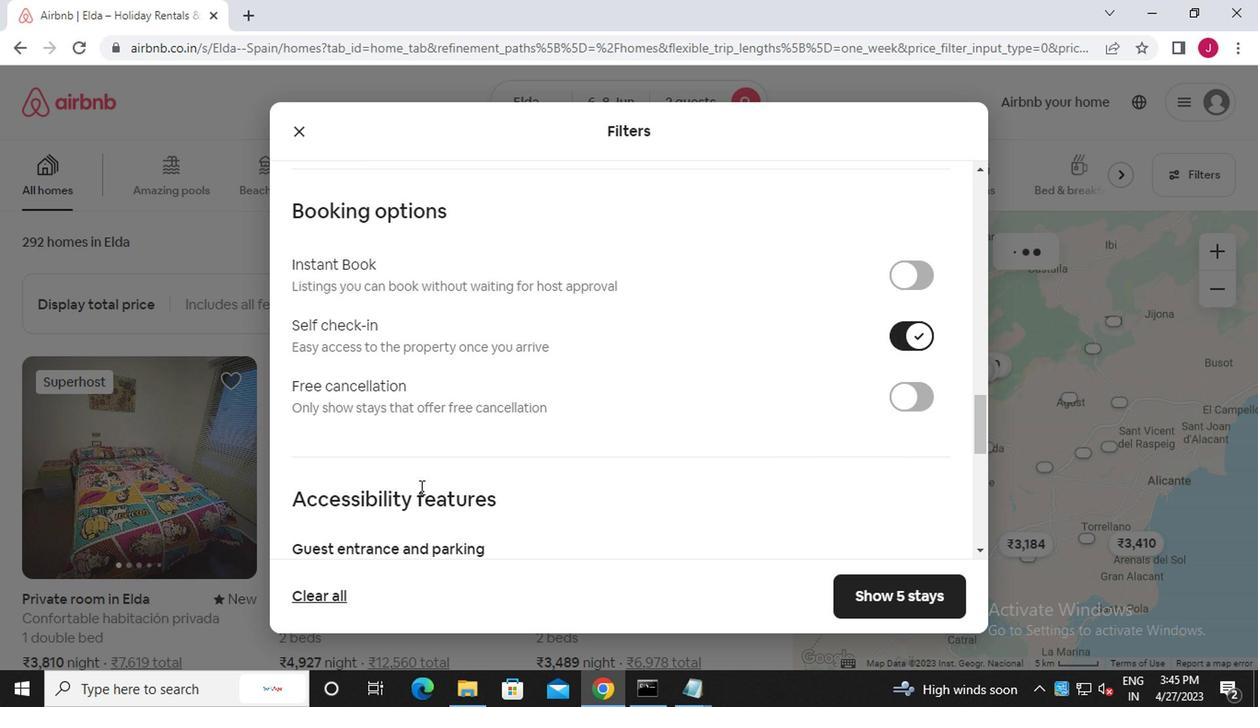 
Action: Mouse scrolled (414, 486) with delta (0, -1)
Screenshot: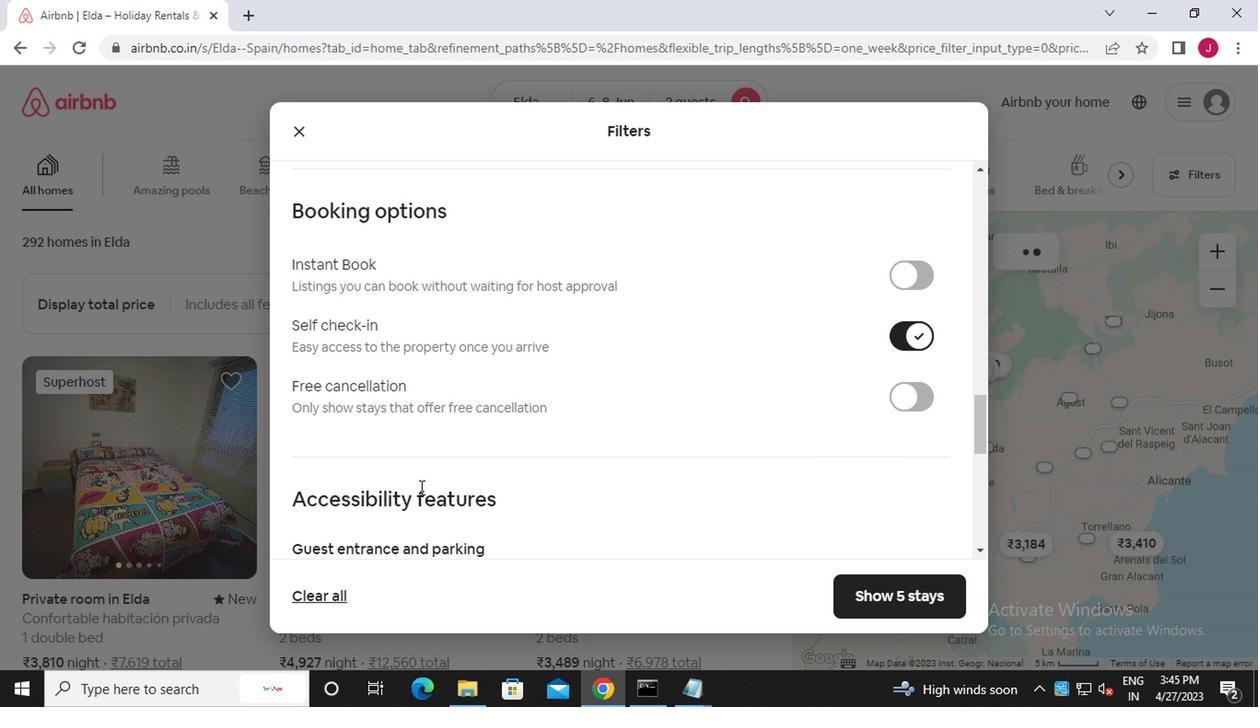 
Action: Mouse scrolled (414, 486) with delta (0, -1)
Screenshot: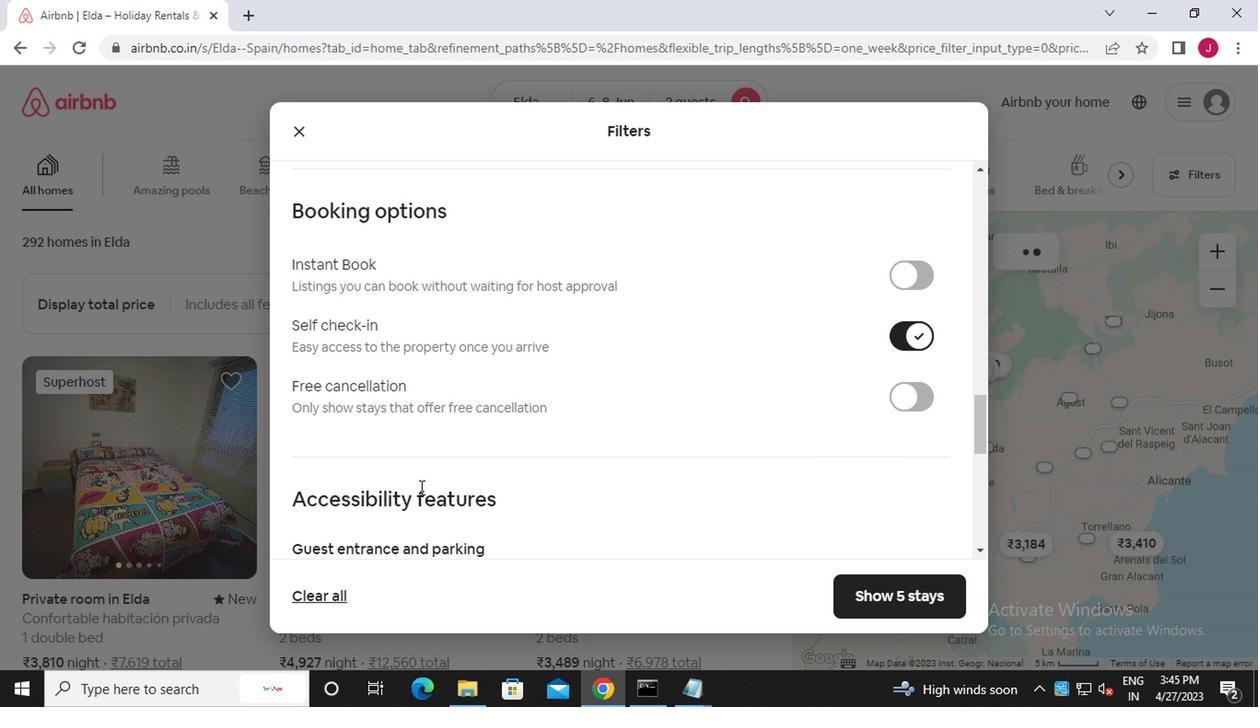 
Action: Mouse moved to (299, 433)
Screenshot: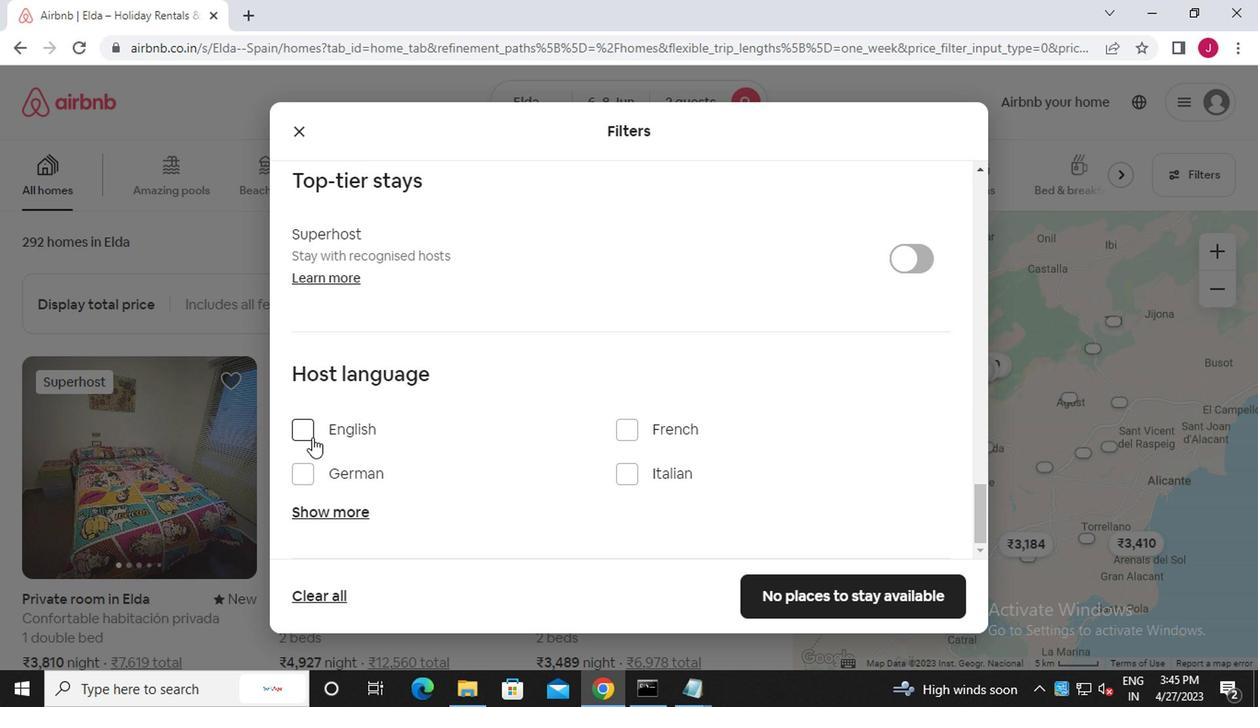 
Action: Mouse pressed left at (299, 433)
Screenshot: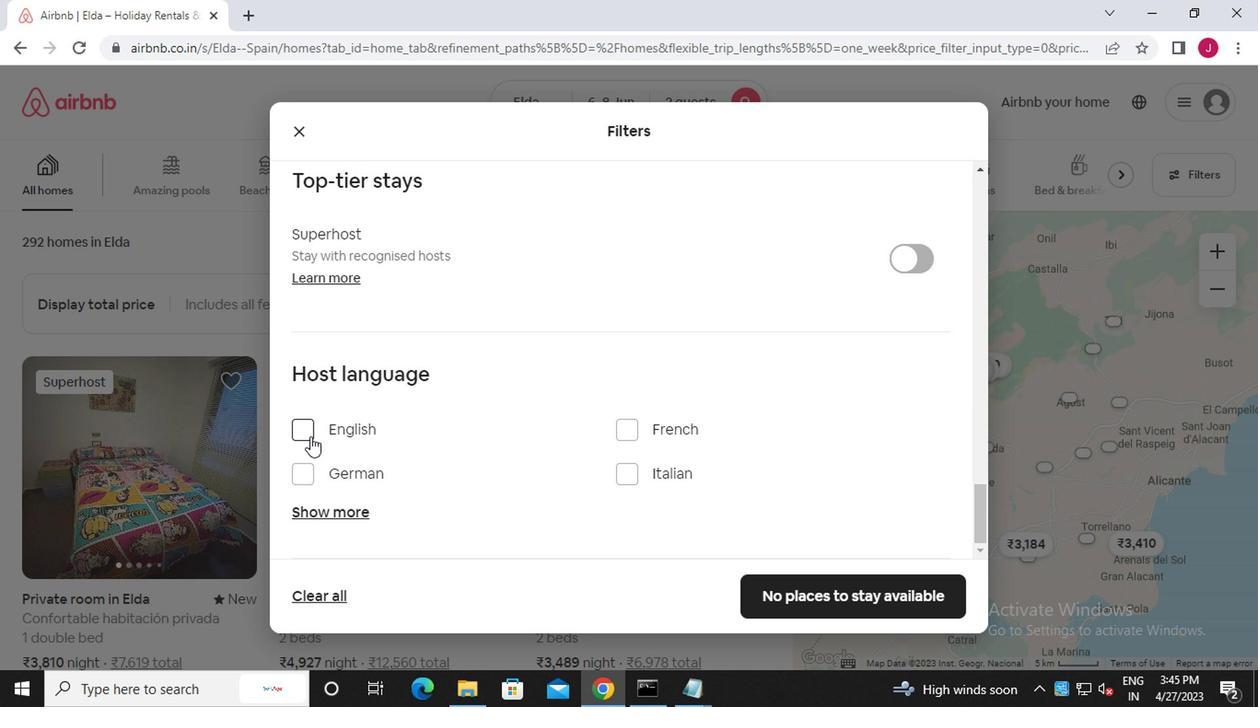 
Action: Mouse moved to (819, 596)
Screenshot: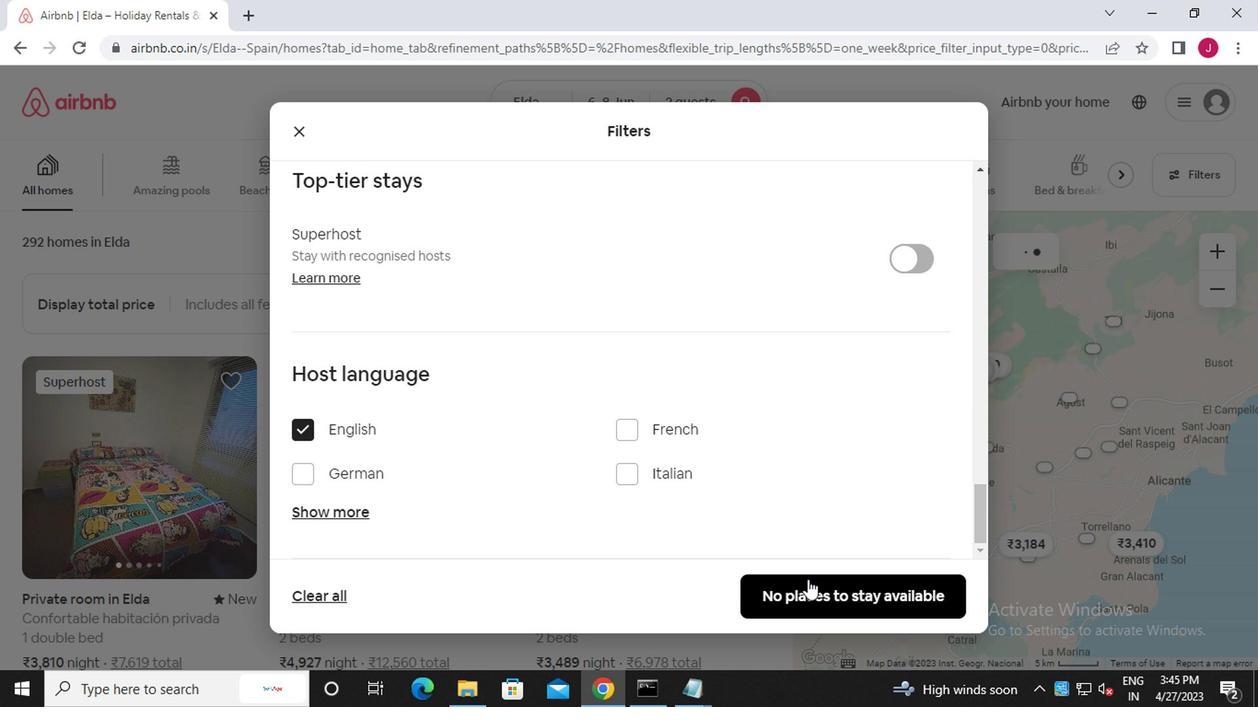 
Action: Mouse pressed left at (819, 596)
Screenshot: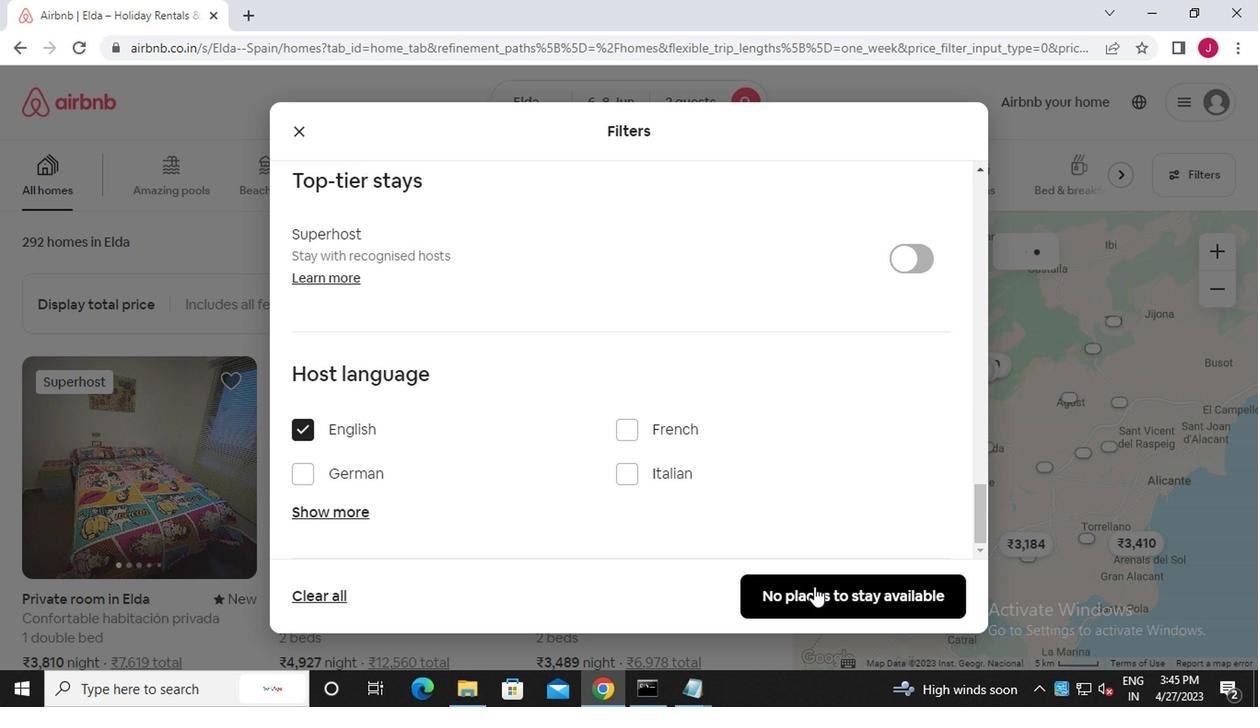 
Action: Mouse moved to (797, 589)
Screenshot: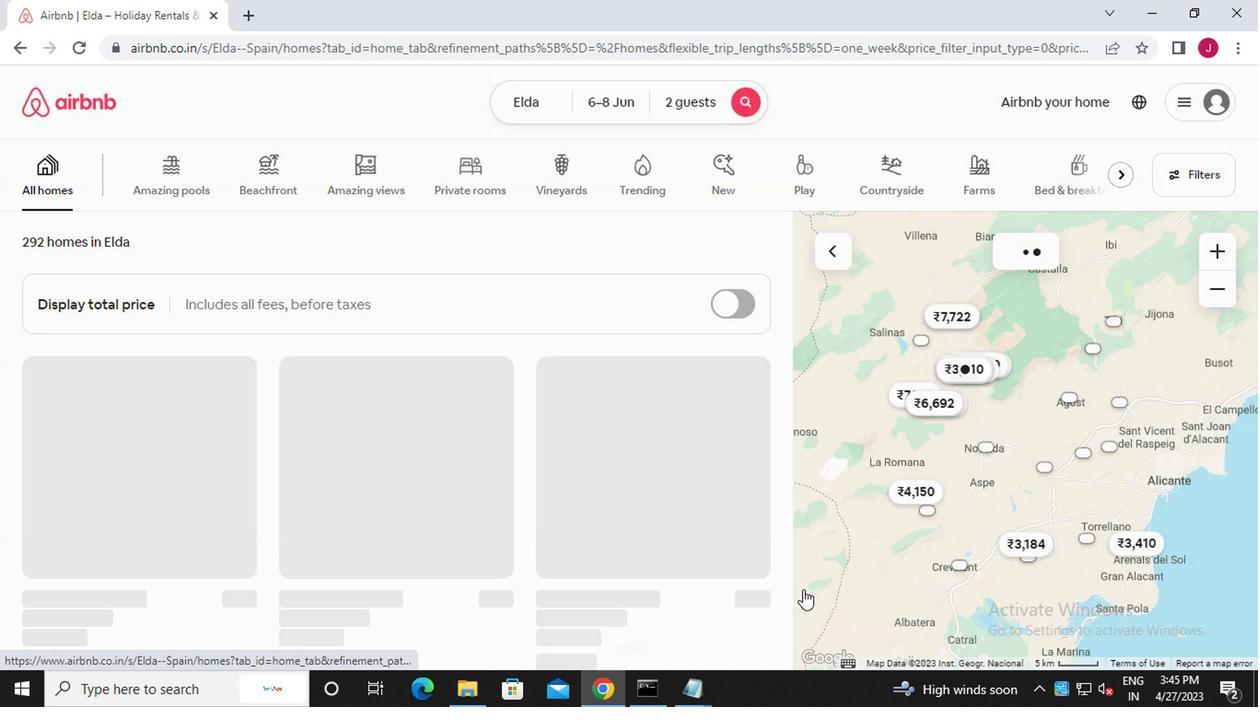 
